 Task: Look for space in Meizhou, China from 9th August, 2023 to 12th August, 2023 for 1 adult in price range Rs.6000 to Rs.15000. Place can be entire place with 1  bedroom having 1 bed and 1 bathroom. Property type can be house, flat, guest house. Booking option can be shelf check-in. Required host language is Chinese (Simplified).
Action: Mouse moved to (520, 177)
Screenshot: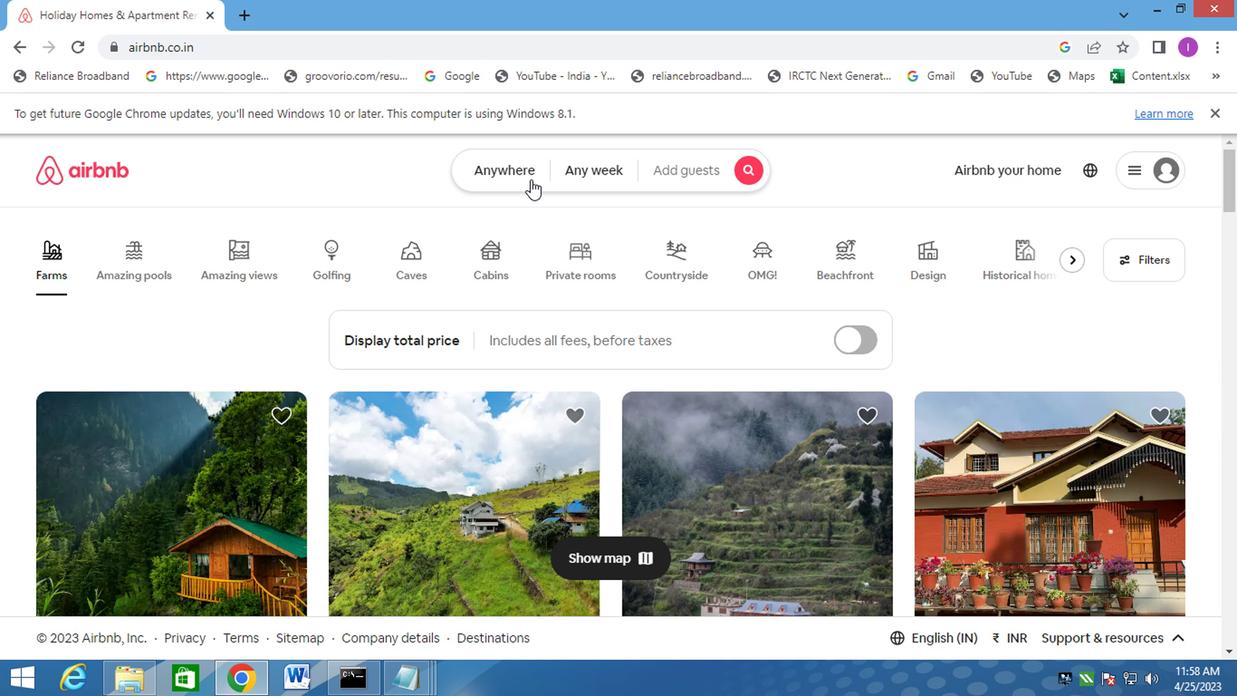 
Action: Mouse pressed left at (520, 177)
Screenshot: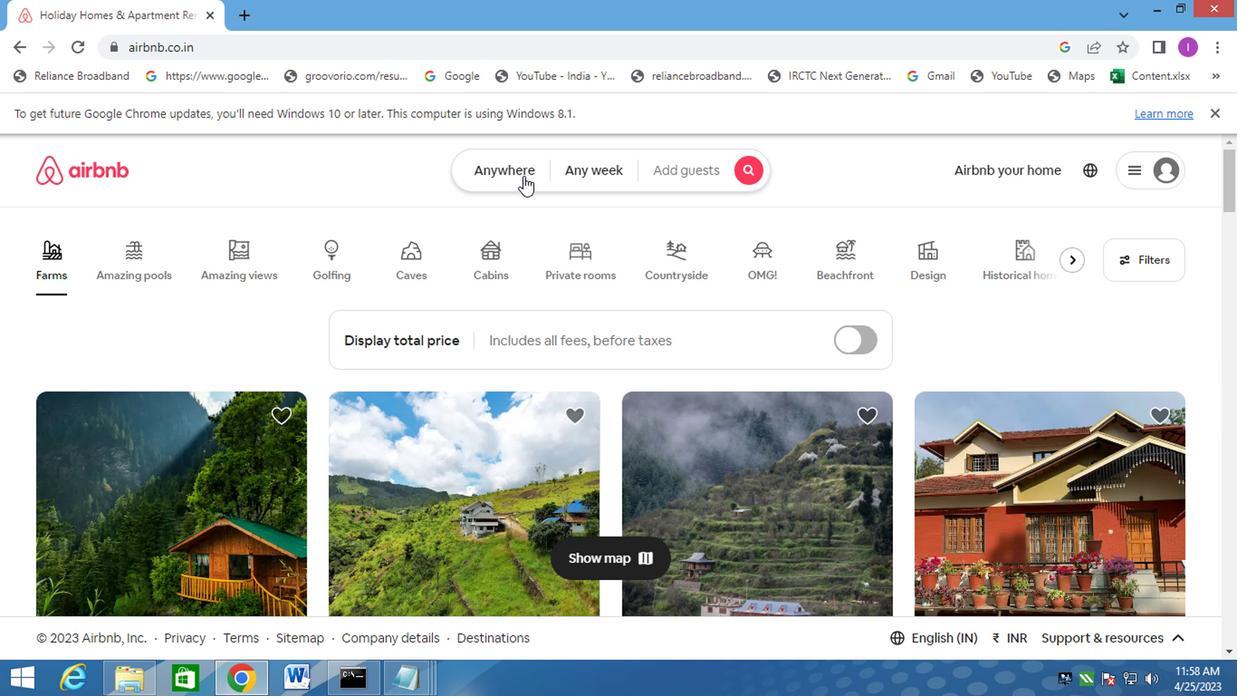 
Action: Mouse moved to (345, 255)
Screenshot: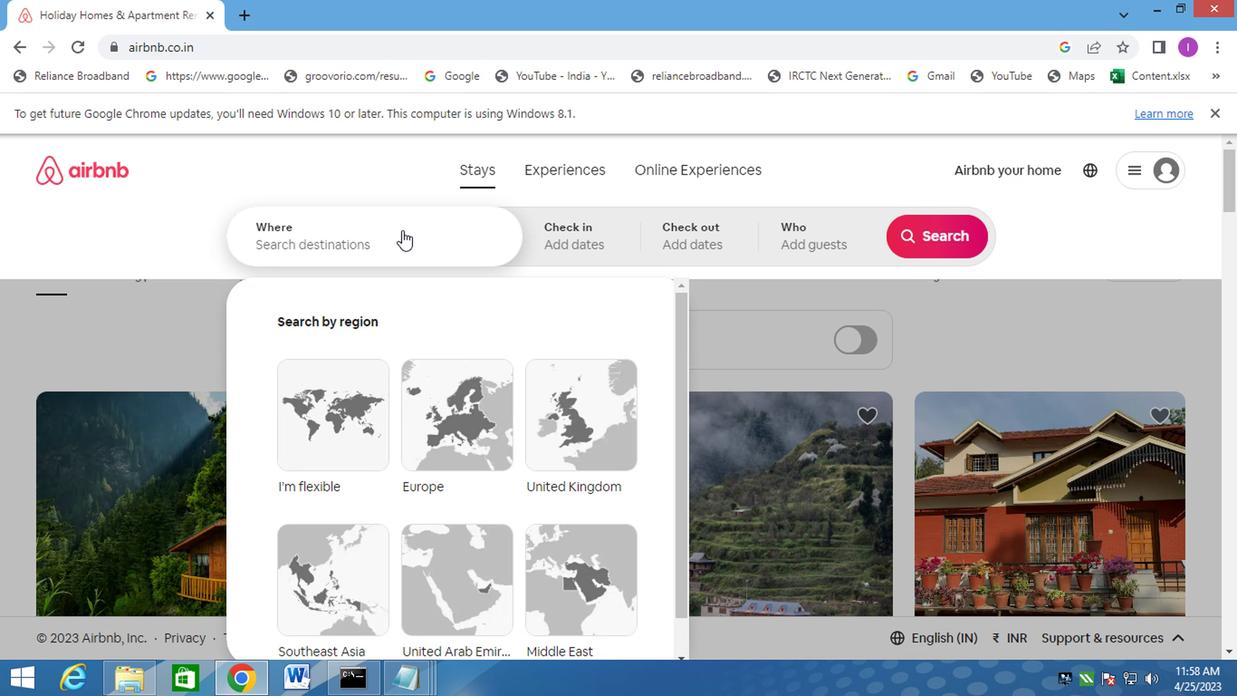 
Action: Mouse pressed left at (345, 255)
Screenshot: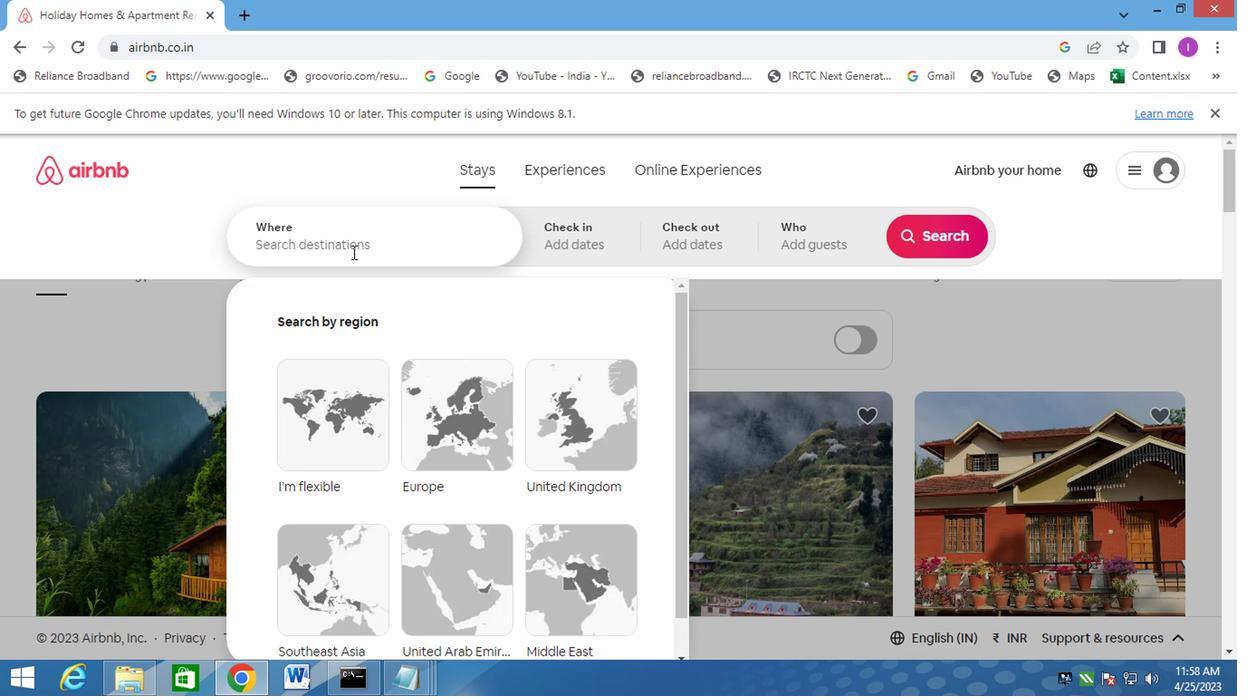 
Action: Mouse moved to (352, 265)
Screenshot: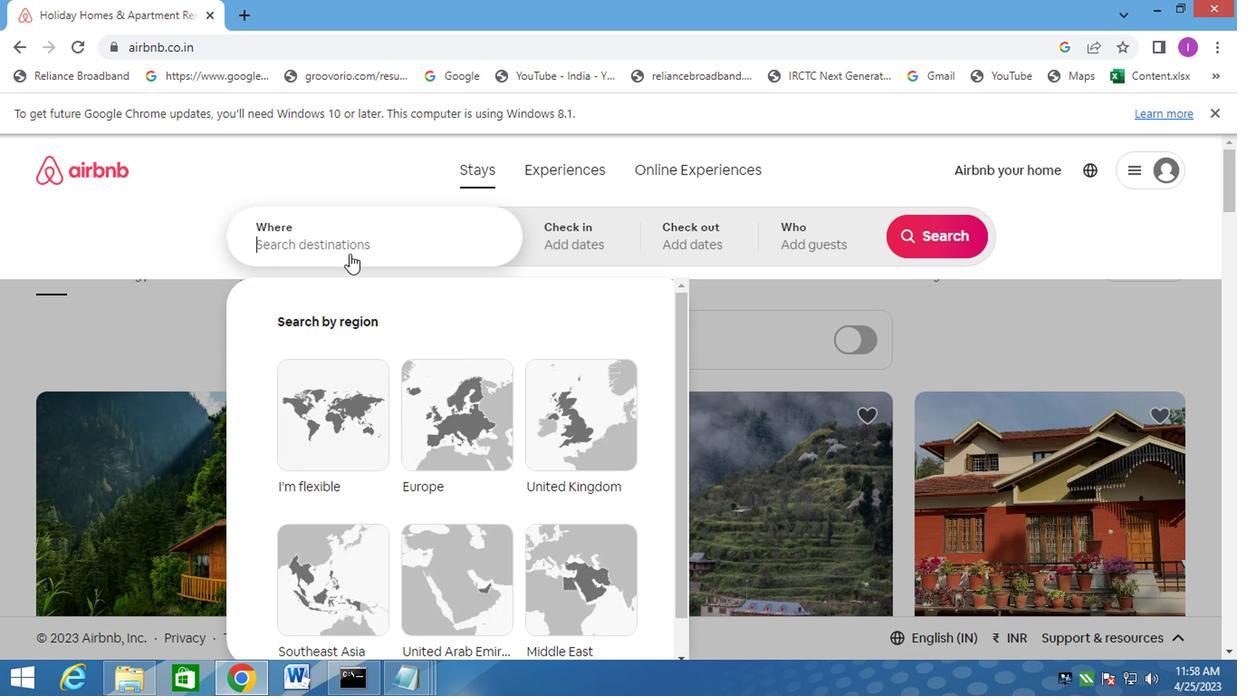 
Action: Key pressed <Key.shift>MEIZHOU,CHINA
Screenshot: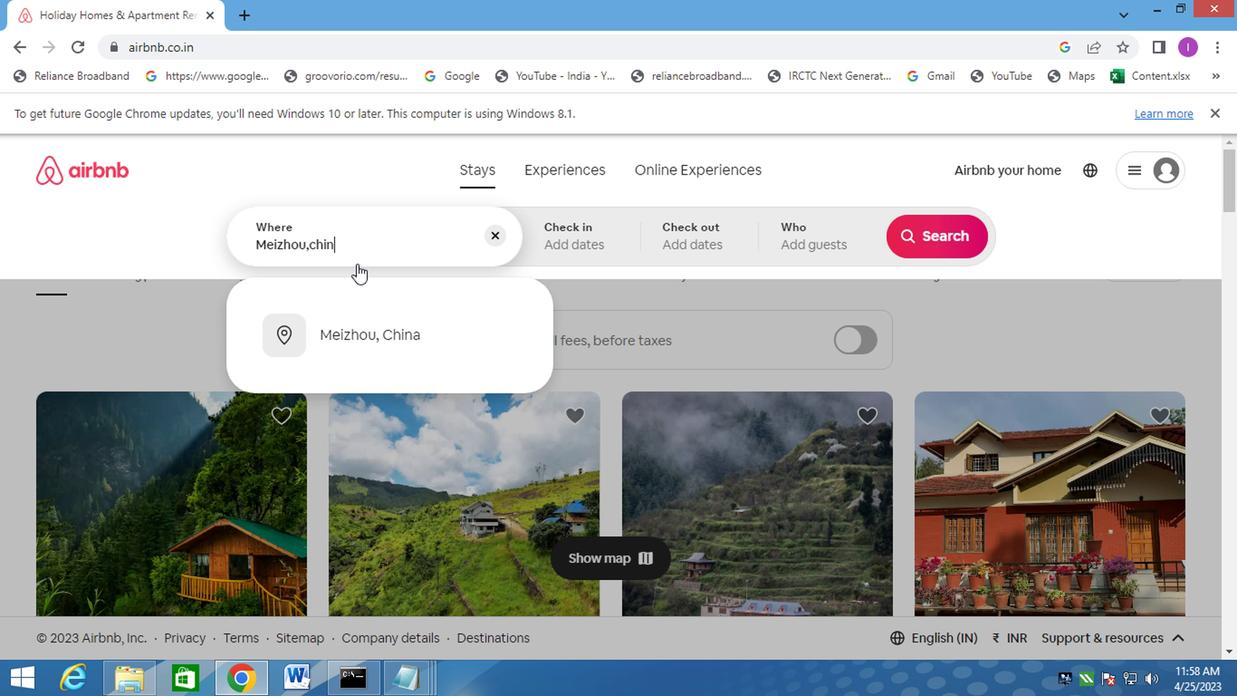 
Action: Mouse moved to (390, 464)
Screenshot: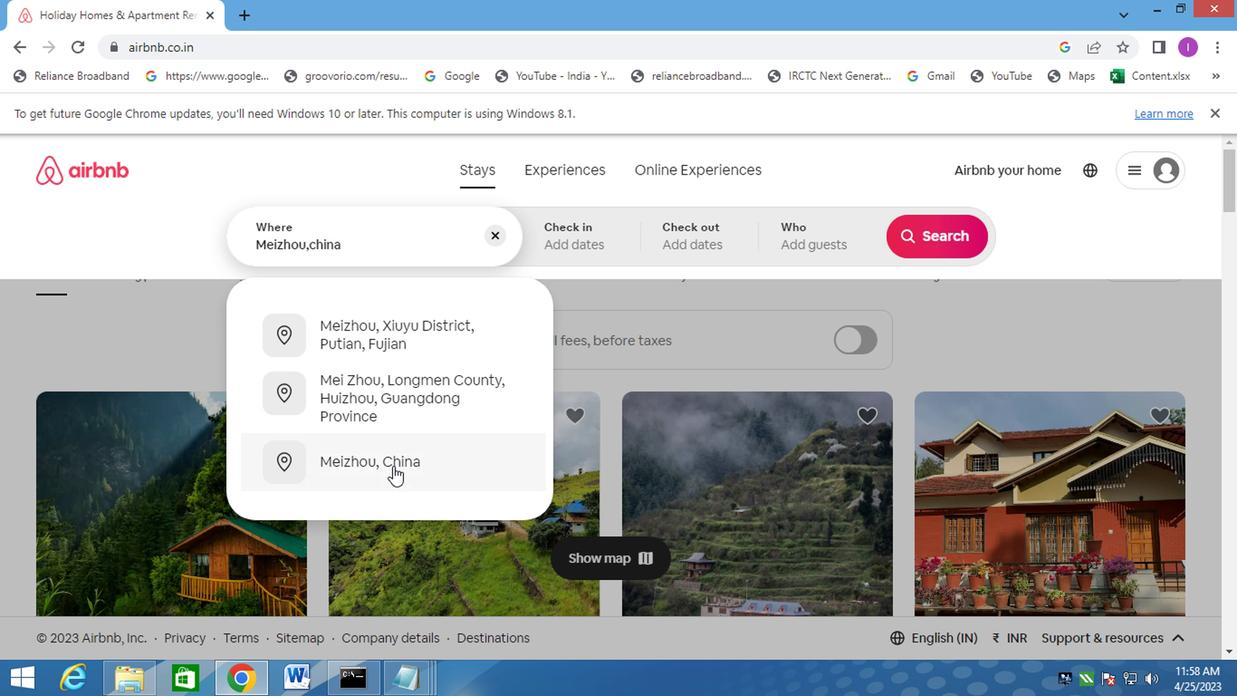 
Action: Mouse pressed left at (390, 464)
Screenshot: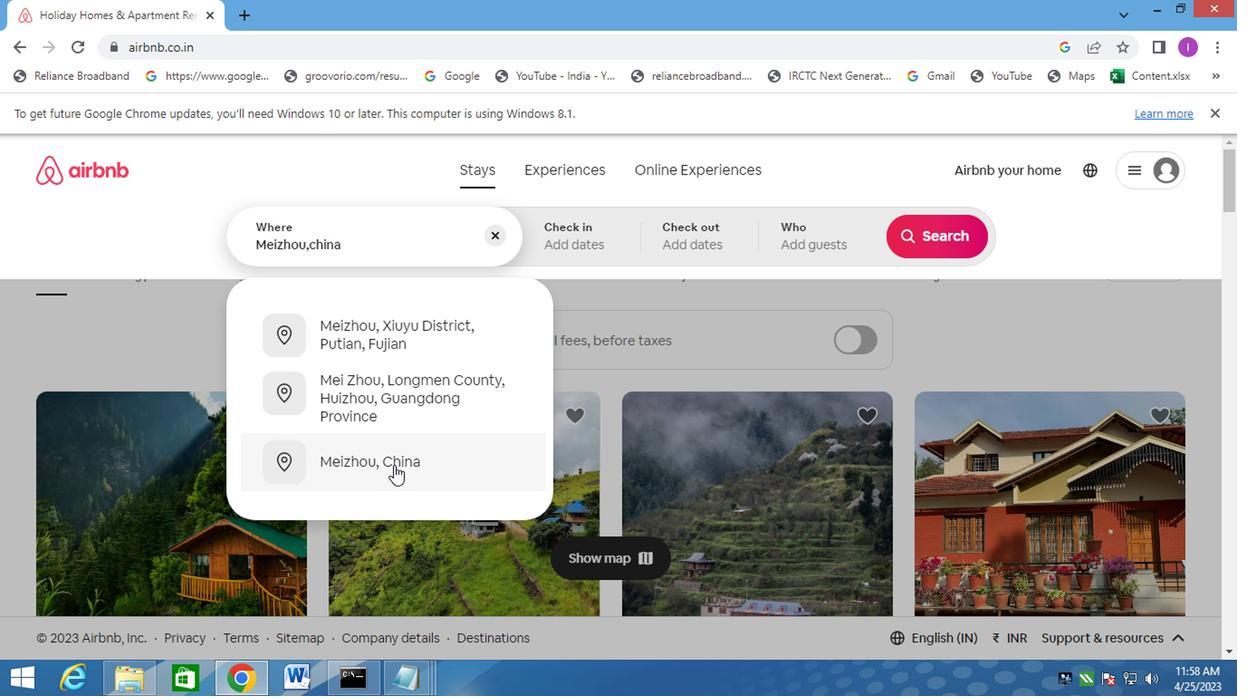 
Action: Mouse moved to (560, 237)
Screenshot: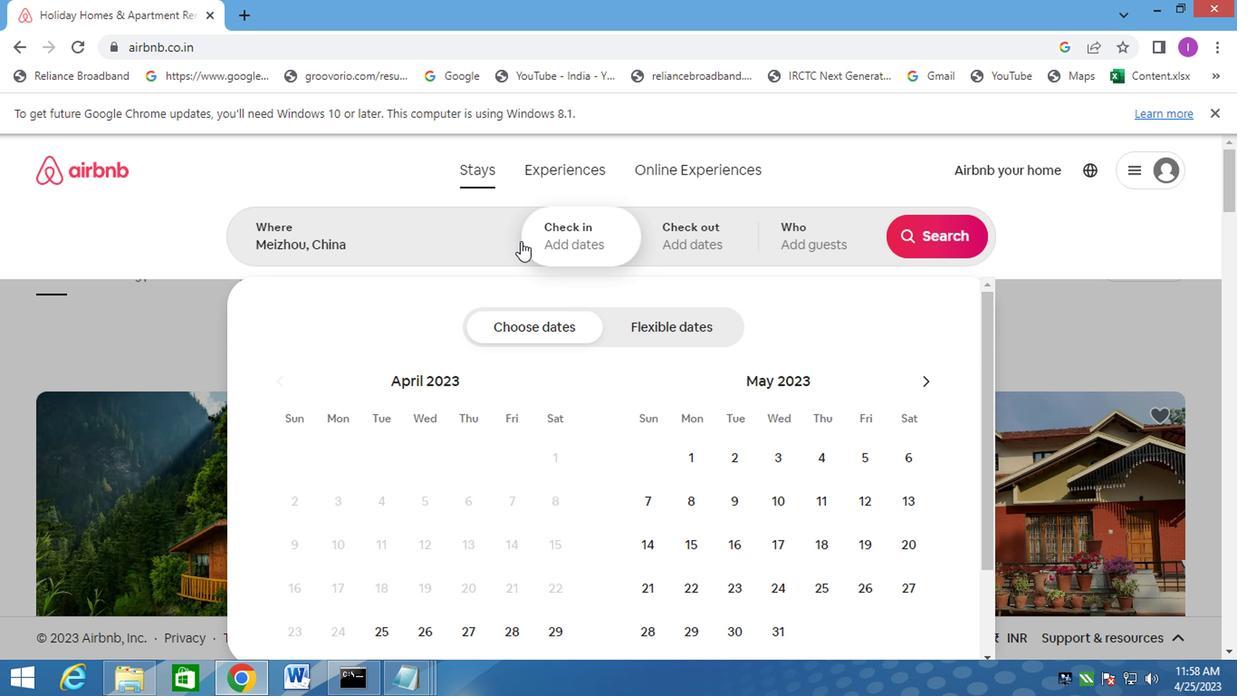 
Action: Mouse pressed left at (560, 237)
Screenshot: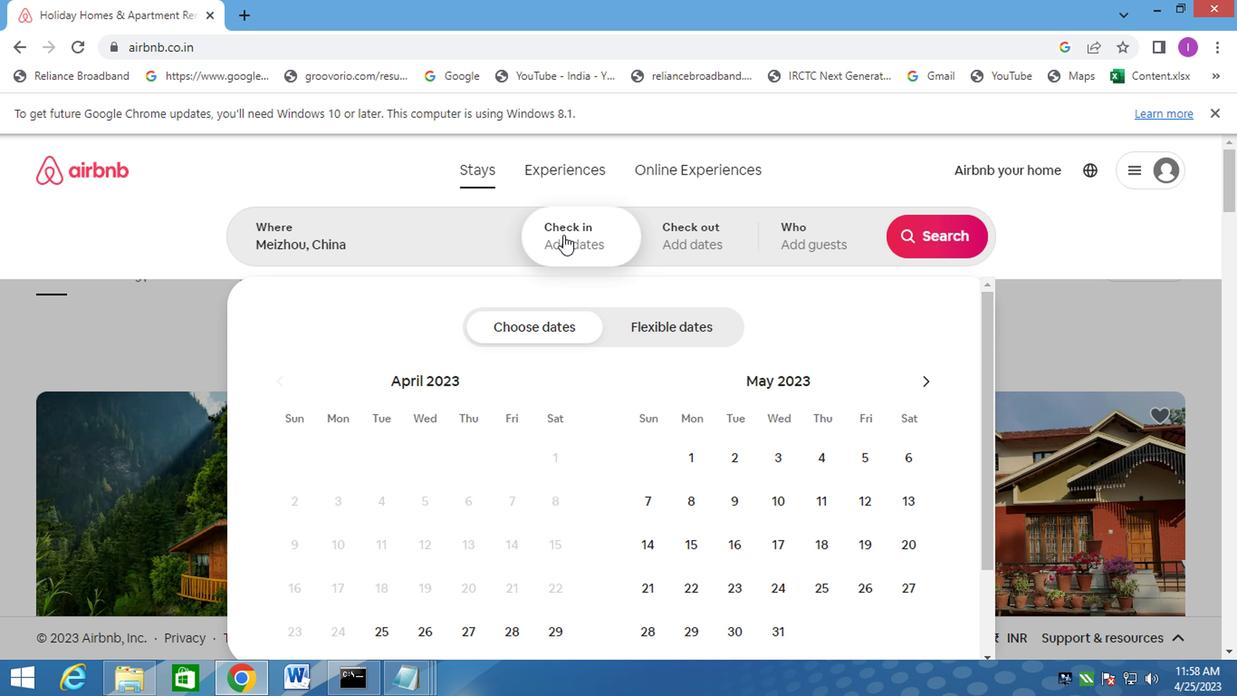 
Action: Mouse moved to (564, 244)
Screenshot: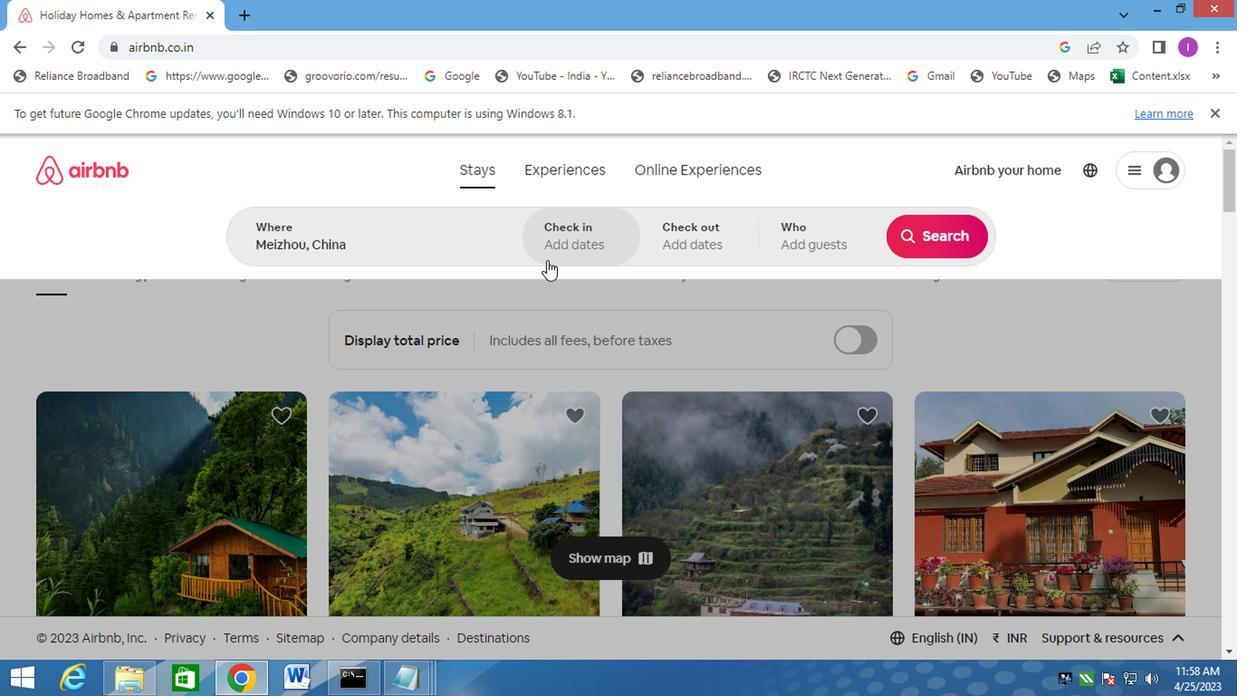 
Action: Mouse pressed left at (564, 244)
Screenshot: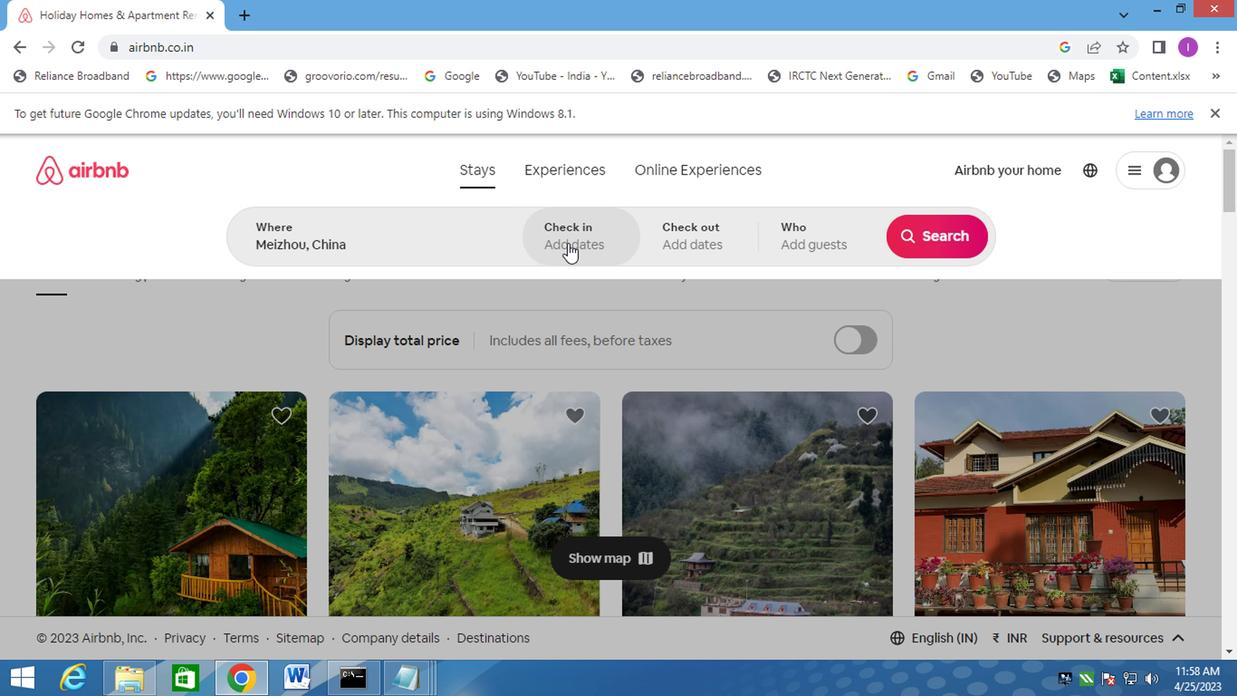 
Action: Mouse moved to (927, 380)
Screenshot: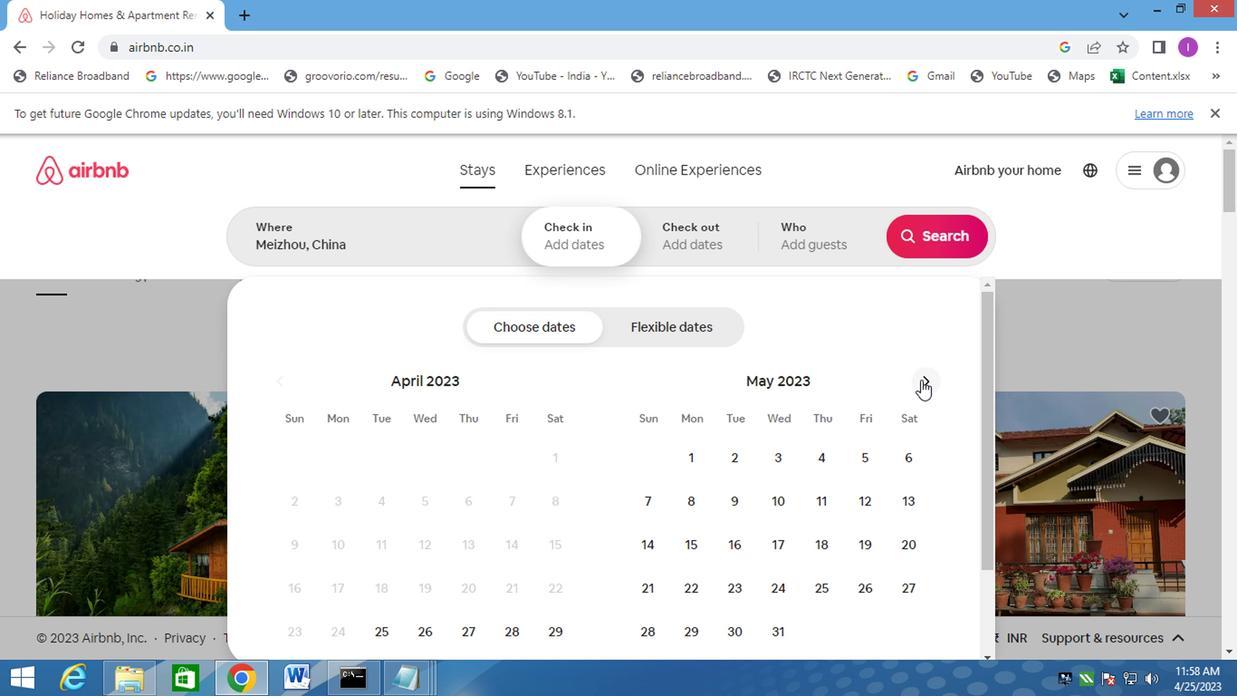 
Action: Mouse pressed left at (927, 380)
Screenshot: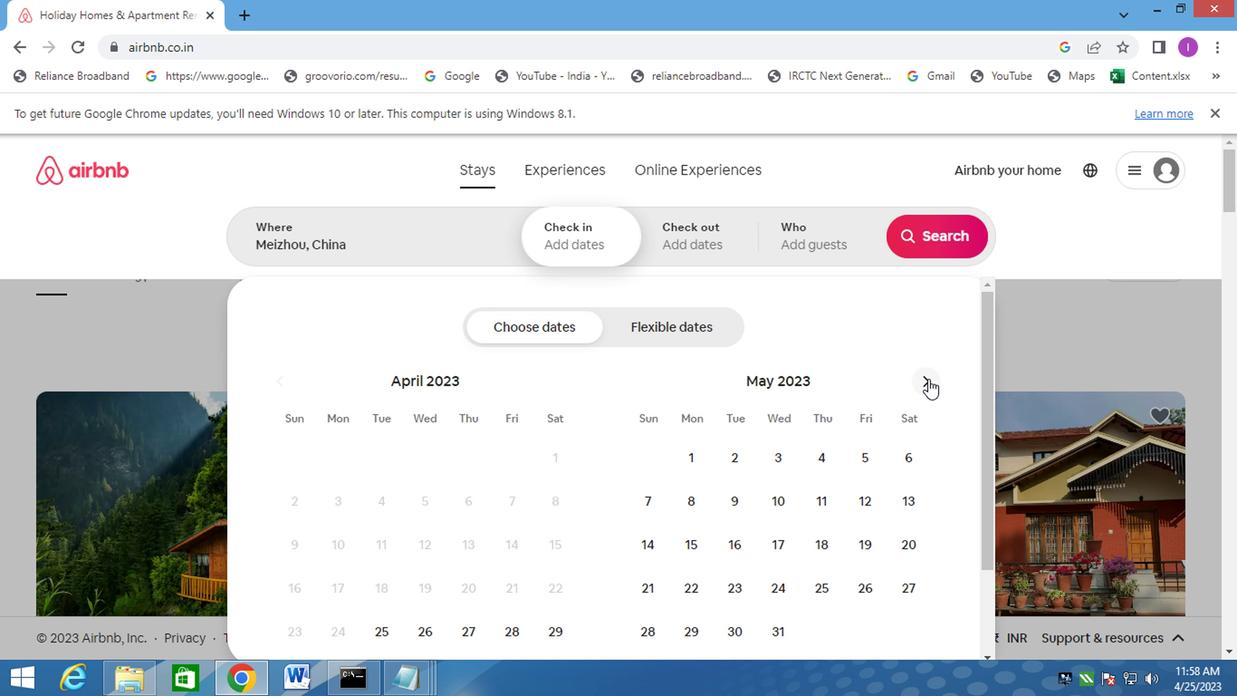 
Action: Mouse pressed left at (927, 380)
Screenshot: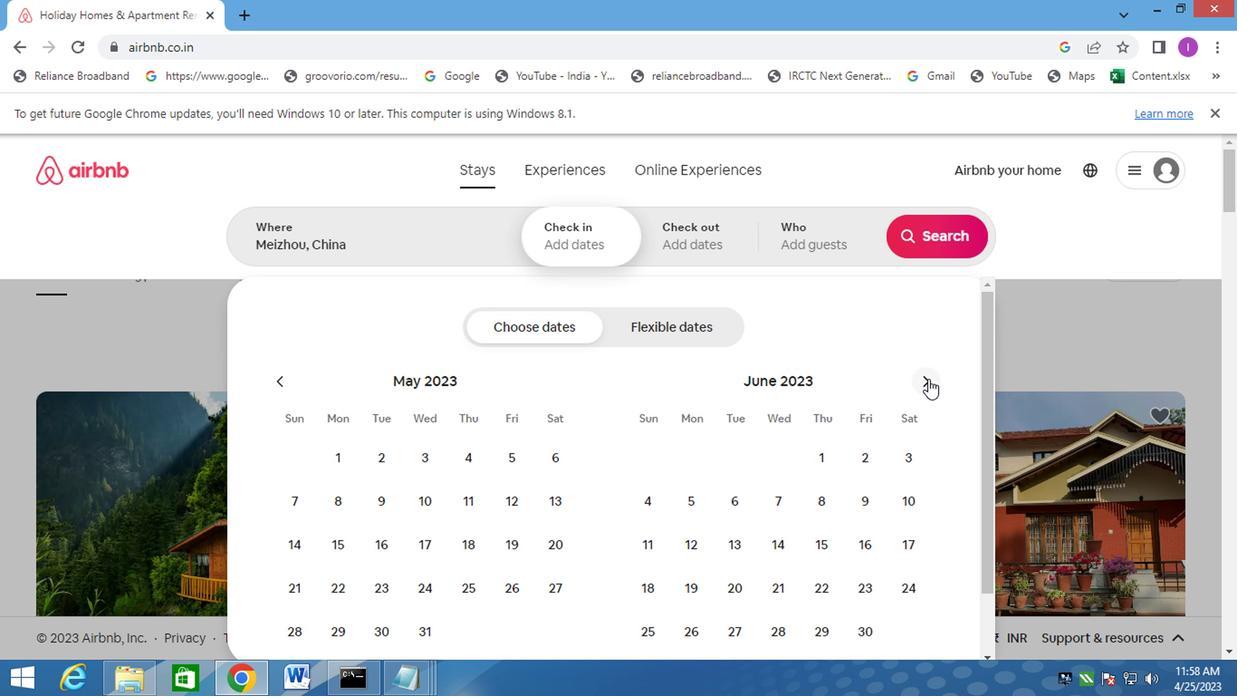 
Action: Mouse pressed left at (927, 380)
Screenshot: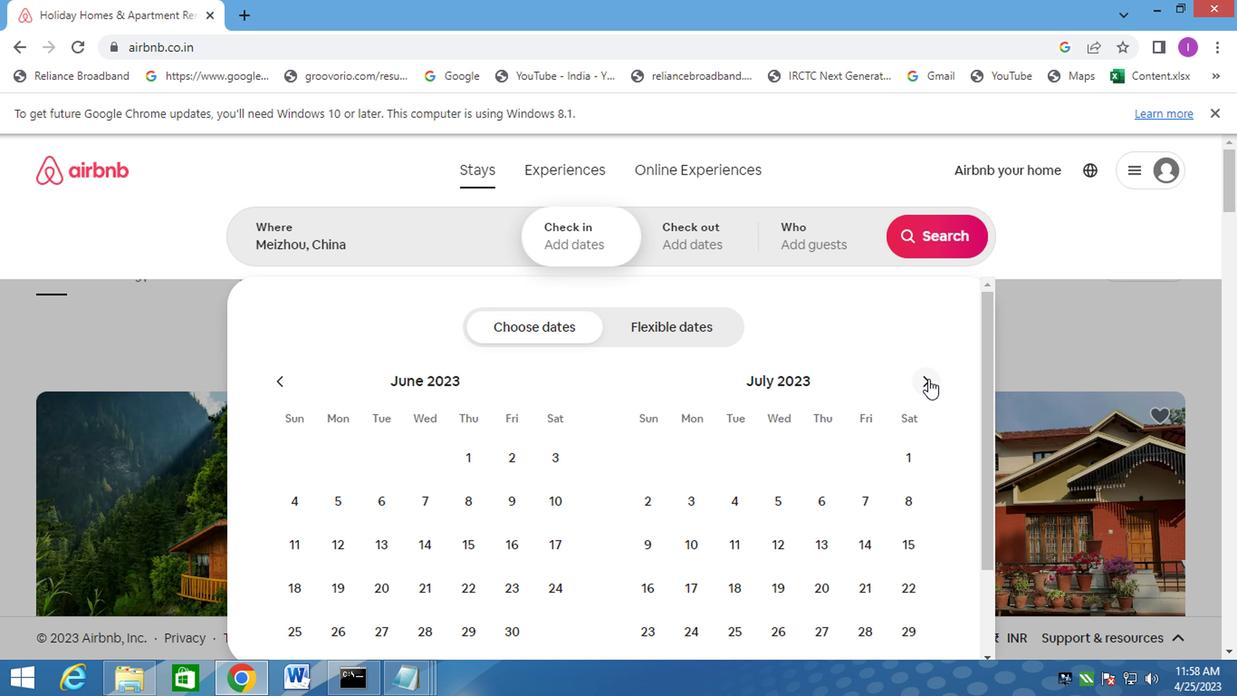 
Action: Mouse moved to (776, 503)
Screenshot: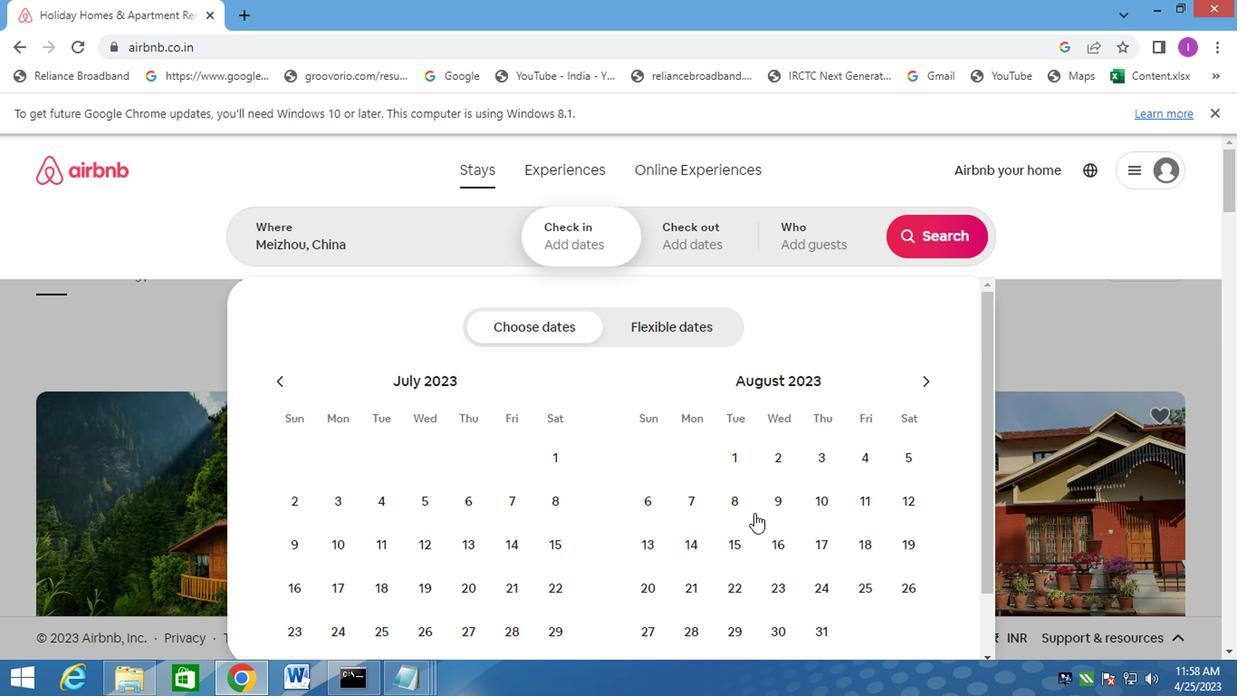 
Action: Mouse pressed left at (776, 503)
Screenshot: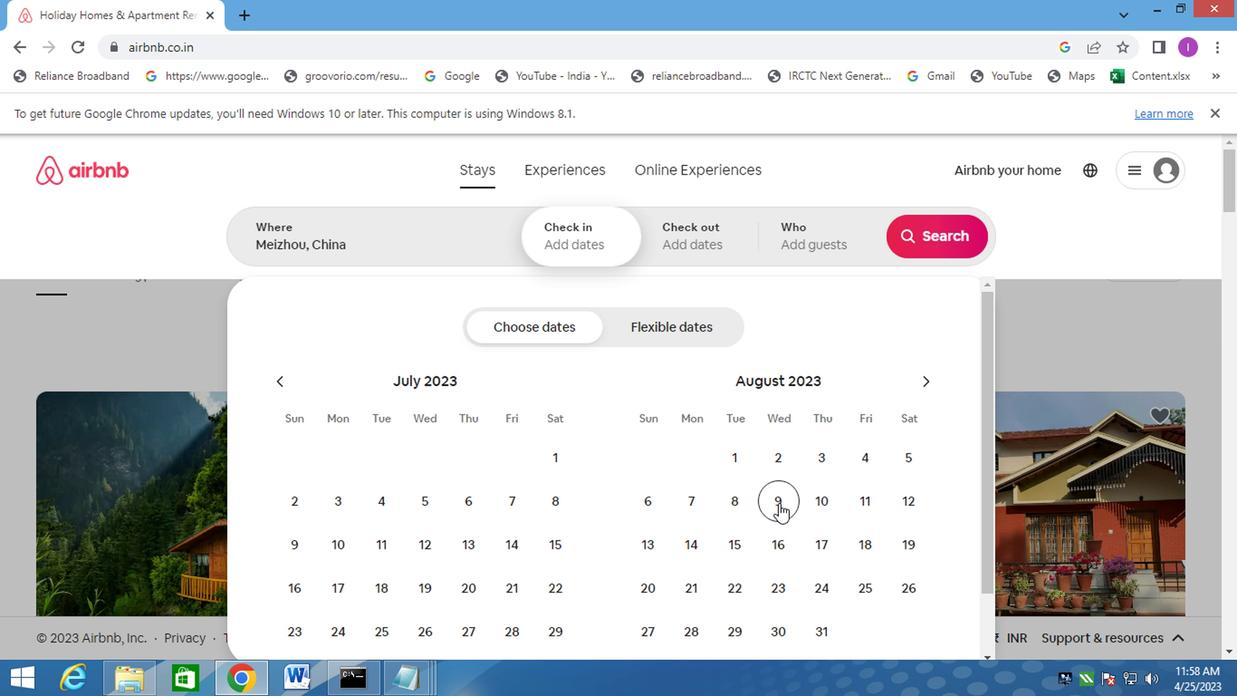 
Action: Mouse moved to (900, 500)
Screenshot: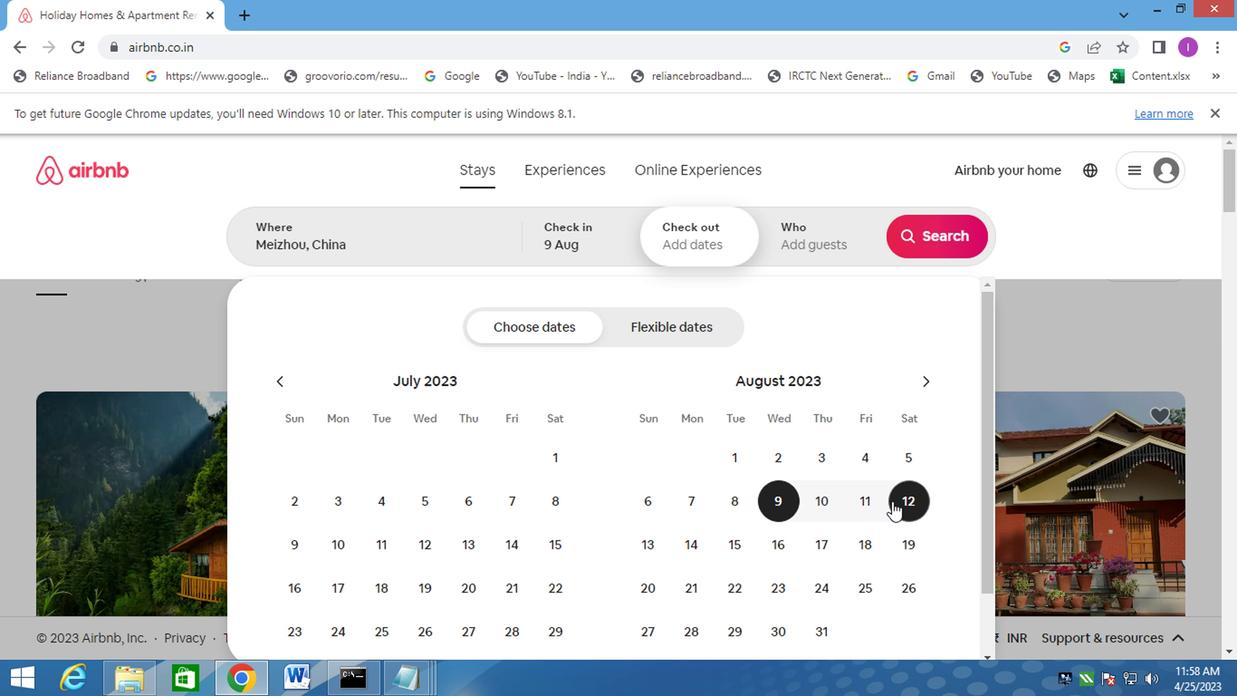 
Action: Mouse pressed left at (900, 500)
Screenshot: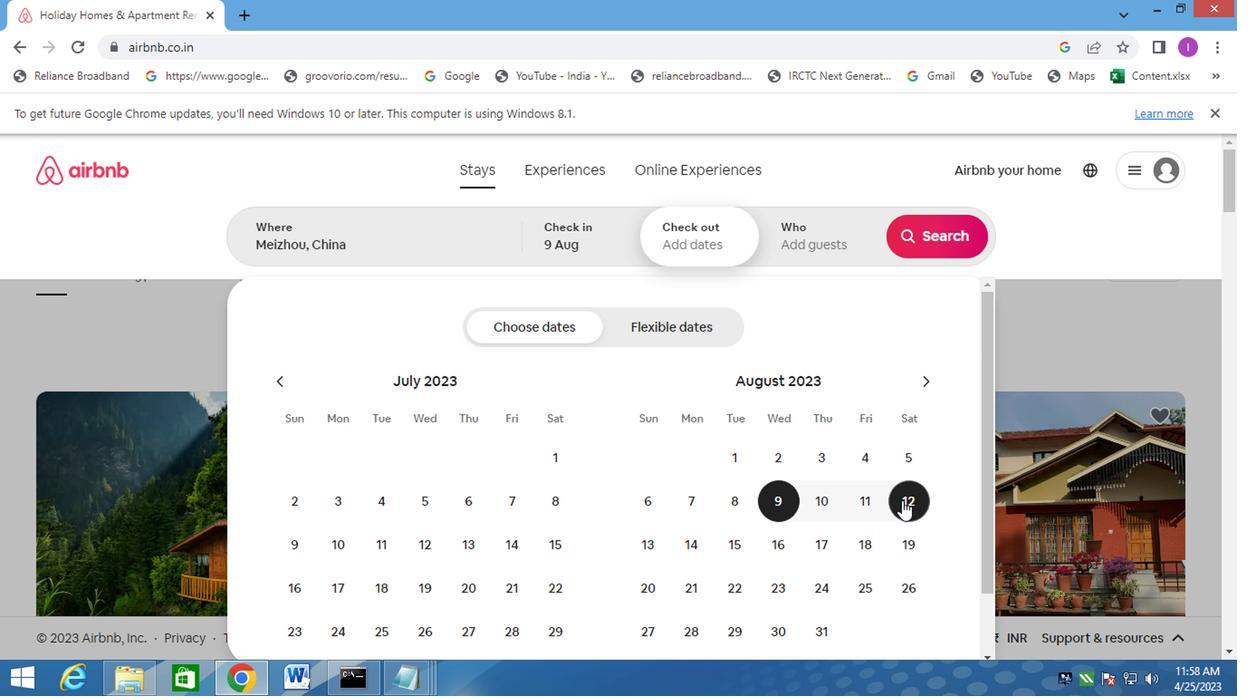 
Action: Mouse moved to (827, 255)
Screenshot: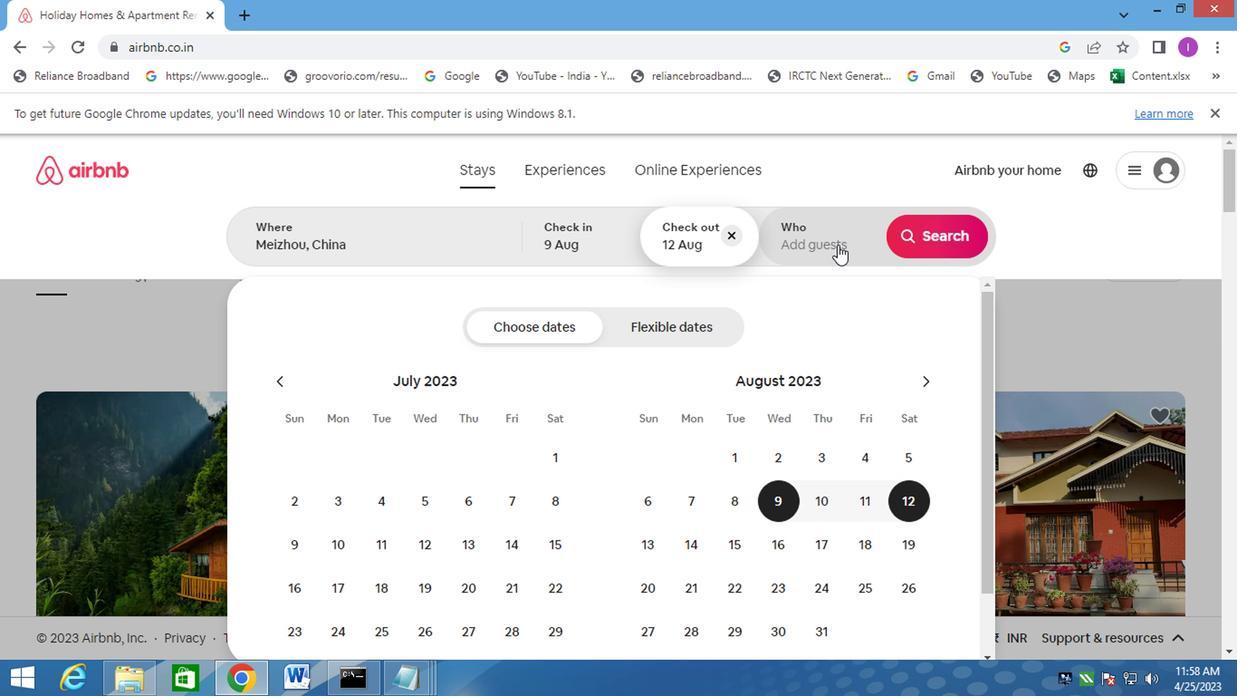 
Action: Mouse pressed left at (827, 255)
Screenshot: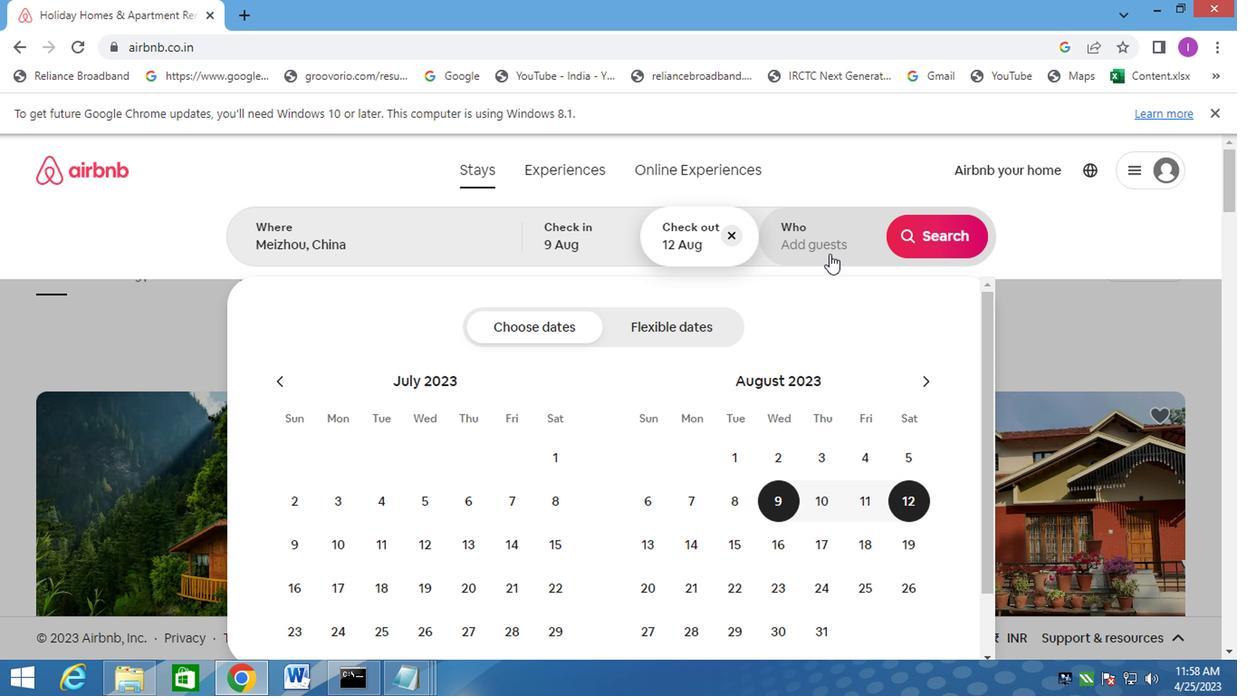 
Action: Mouse moved to (939, 332)
Screenshot: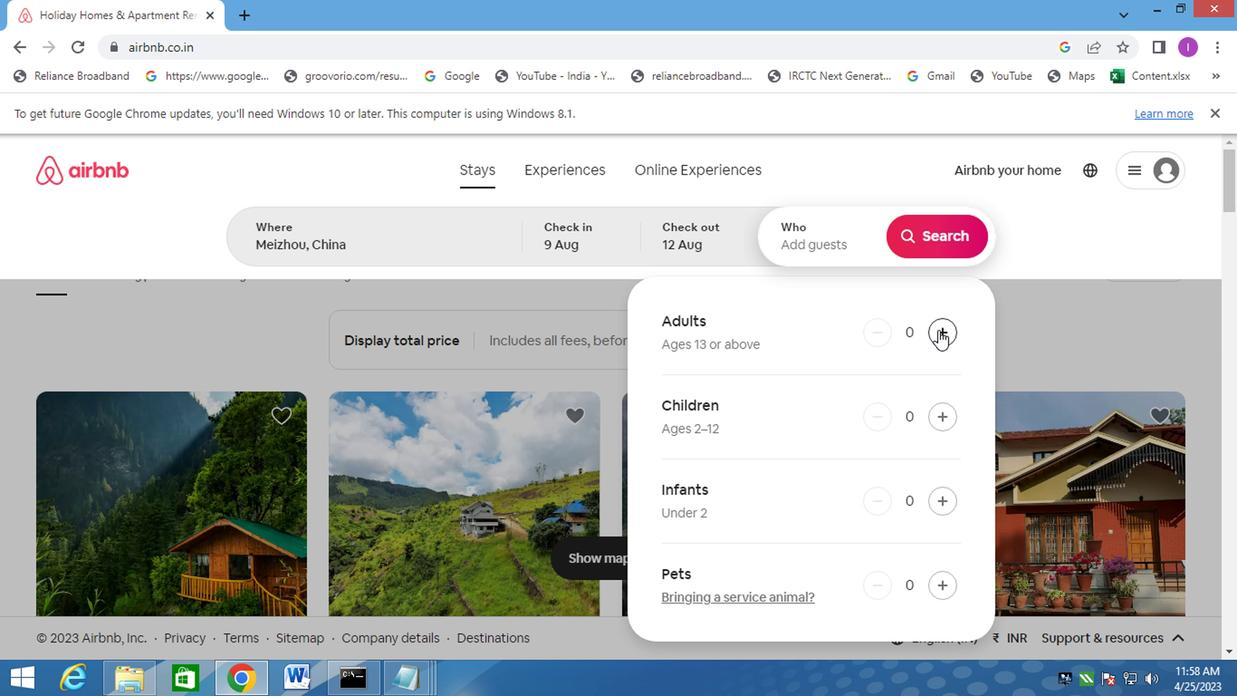 
Action: Mouse pressed left at (939, 332)
Screenshot: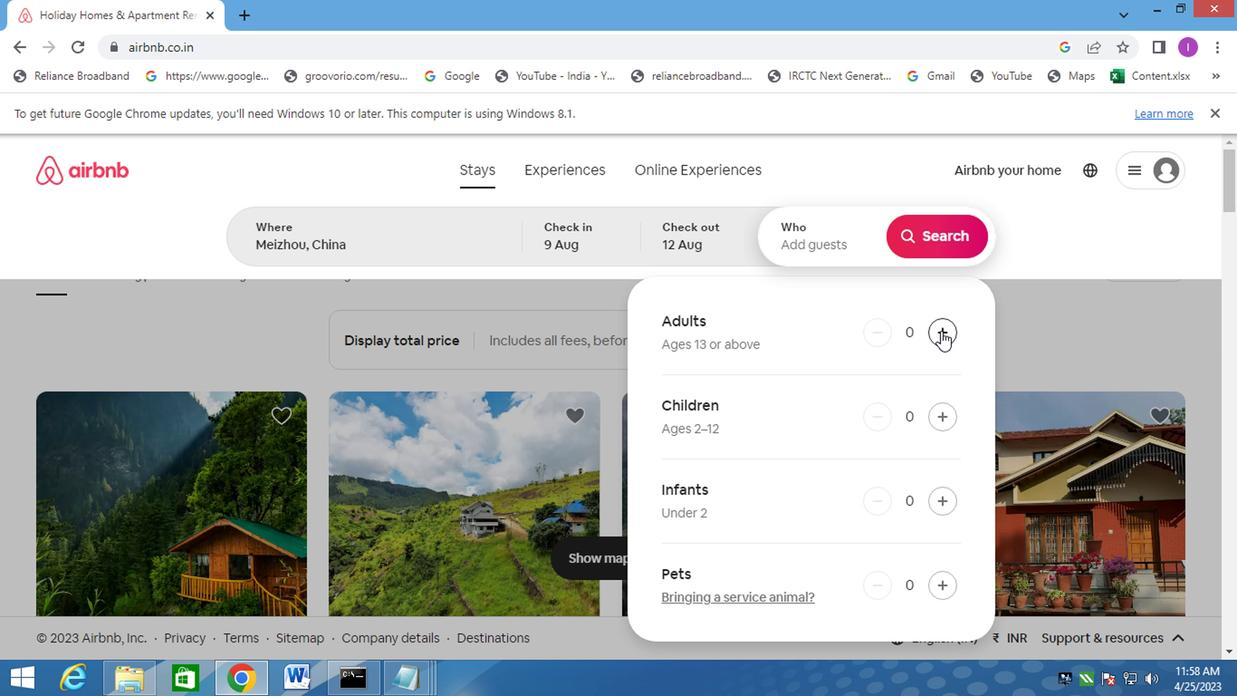 
Action: Mouse moved to (953, 228)
Screenshot: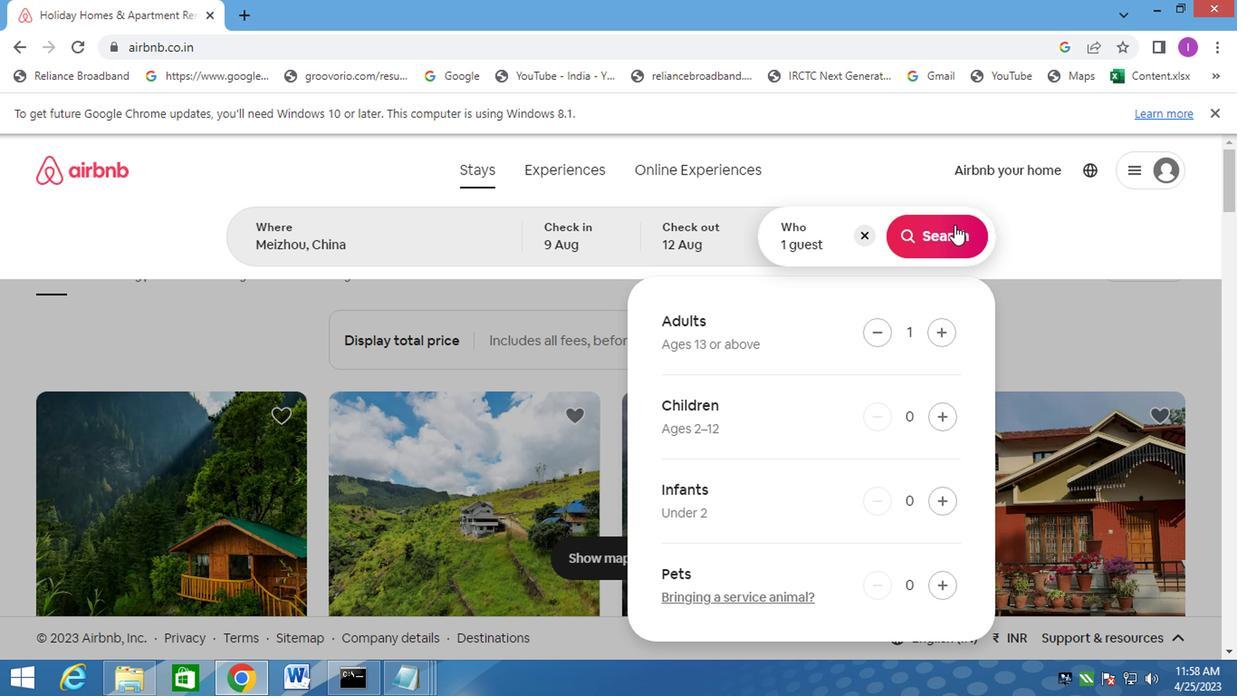 
Action: Mouse pressed left at (953, 228)
Screenshot: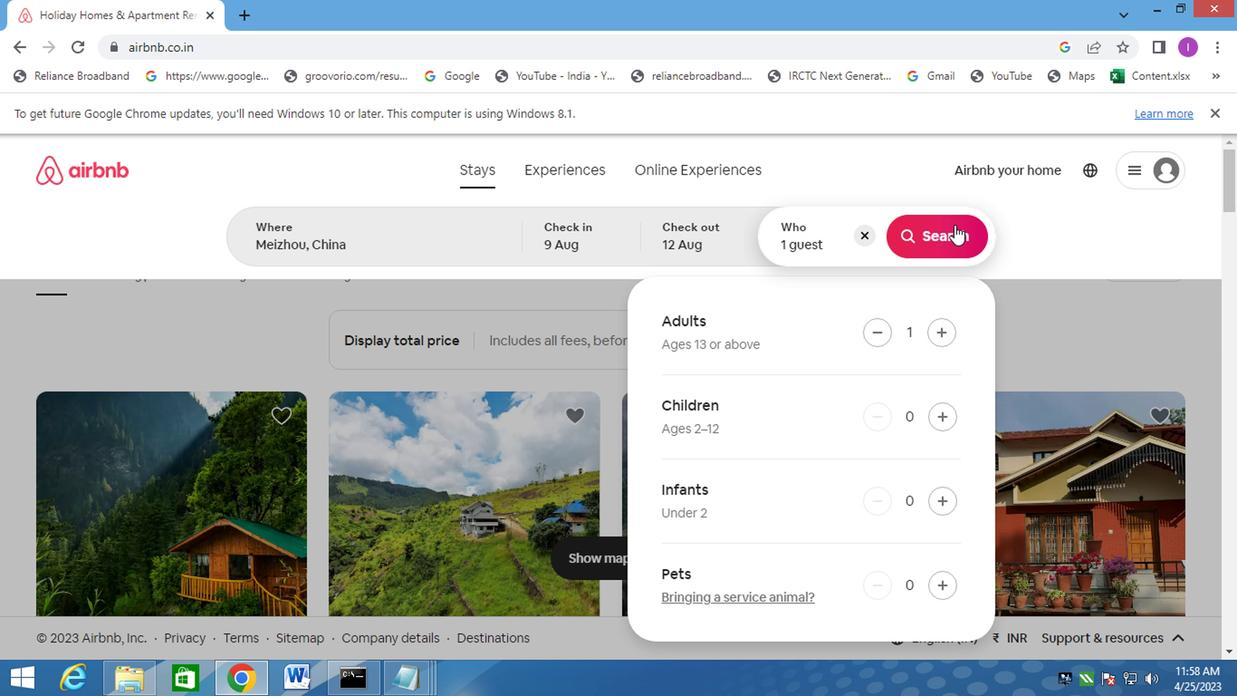 
Action: Mouse moved to (1164, 246)
Screenshot: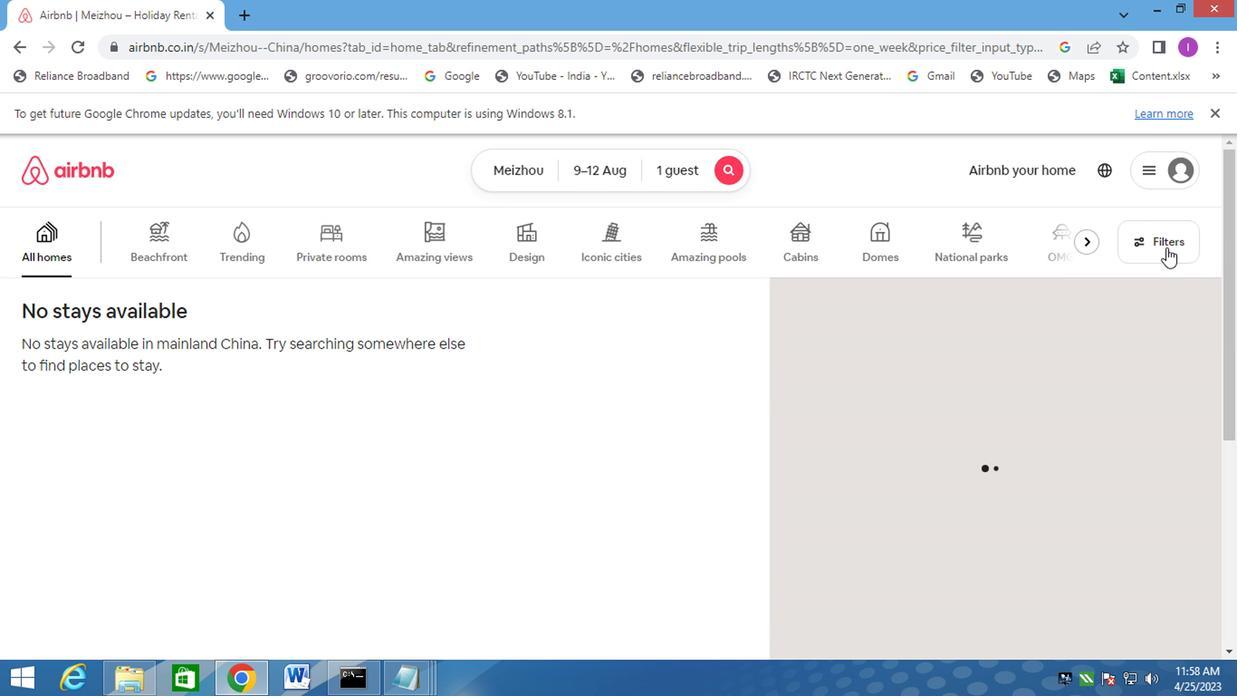 
Action: Mouse pressed left at (1164, 246)
Screenshot: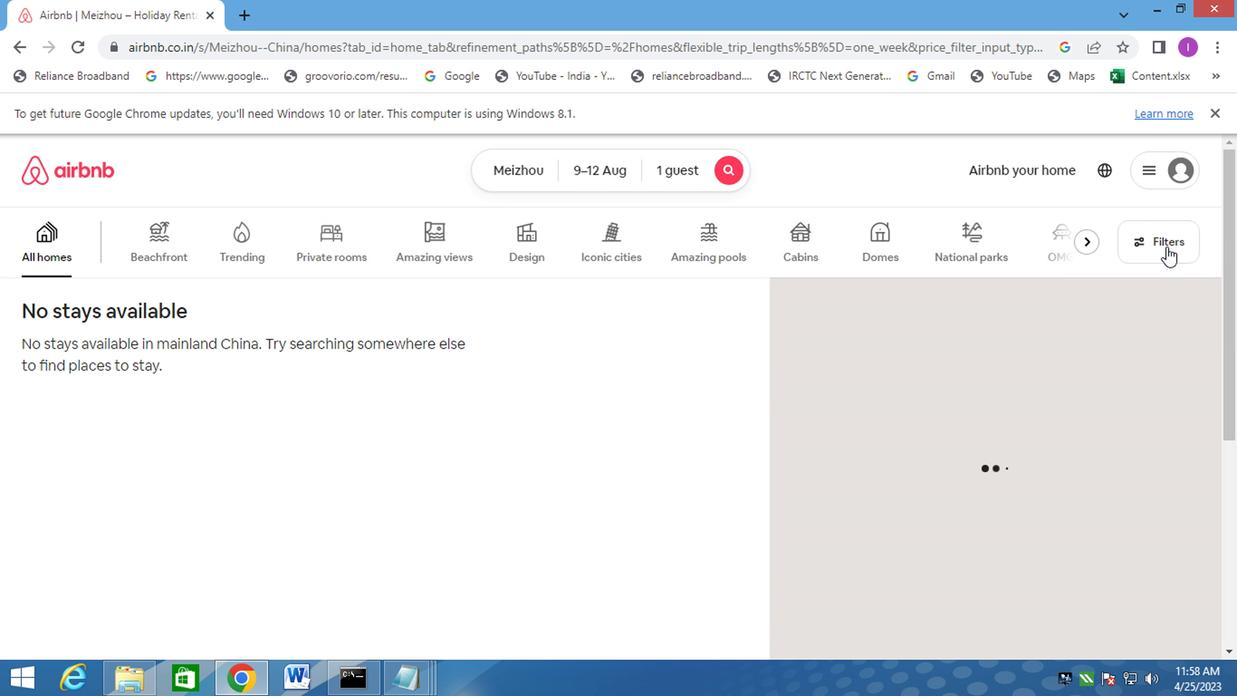 
Action: Mouse moved to (371, 355)
Screenshot: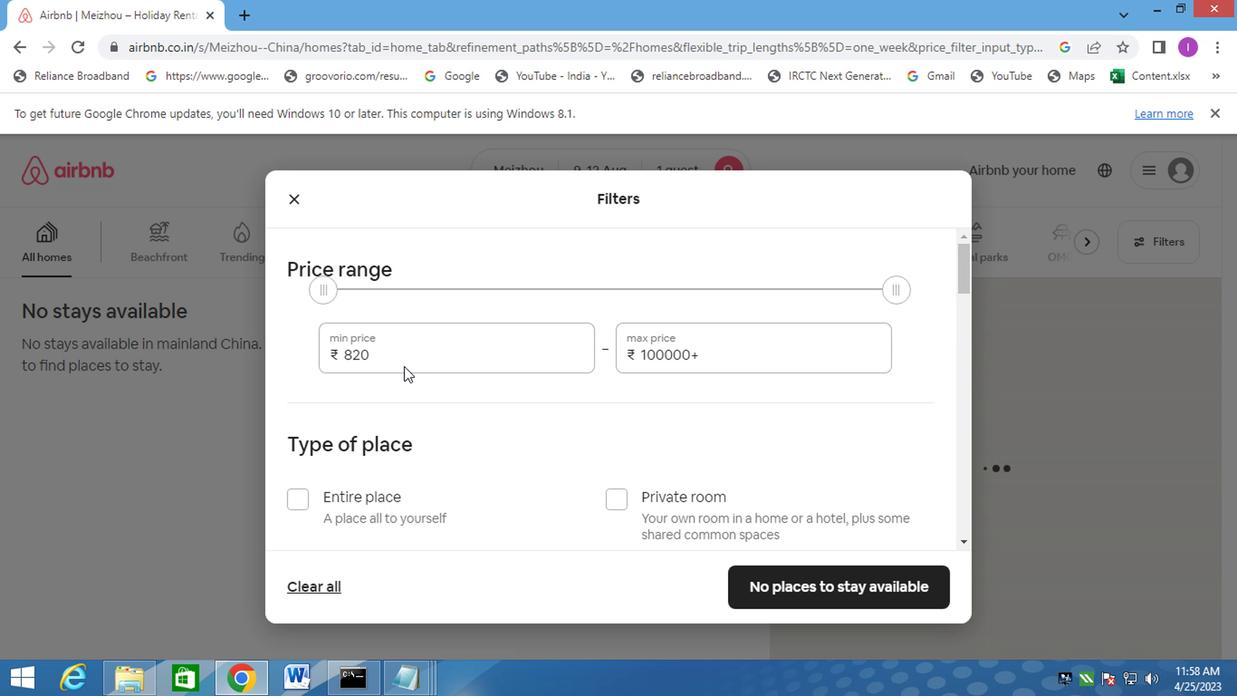 
Action: Mouse pressed left at (371, 355)
Screenshot: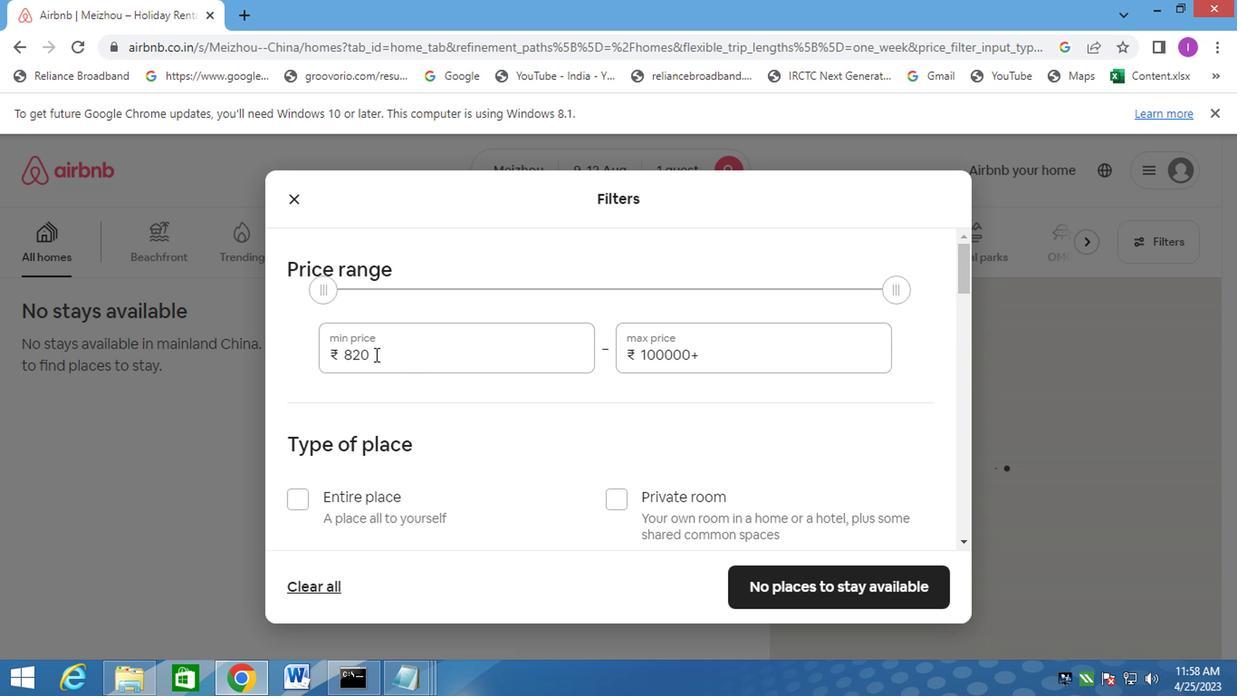 
Action: Mouse moved to (341, 366)
Screenshot: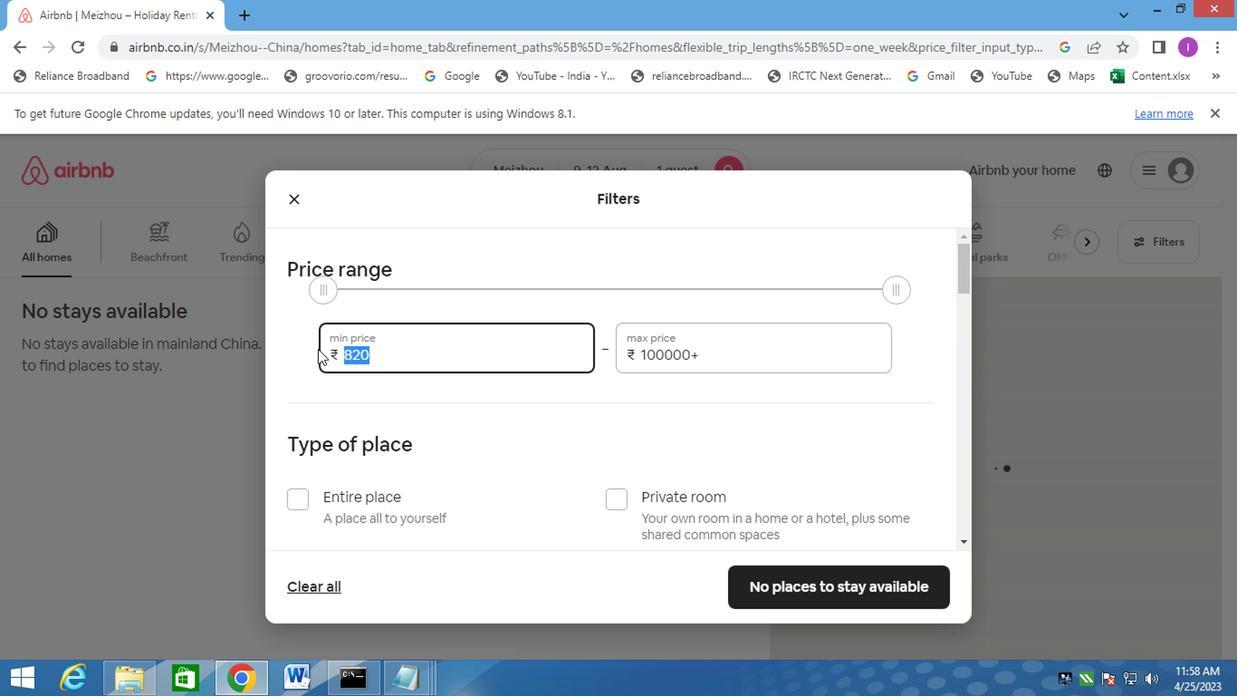 
Action: Key pressed 6000
Screenshot: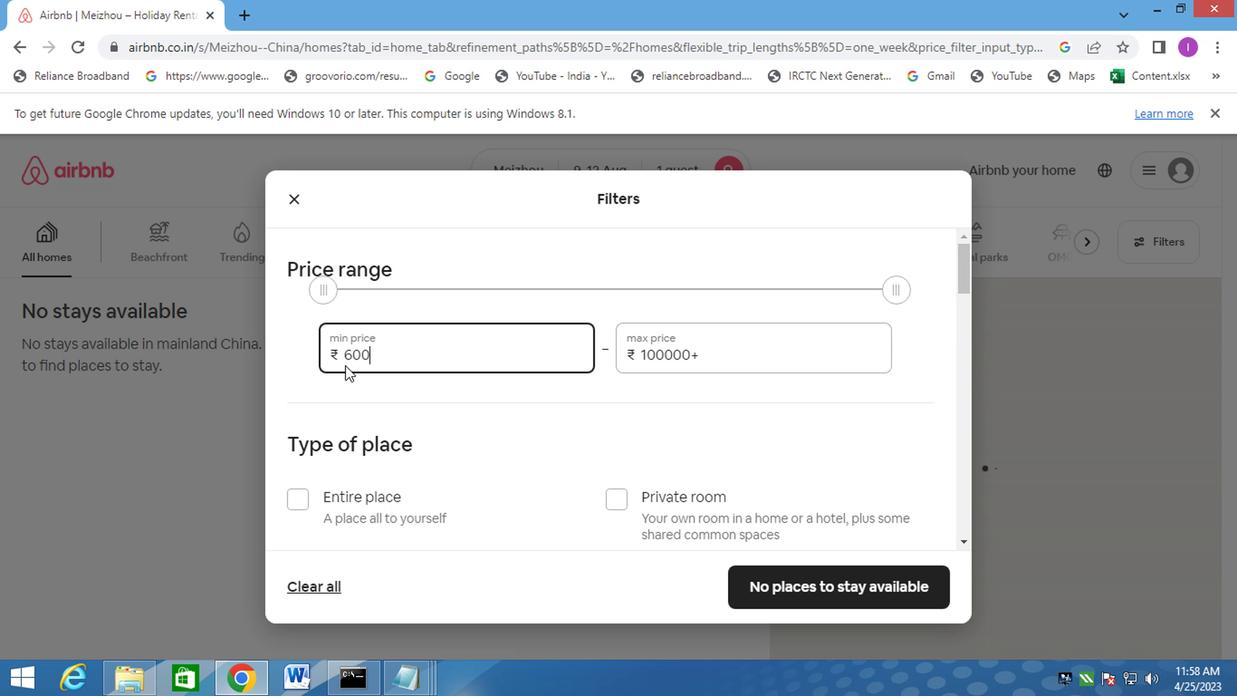 
Action: Mouse moved to (716, 344)
Screenshot: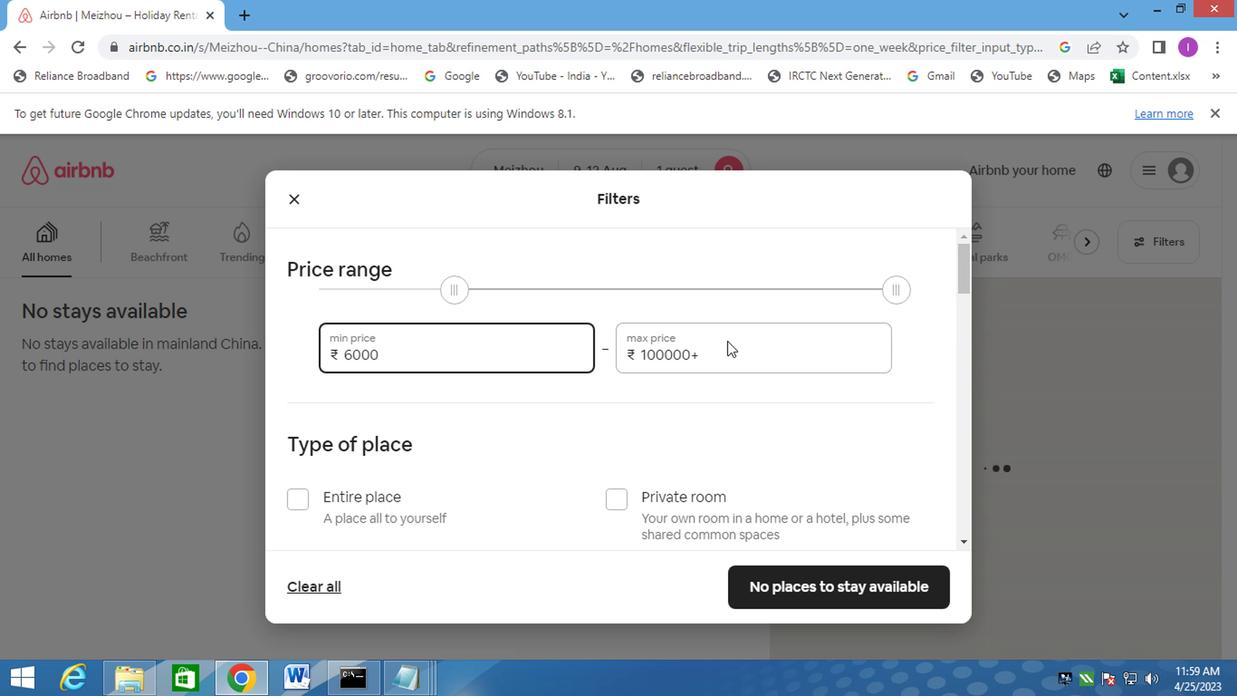 
Action: Mouse pressed left at (716, 344)
Screenshot: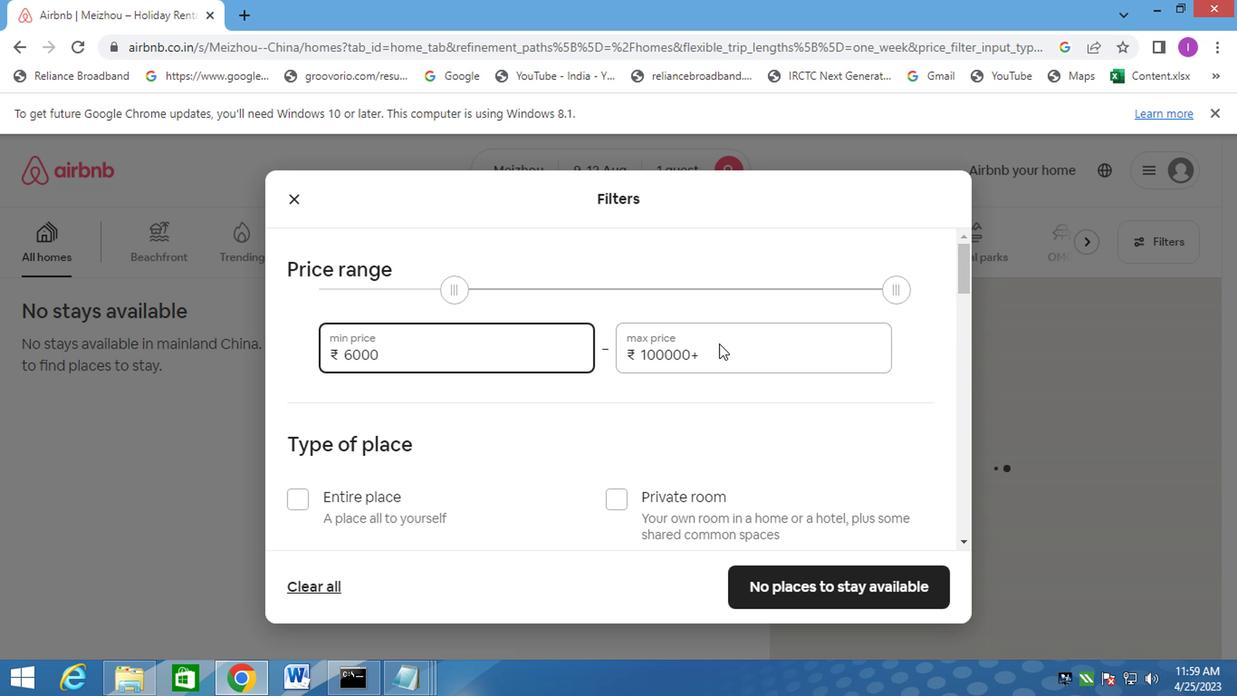 
Action: Mouse moved to (690, 350)
Screenshot: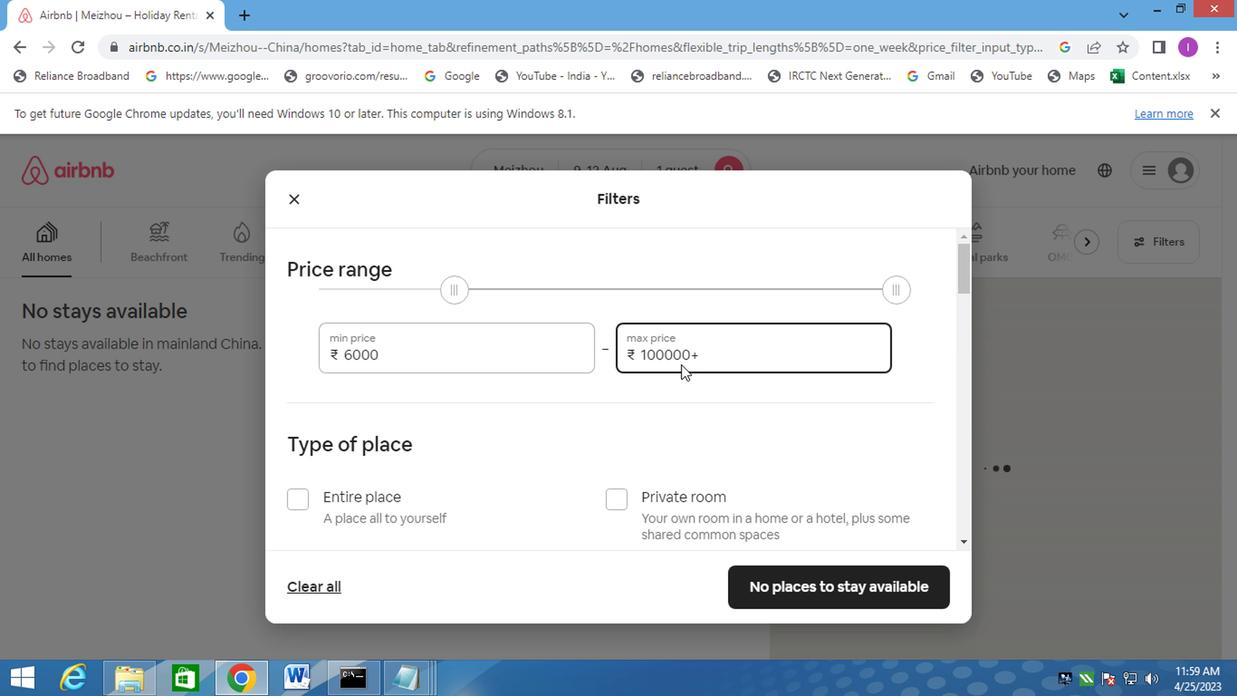 
Action: Mouse pressed left at (690, 350)
Screenshot: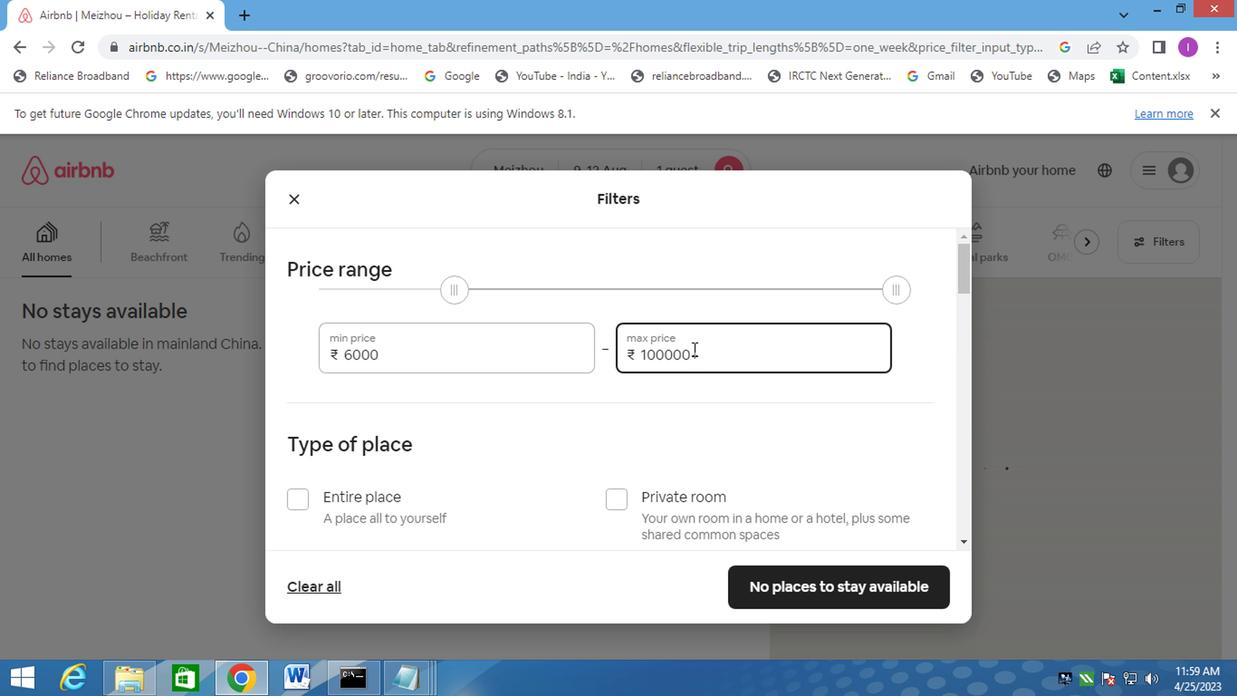 
Action: Mouse moved to (702, 353)
Screenshot: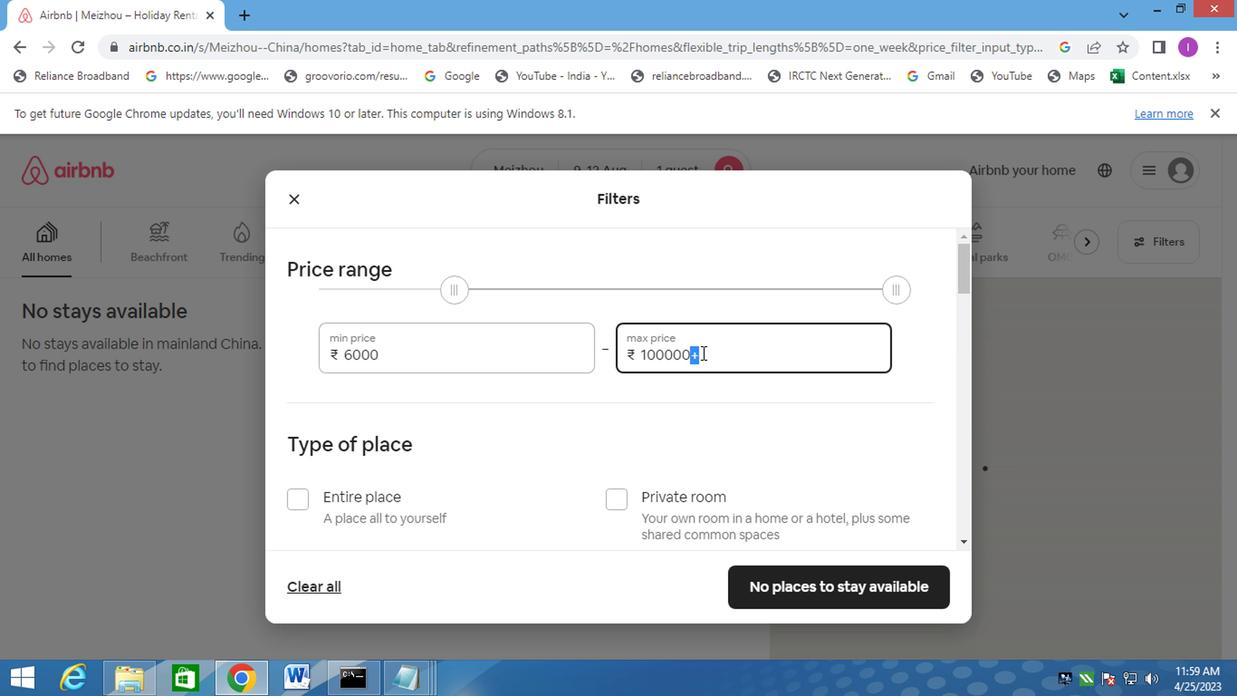 
Action: Mouse pressed left at (702, 353)
Screenshot: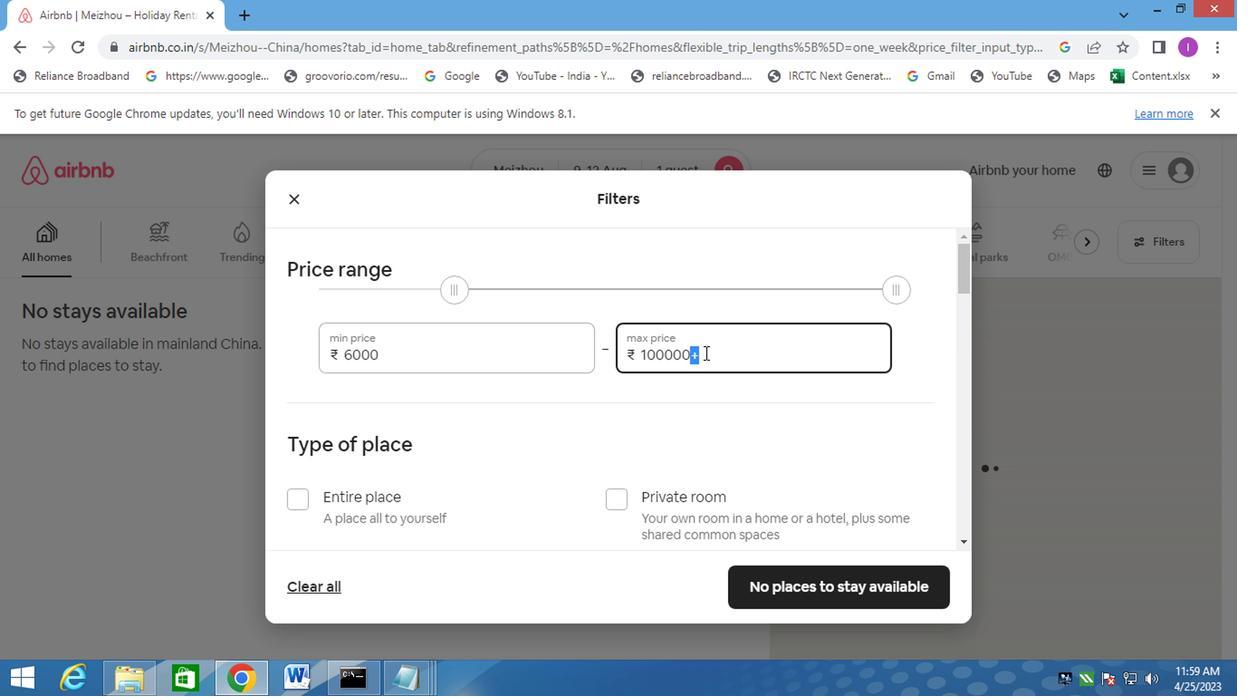 
Action: Mouse moved to (704, 361)
Screenshot: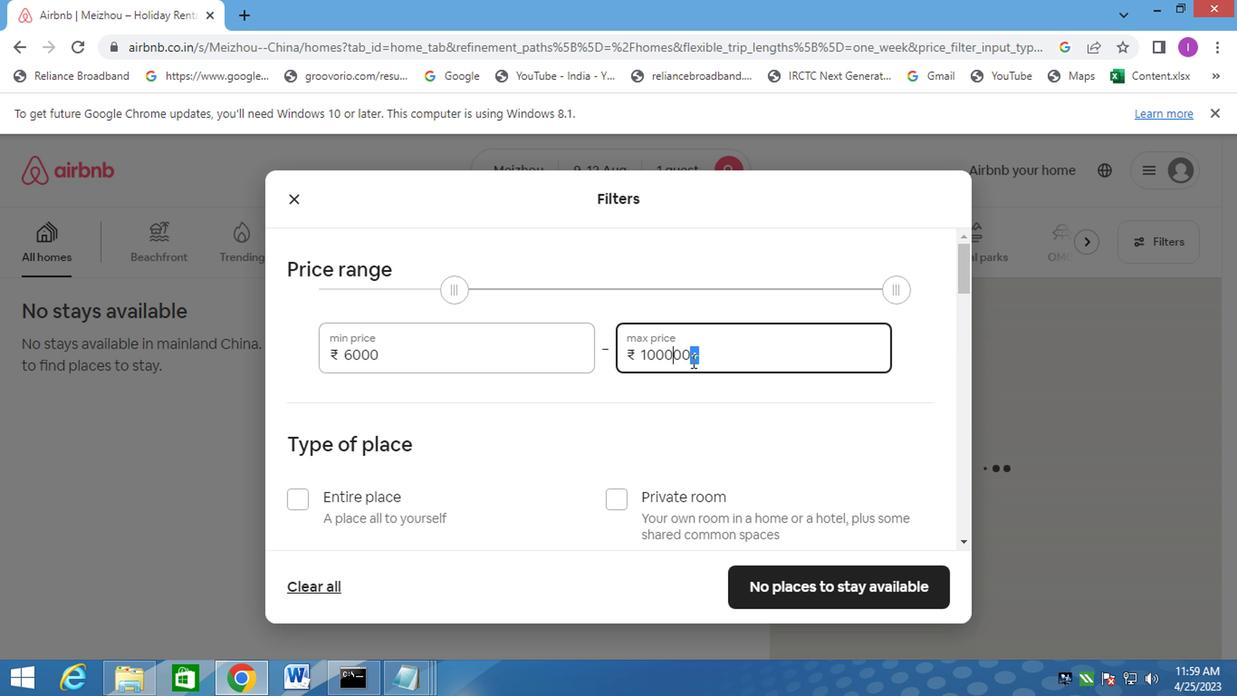 
Action: Mouse pressed left at (704, 361)
Screenshot: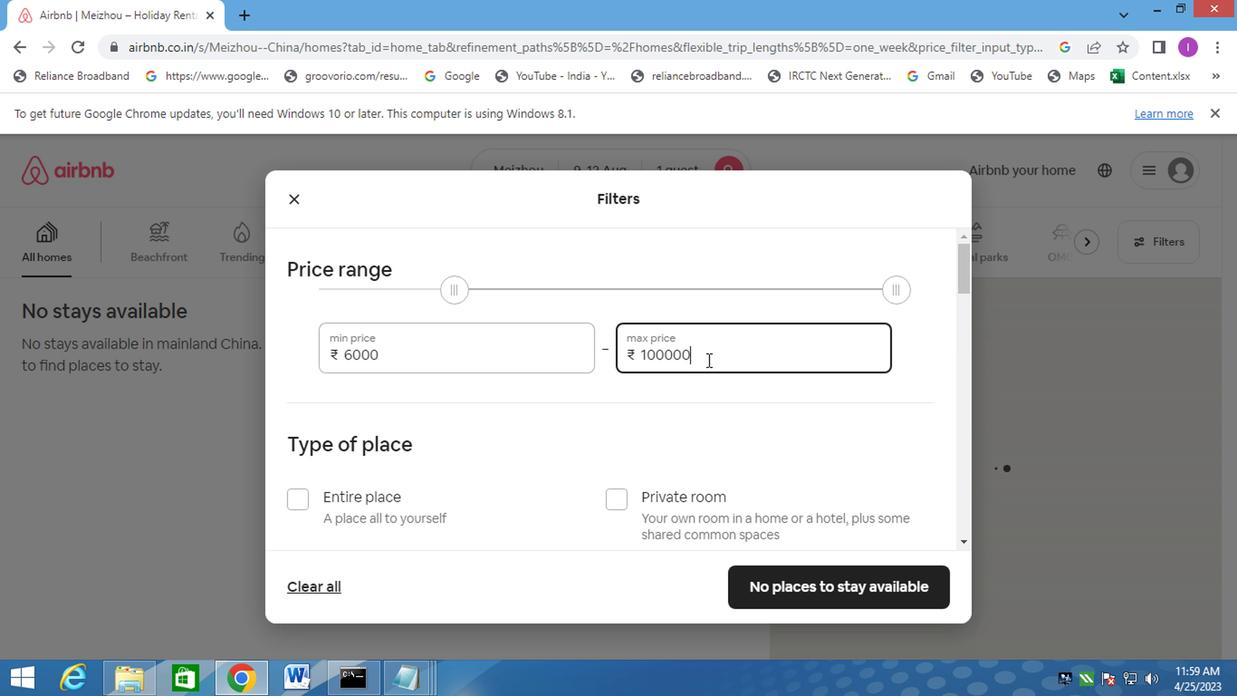 
Action: Mouse moved to (704, 357)
Screenshot: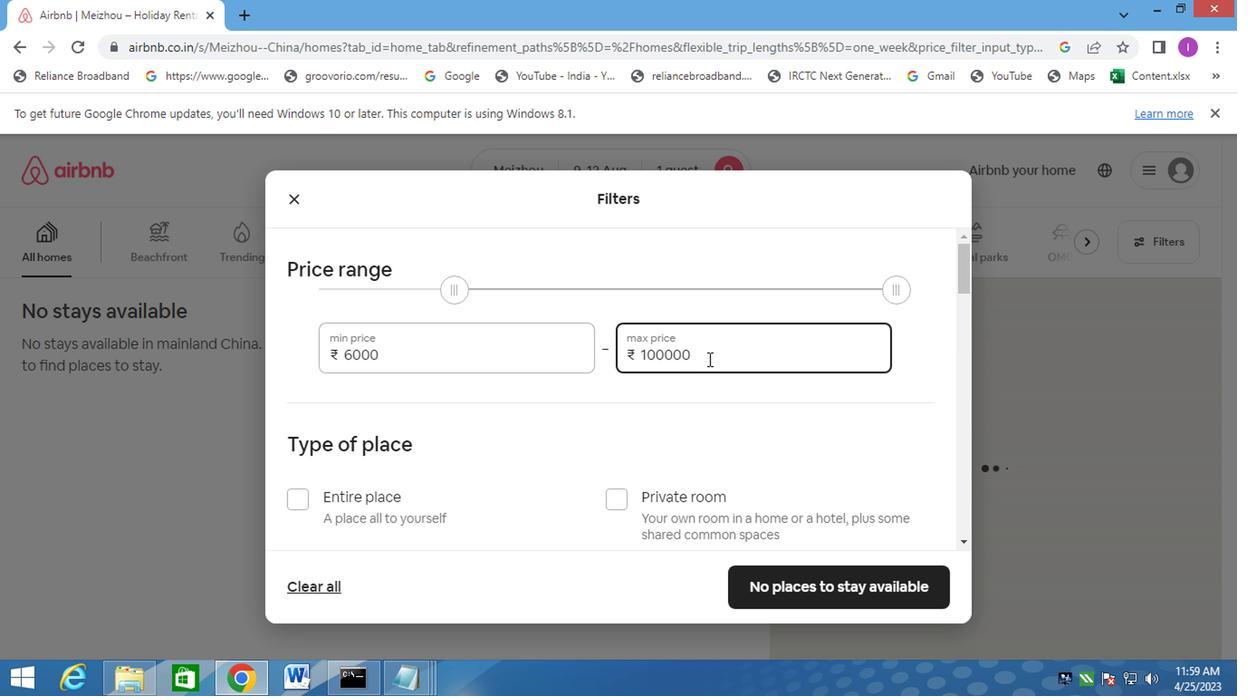
Action: Mouse pressed left at (704, 357)
Screenshot: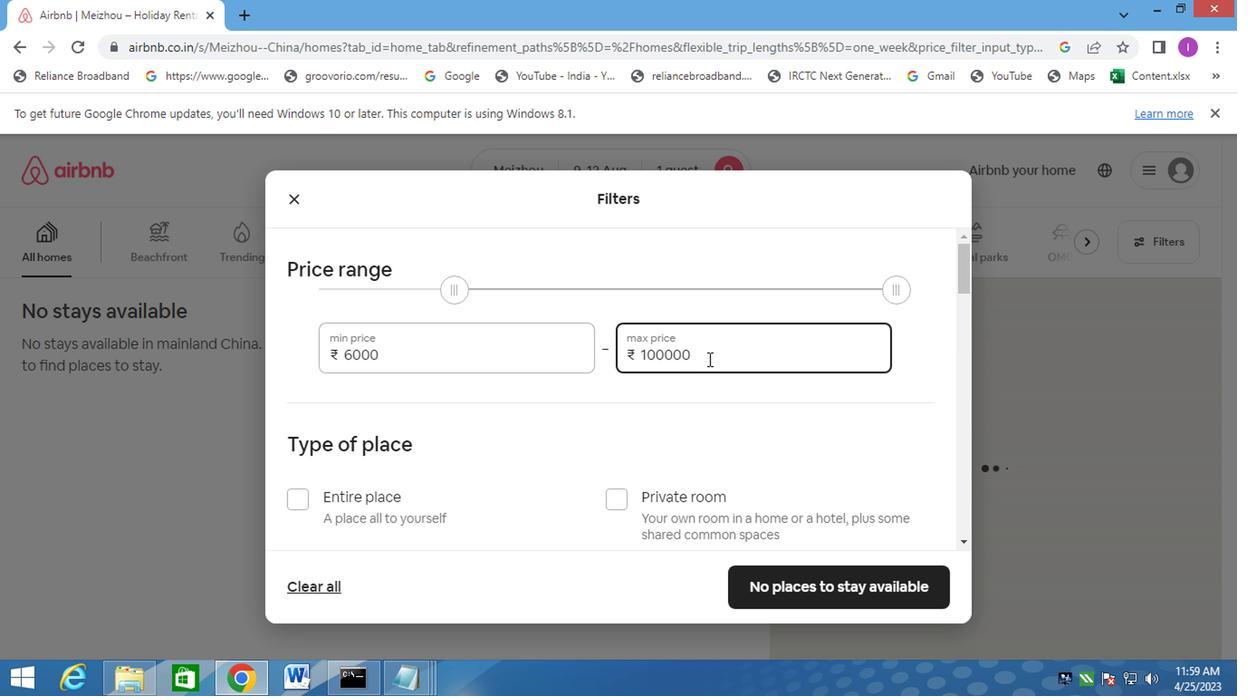 
Action: Mouse moved to (647, 373)
Screenshot: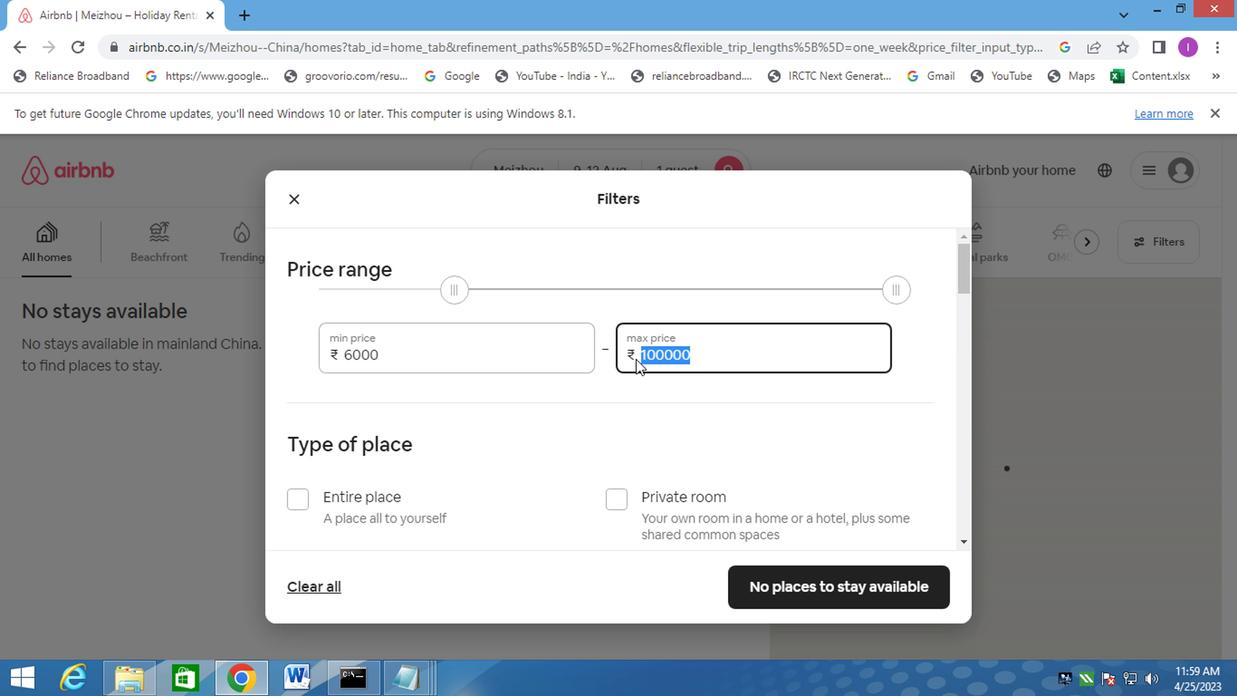
Action: Key pressed 15000
Screenshot: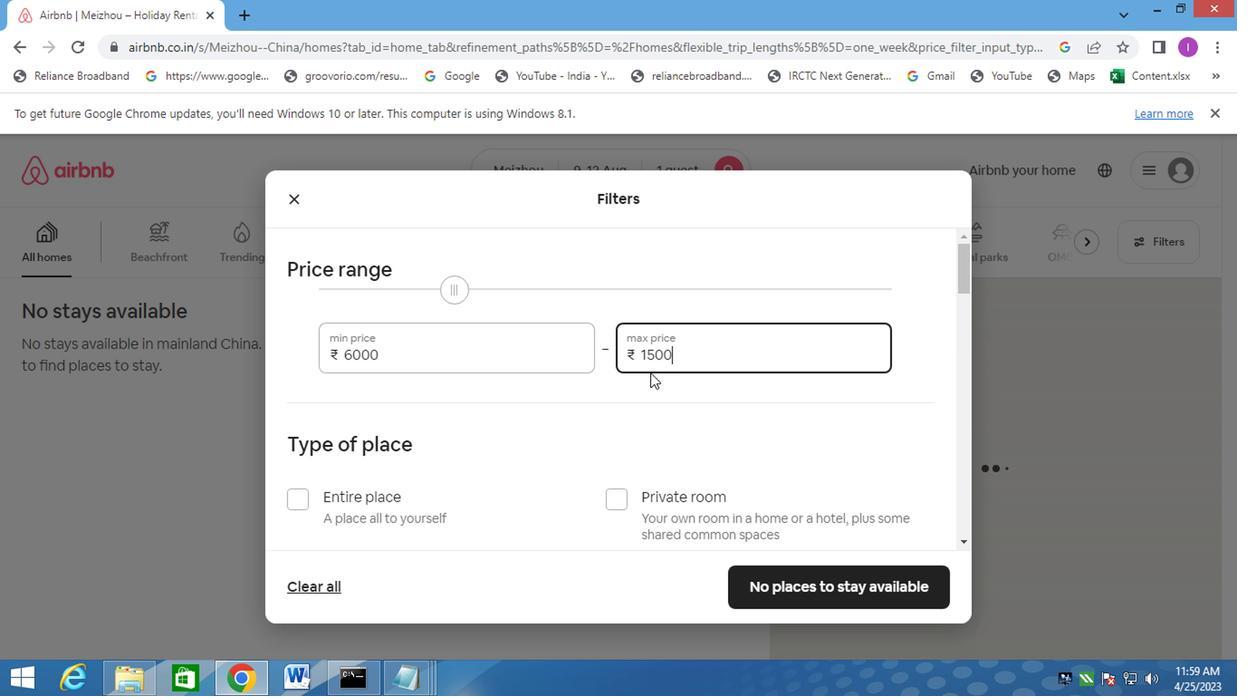 
Action: Mouse moved to (991, 246)
Screenshot: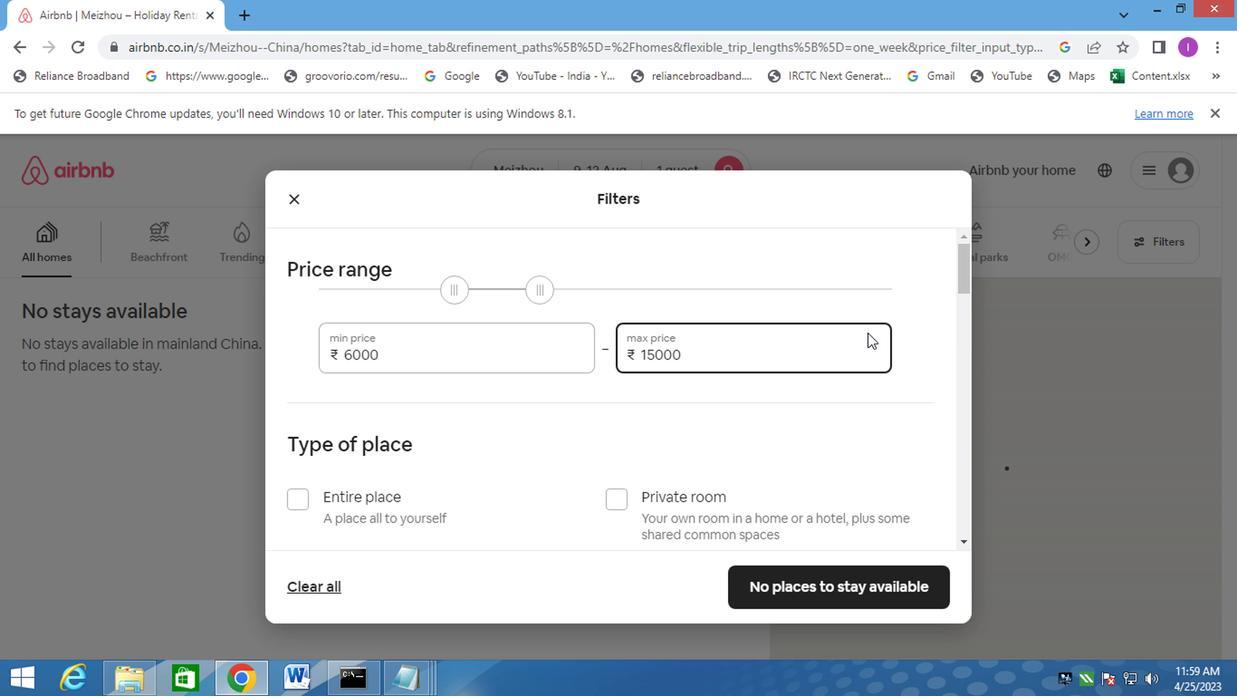 
Action: Mouse scrolled (991, 244) with delta (0, -1)
Screenshot: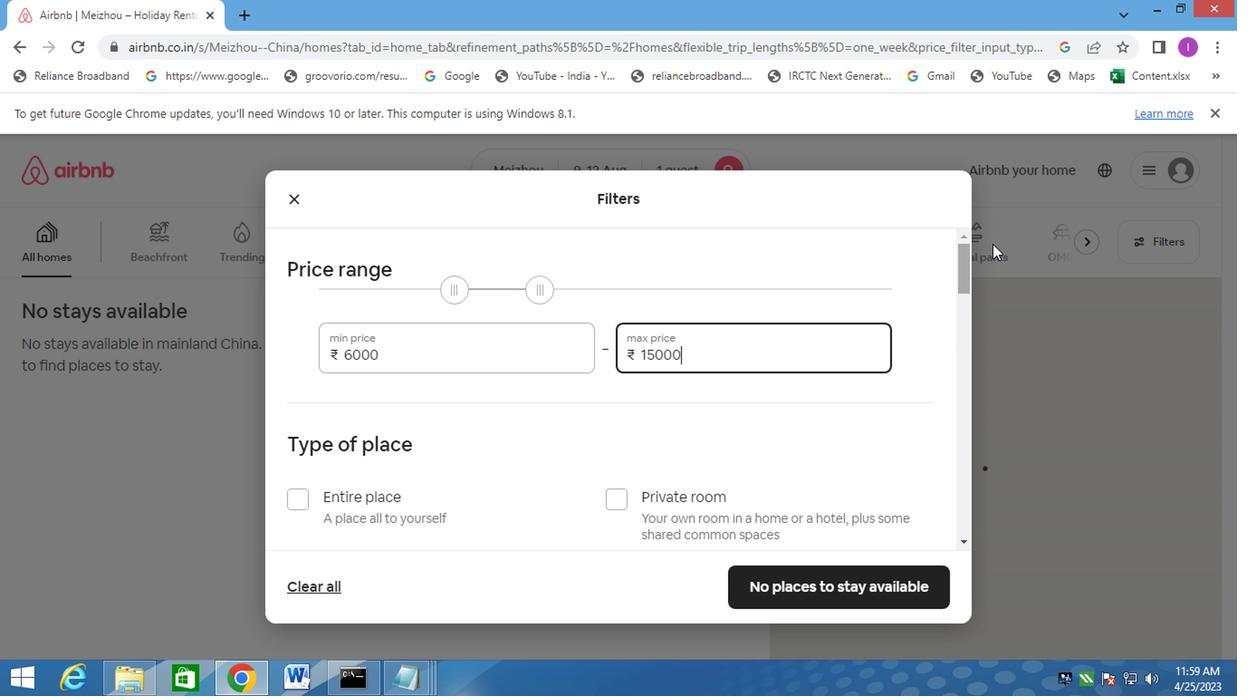 
Action: Mouse moved to (293, 496)
Screenshot: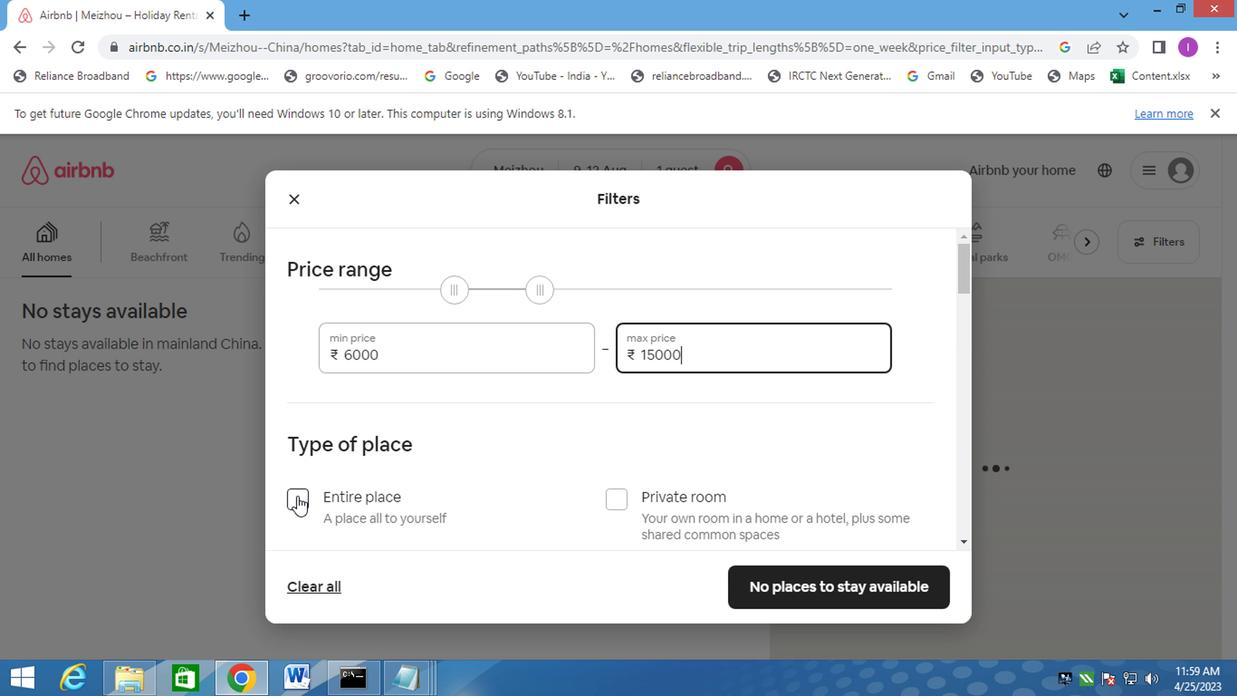 
Action: Mouse pressed left at (293, 496)
Screenshot: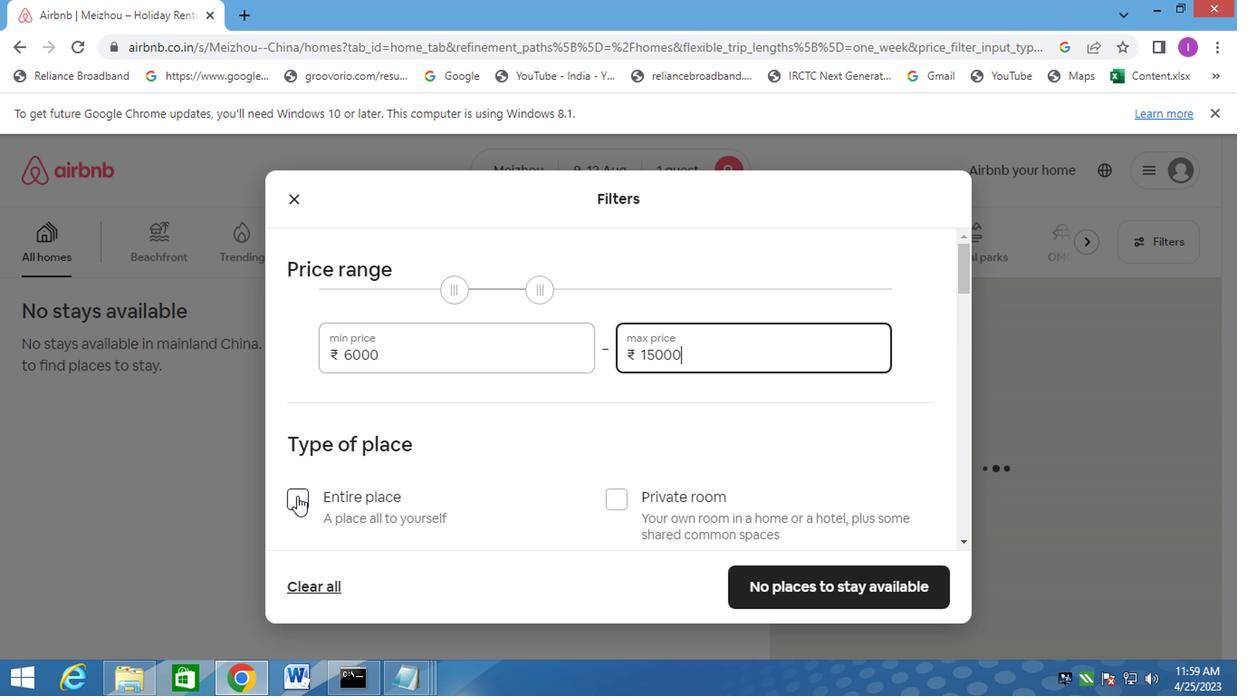 
Action: Mouse moved to (887, 370)
Screenshot: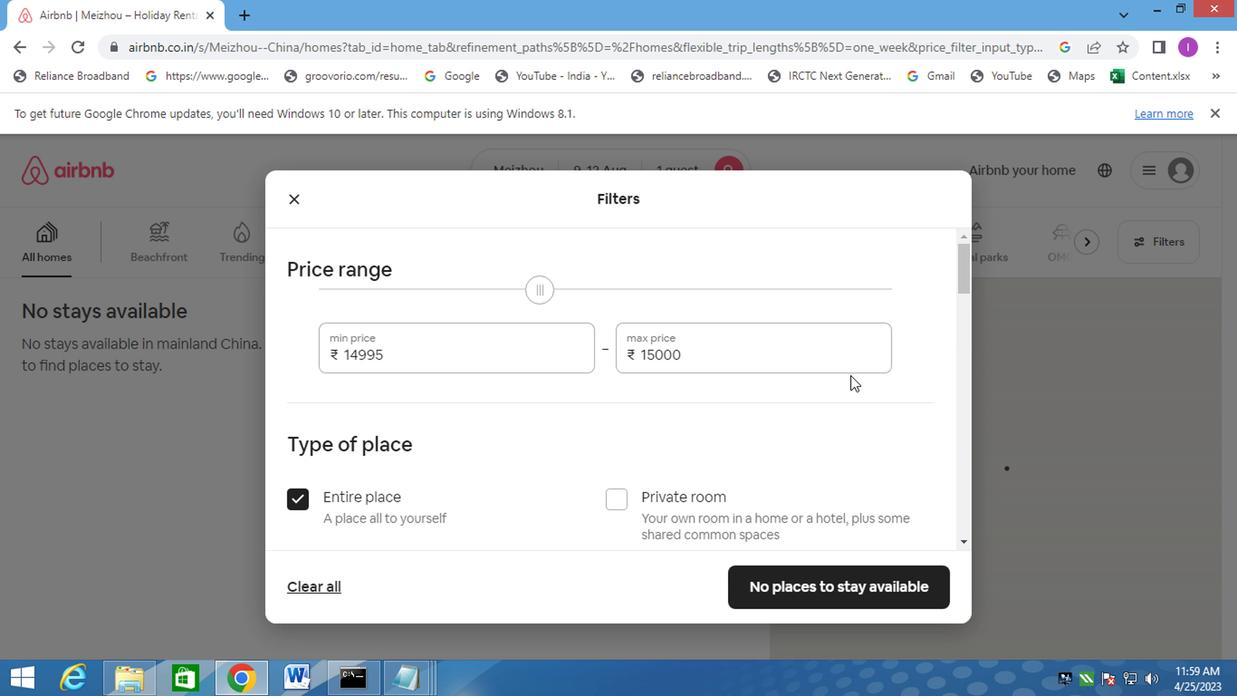 
Action: Mouse scrolled (885, 369) with delta (0, 0)
Screenshot: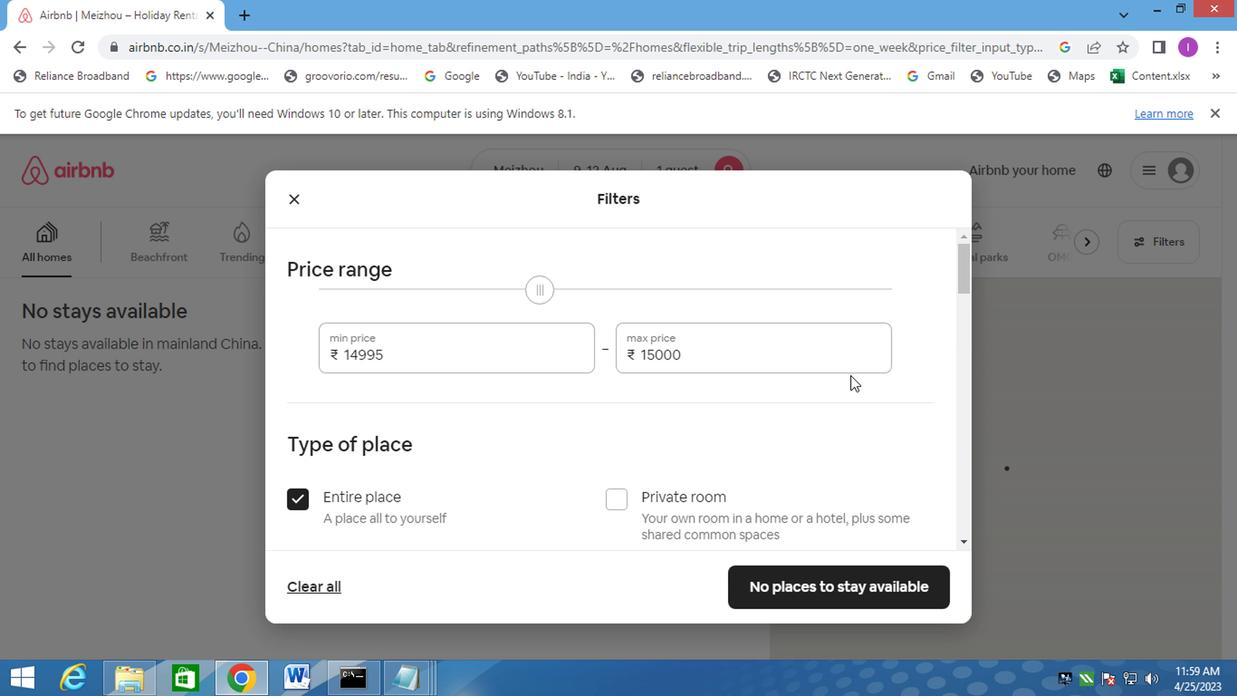 
Action: Mouse moved to (891, 370)
Screenshot: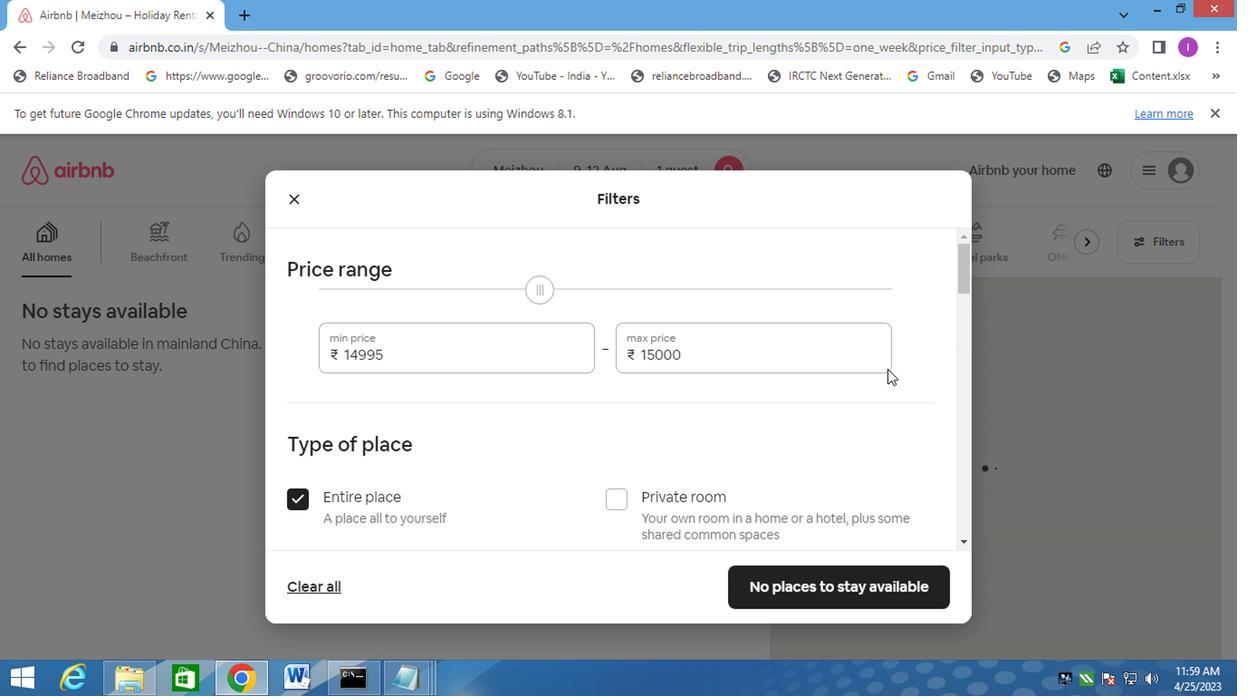 
Action: Mouse scrolled (887, 369) with delta (0, 0)
Screenshot: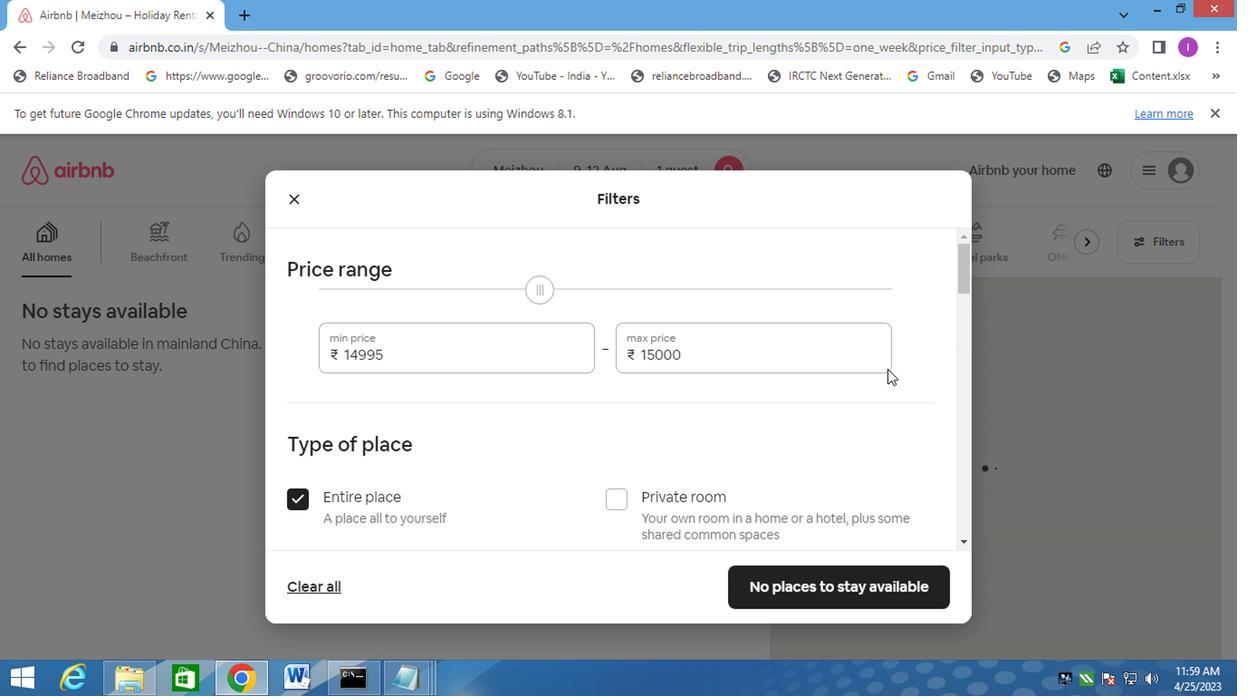 
Action: Mouse moved to (892, 370)
Screenshot: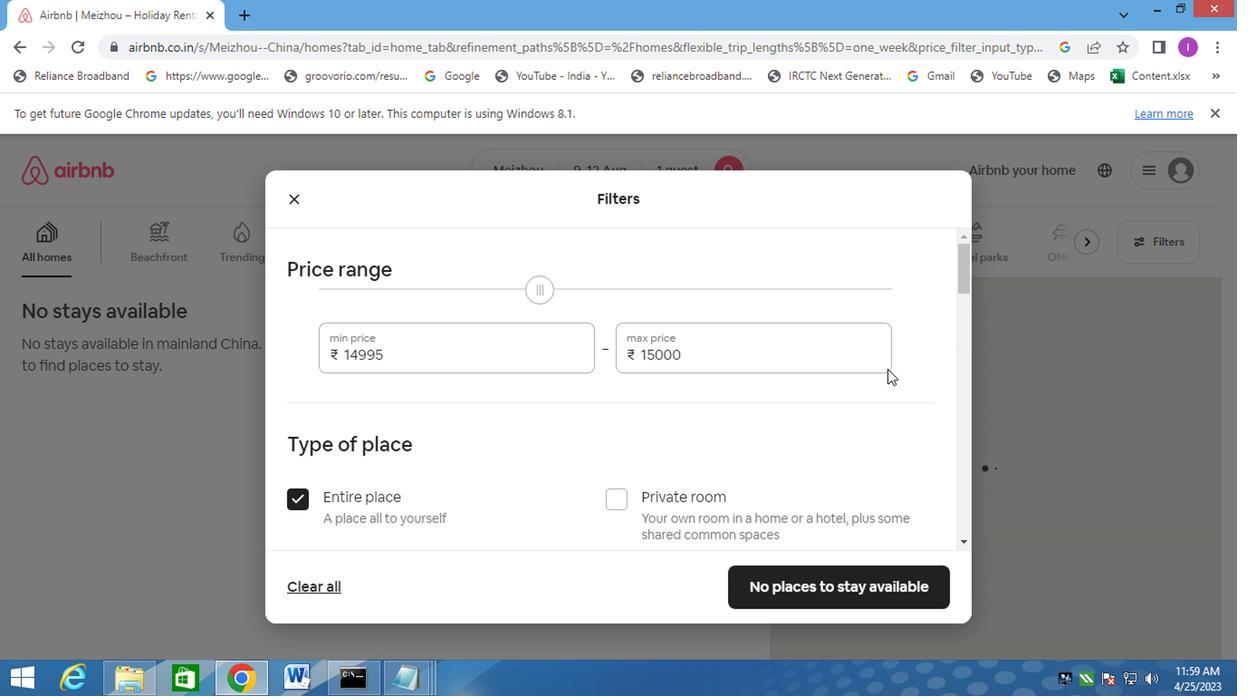 
Action: Mouse scrolled (891, 369) with delta (0, 0)
Screenshot: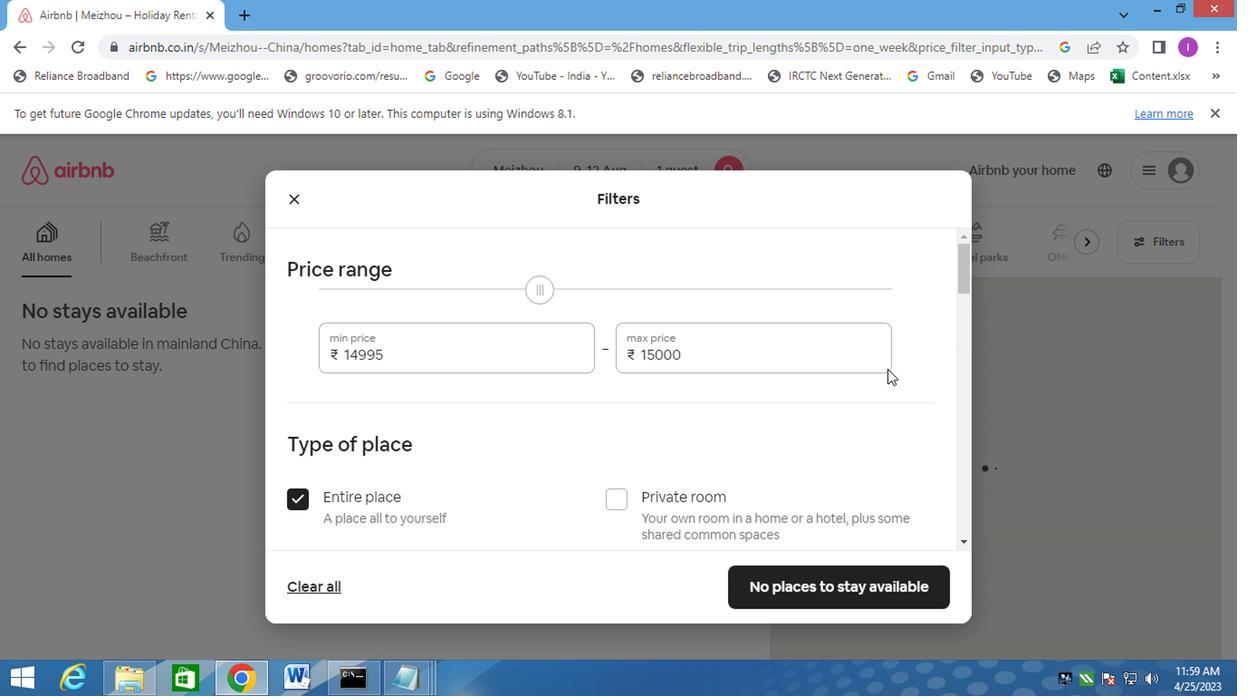 
Action: Mouse moved to (712, 437)
Screenshot: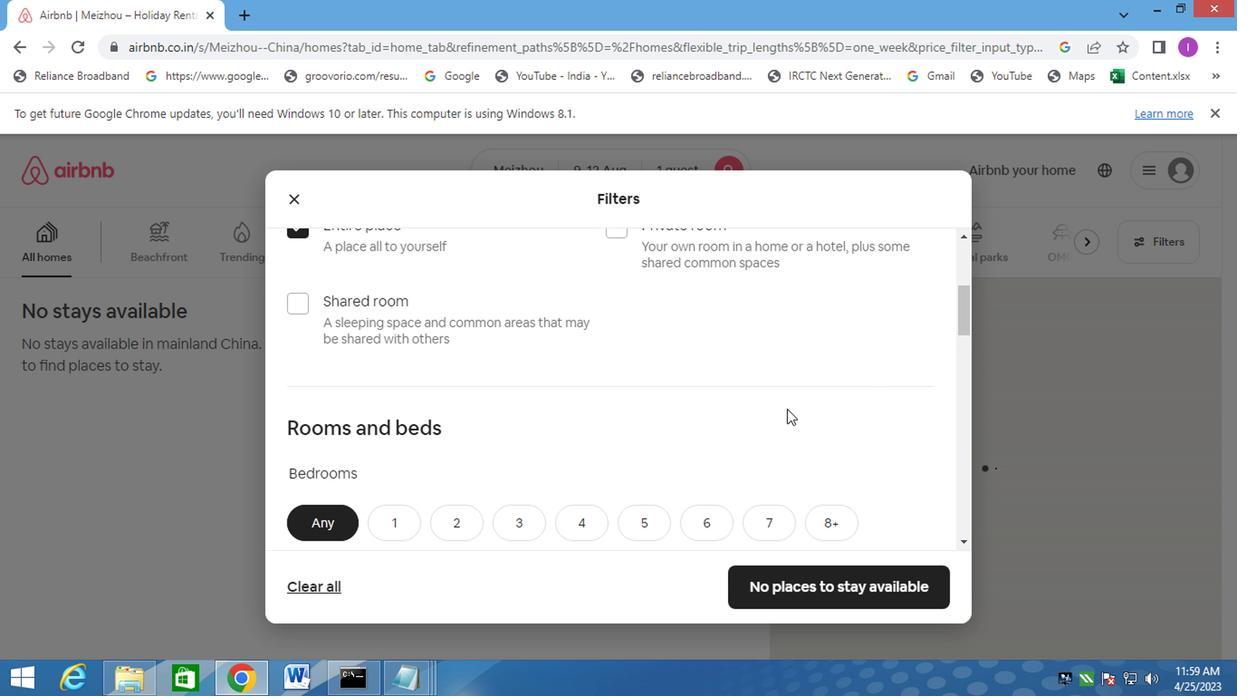 
Action: Mouse scrolled (712, 437) with delta (0, 0)
Screenshot: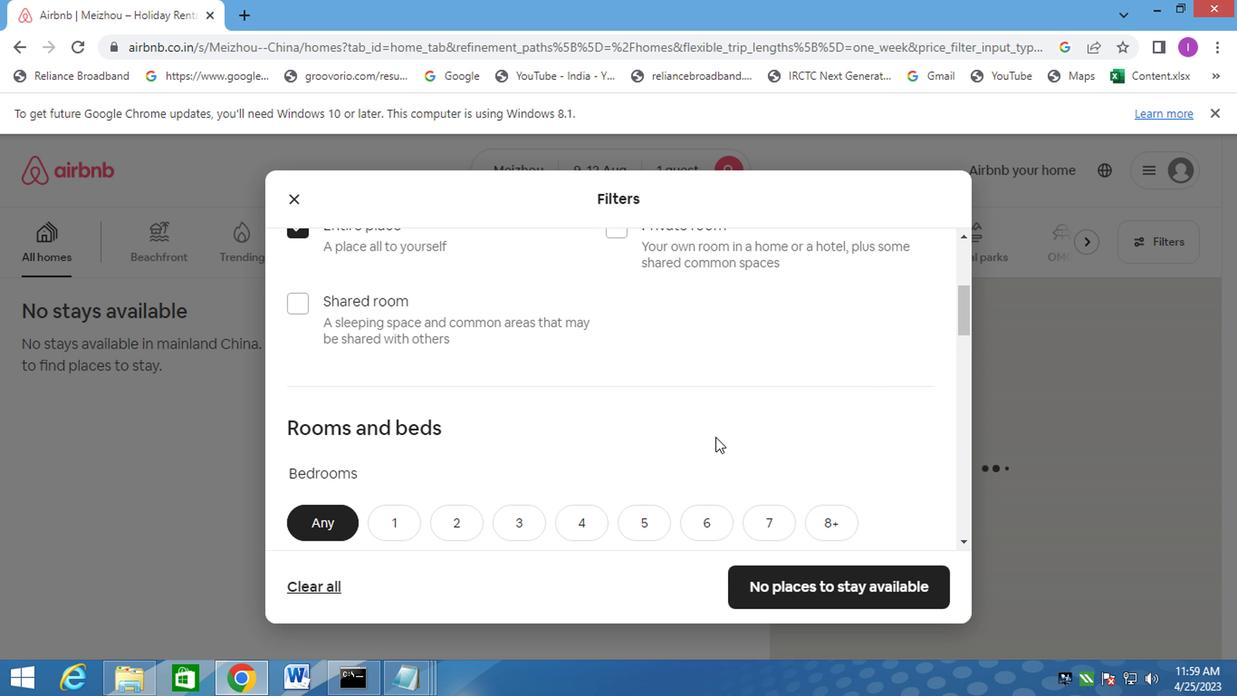 
Action: Mouse moved to (396, 433)
Screenshot: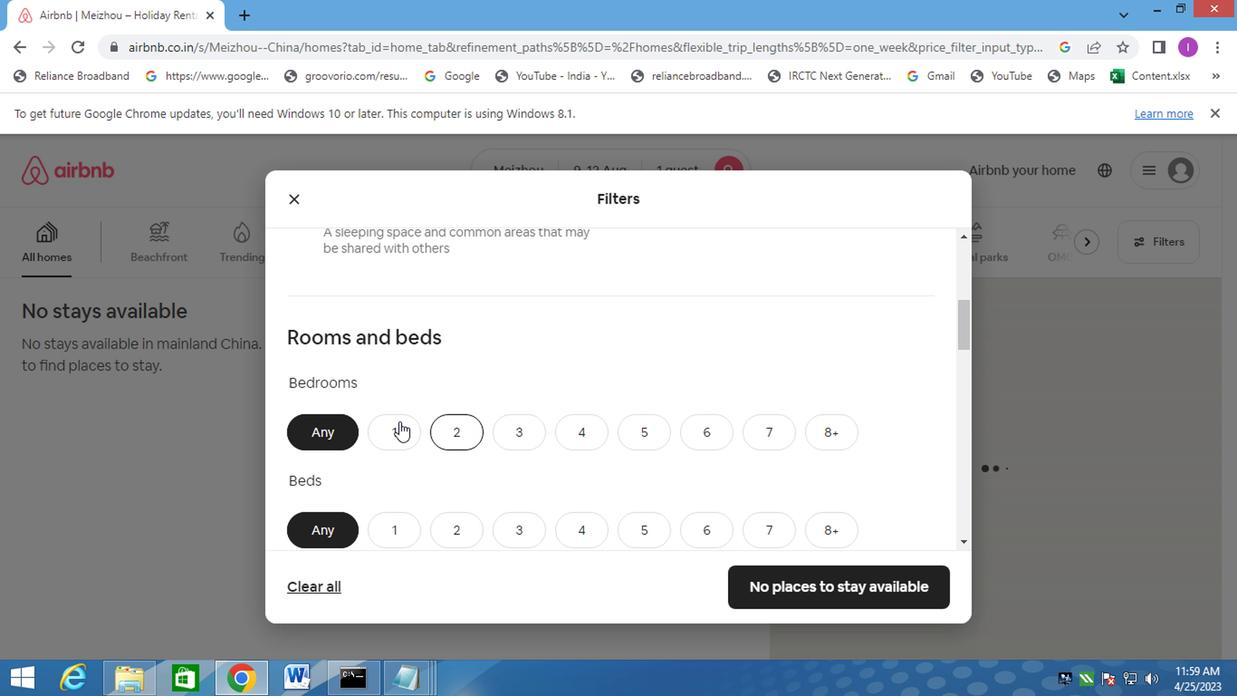 
Action: Mouse pressed left at (396, 433)
Screenshot: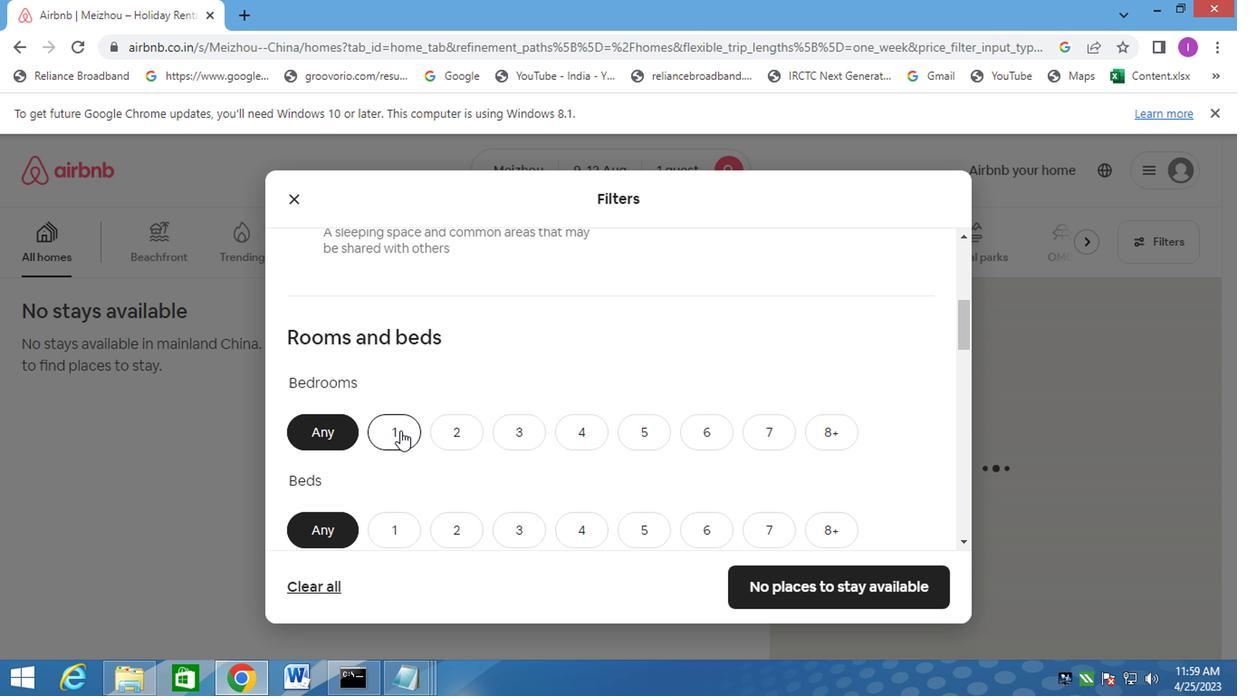 
Action: Mouse moved to (489, 434)
Screenshot: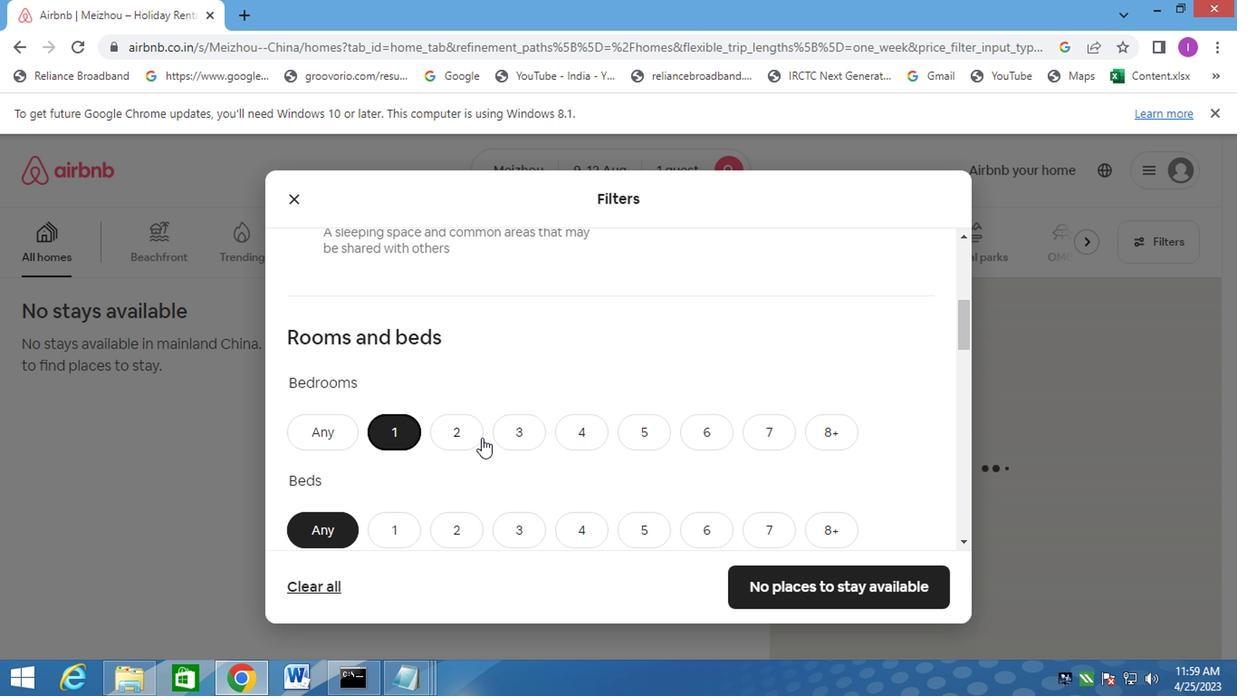 
Action: Mouse scrolled (489, 433) with delta (0, -1)
Screenshot: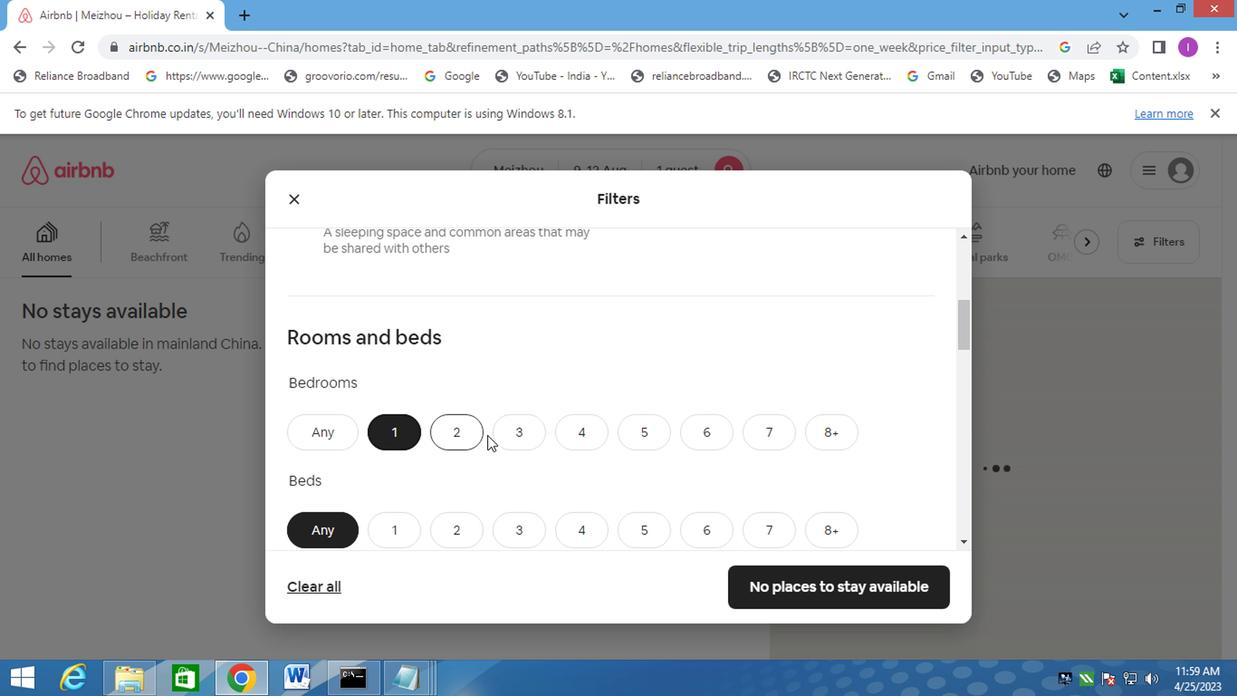 
Action: Mouse scrolled (489, 433) with delta (0, -1)
Screenshot: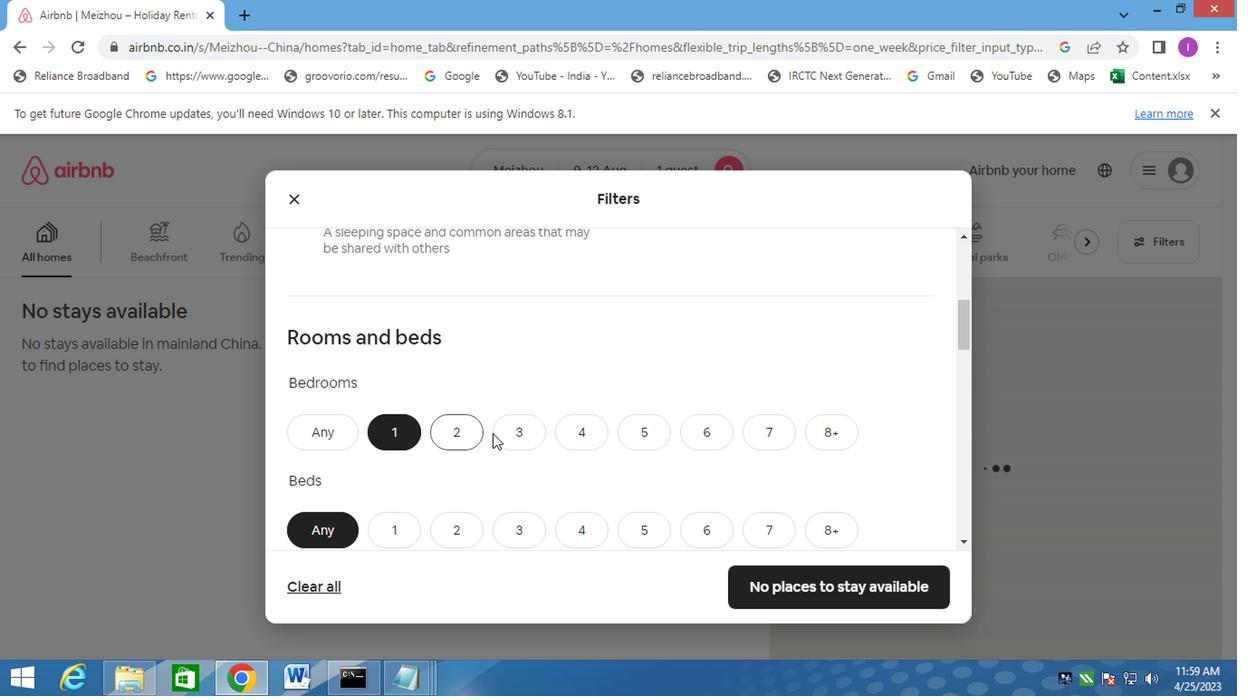 
Action: Mouse moved to (403, 350)
Screenshot: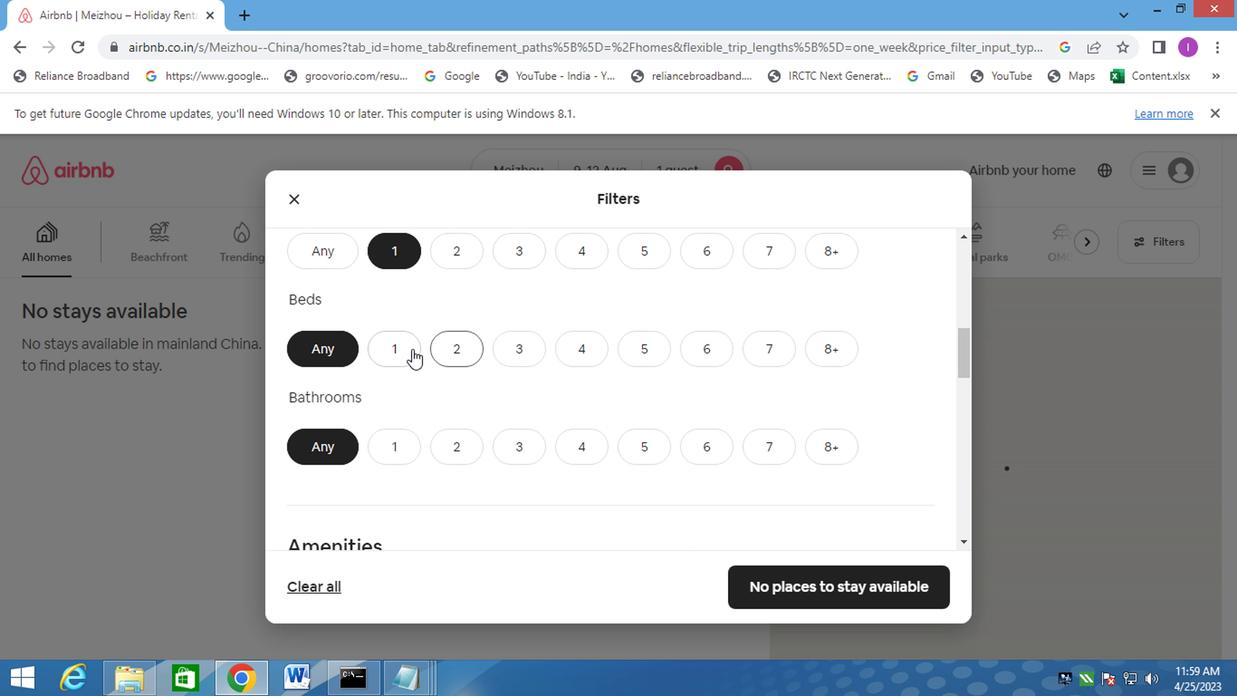 
Action: Mouse pressed left at (403, 350)
Screenshot: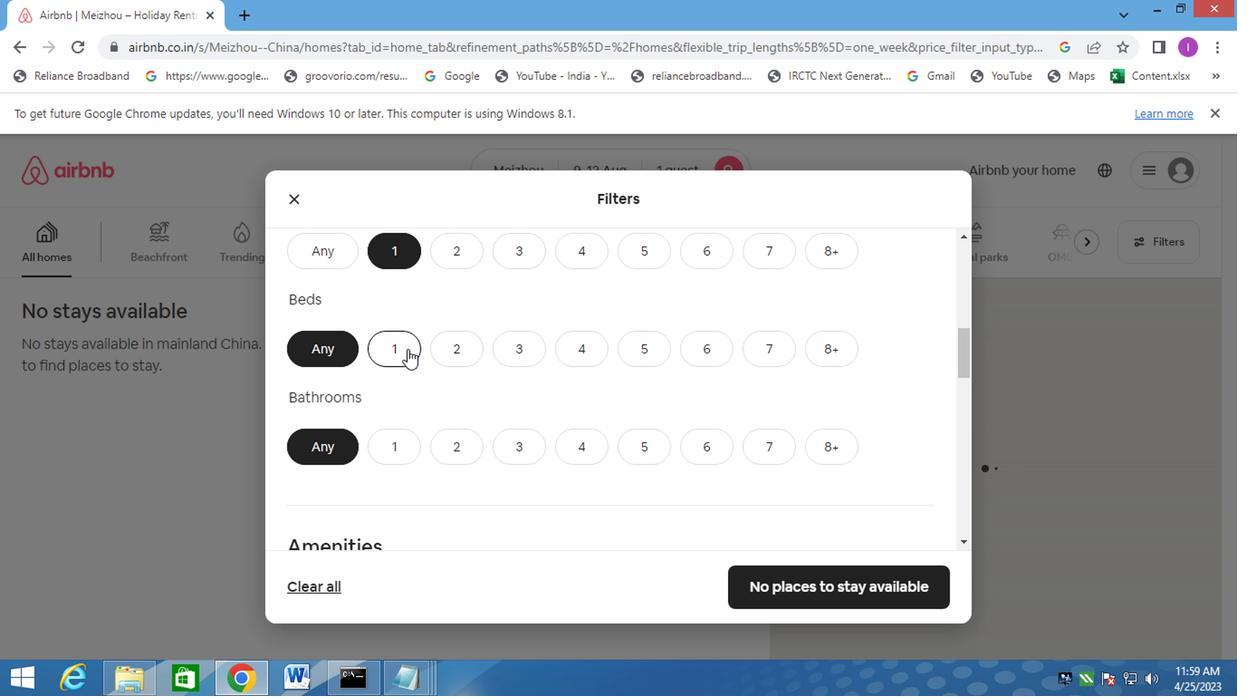 
Action: Mouse moved to (400, 446)
Screenshot: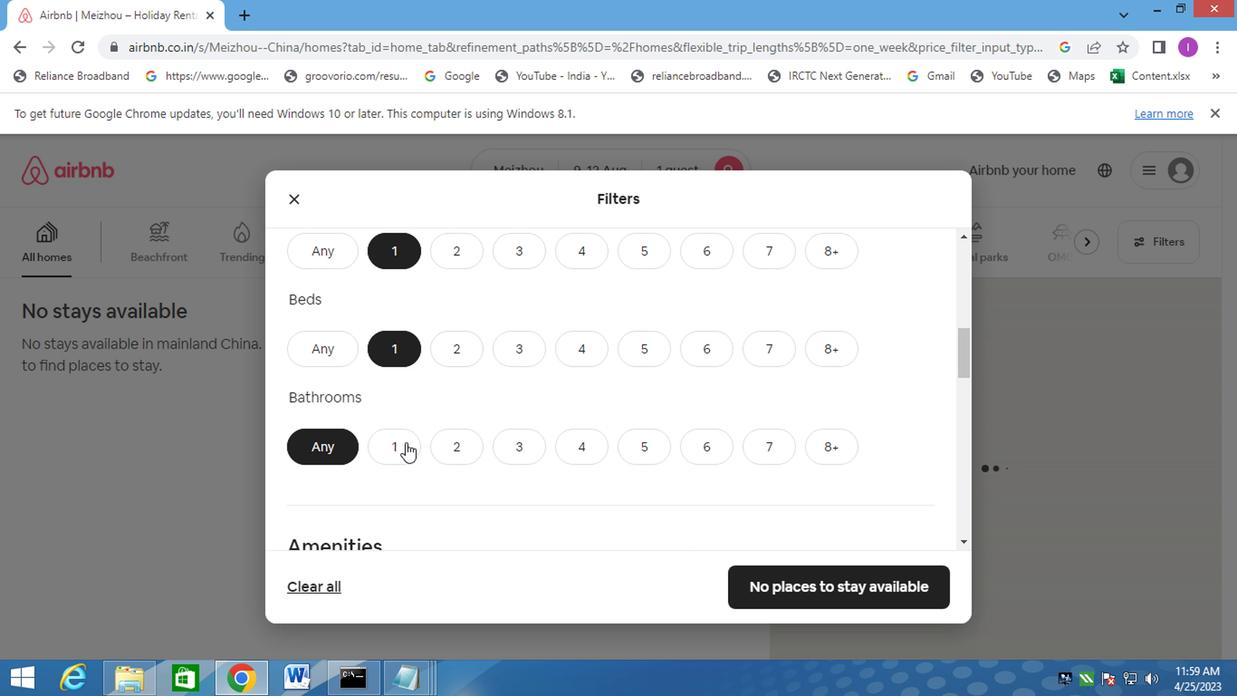 
Action: Mouse pressed left at (400, 446)
Screenshot: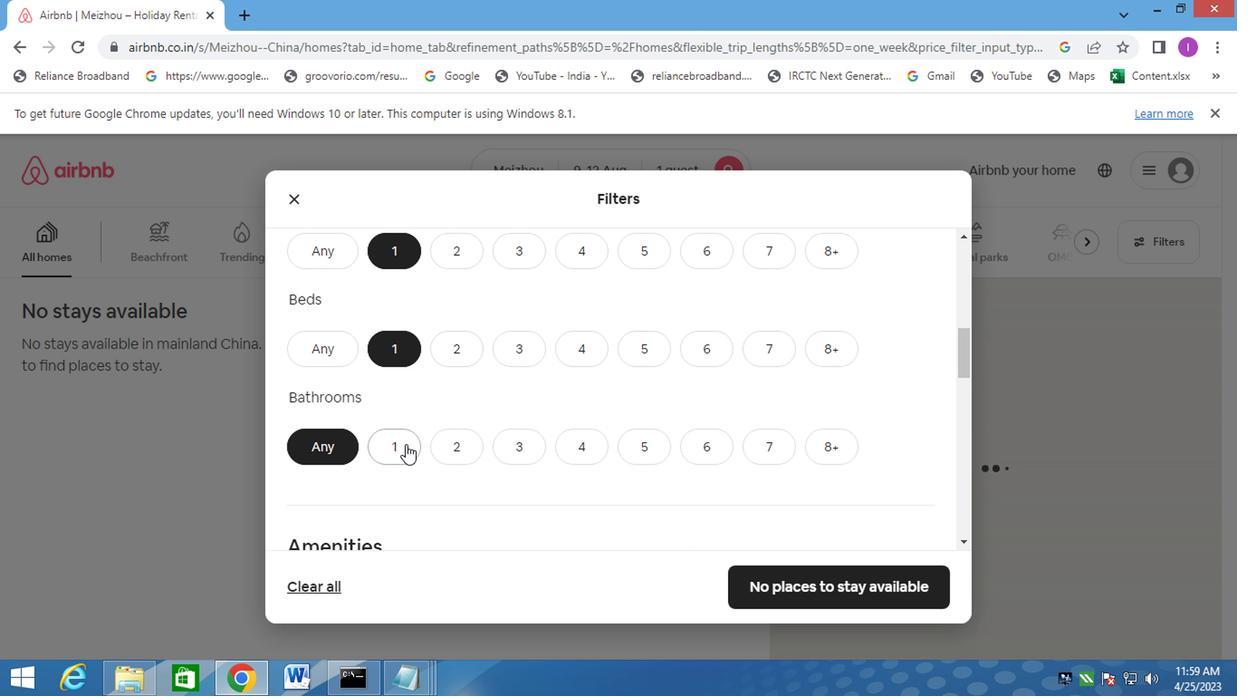 
Action: Mouse moved to (674, 400)
Screenshot: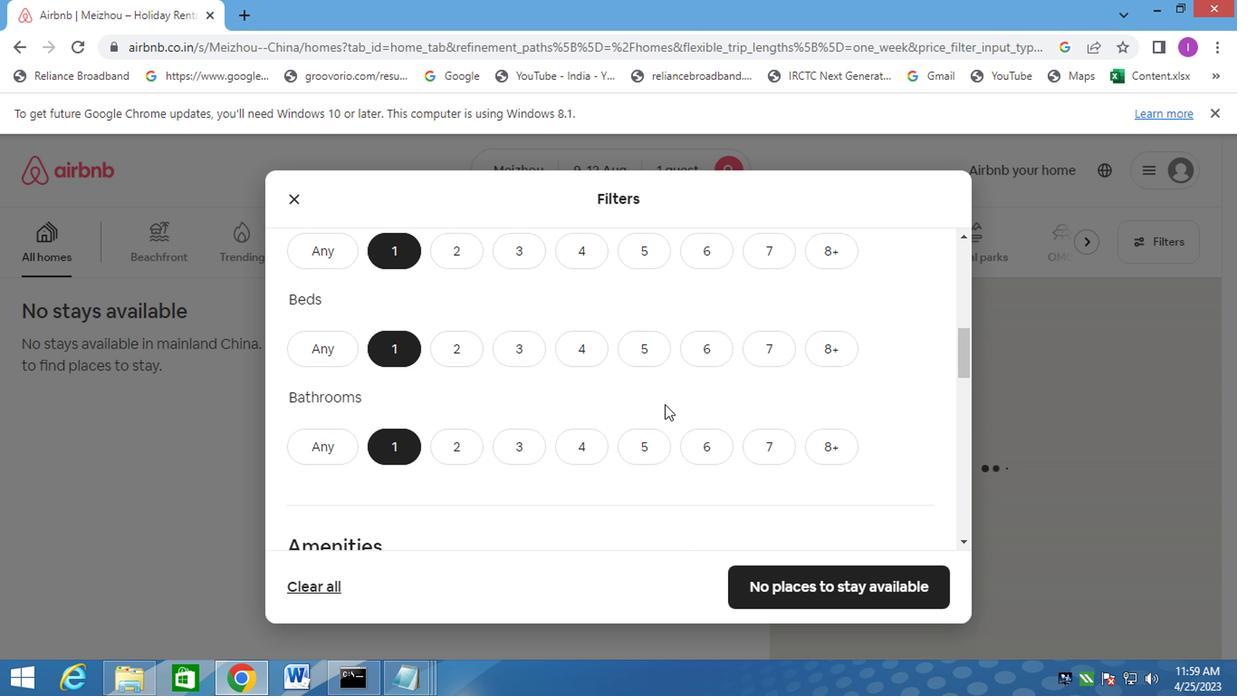 
Action: Mouse scrolled (674, 399) with delta (0, -1)
Screenshot: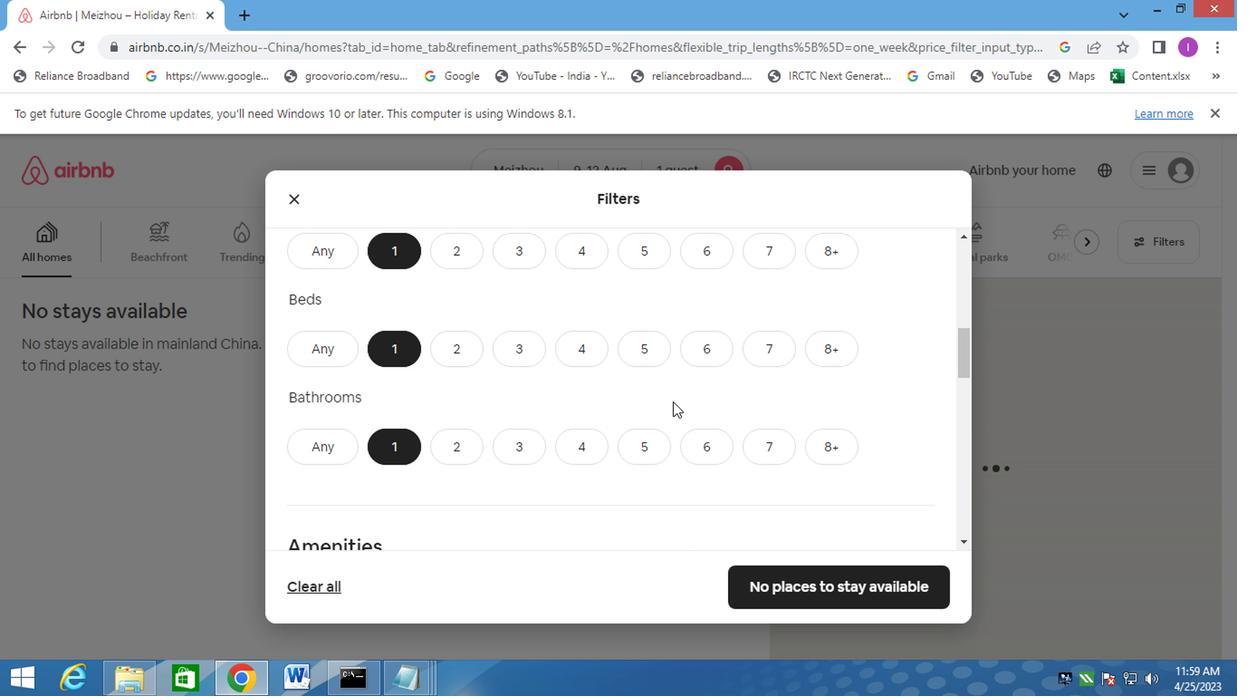 
Action: Mouse moved to (677, 400)
Screenshot: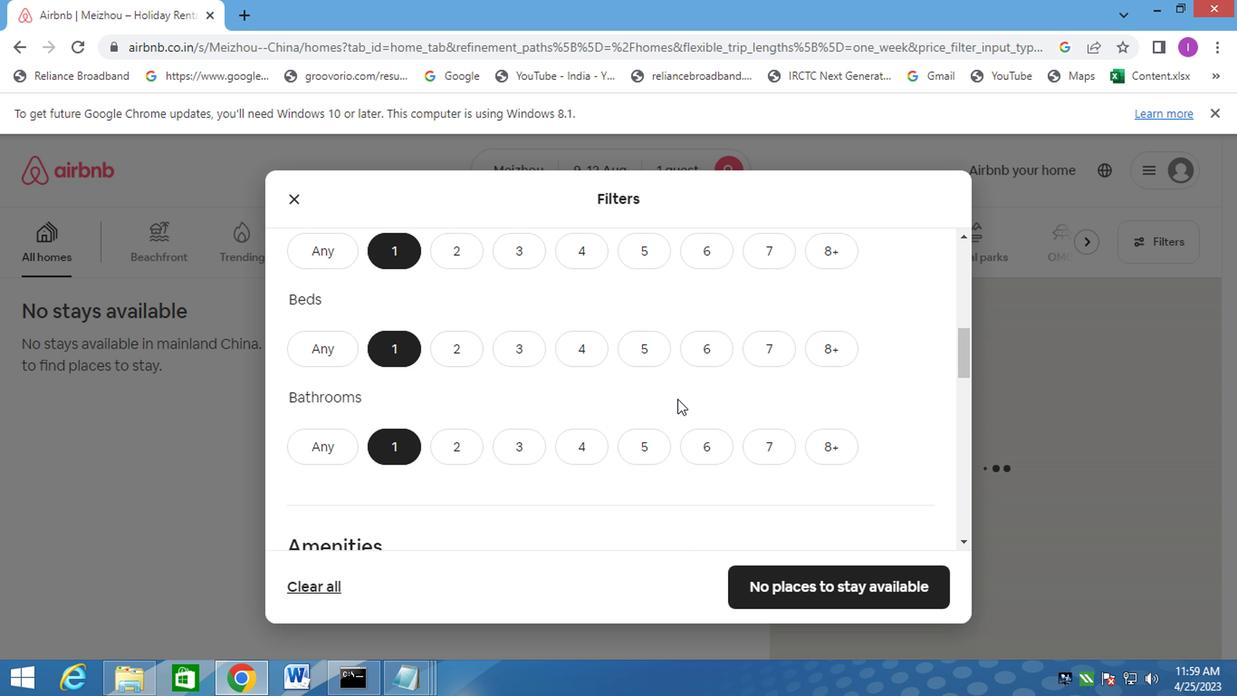 
Action: Mouse scrolled (677, 399) with delta (0, -1)
Screenshot: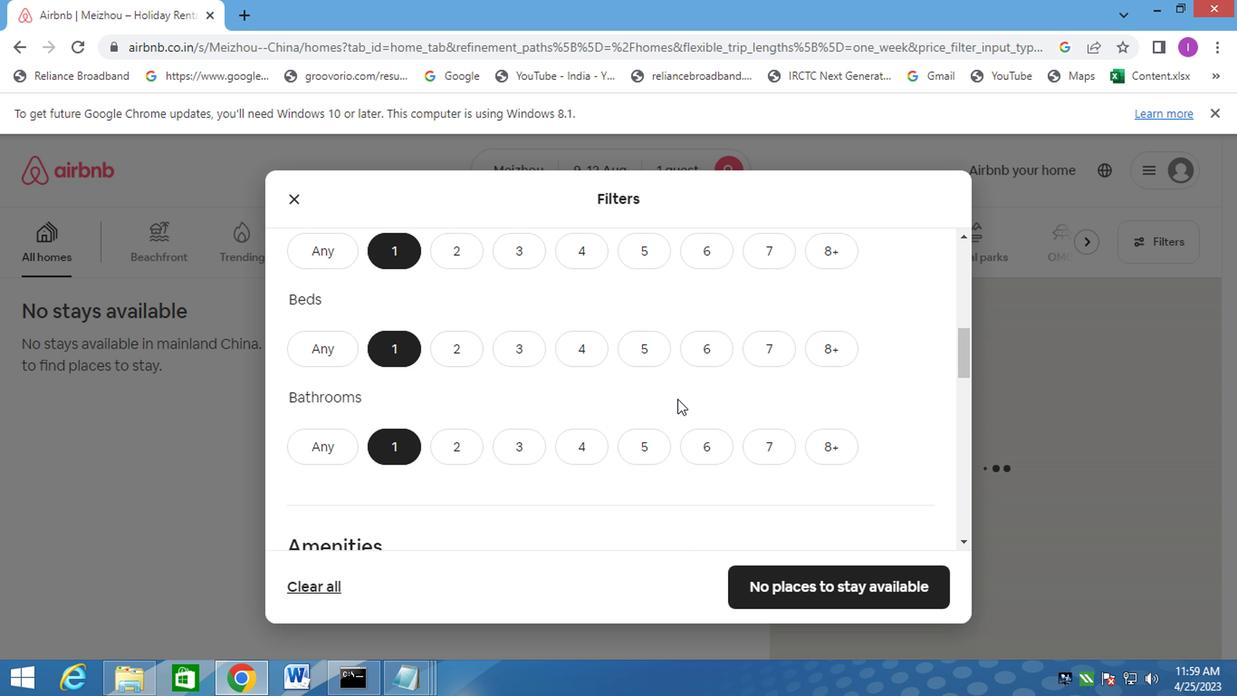 
Action: Mouse moved to (683, 400)
Screenshot: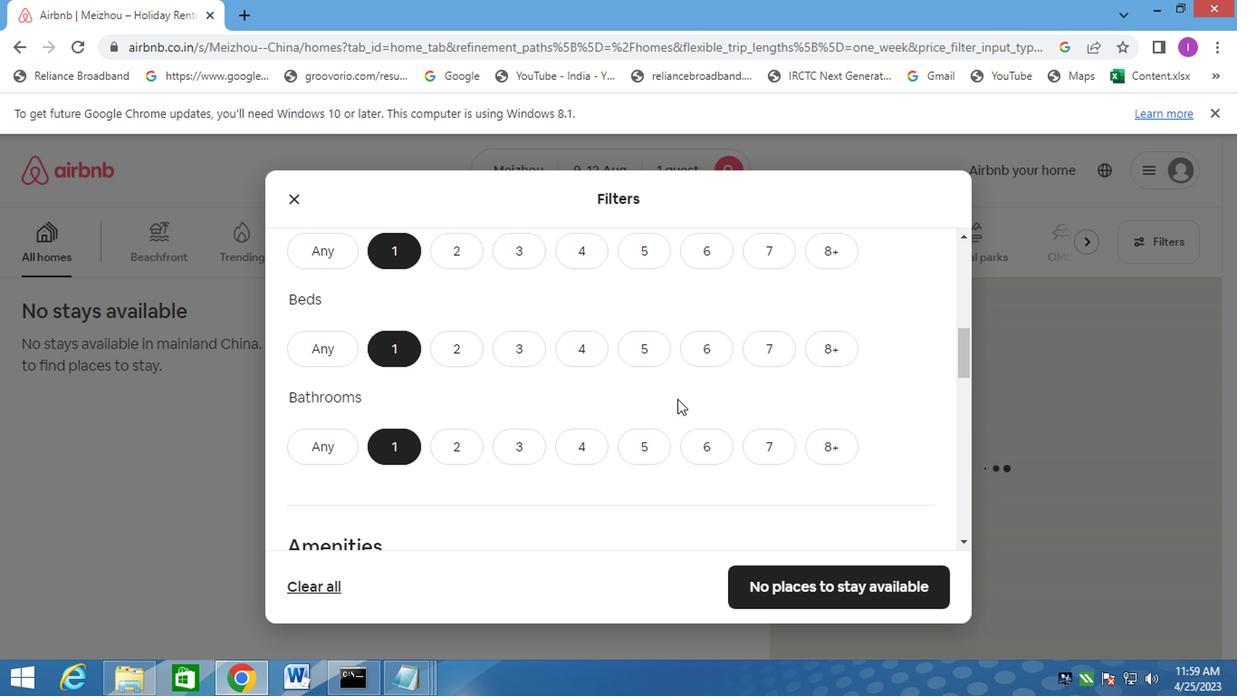 
Action: Mouse scrolled (683, 399) with delta (0, -1)
Screenshot: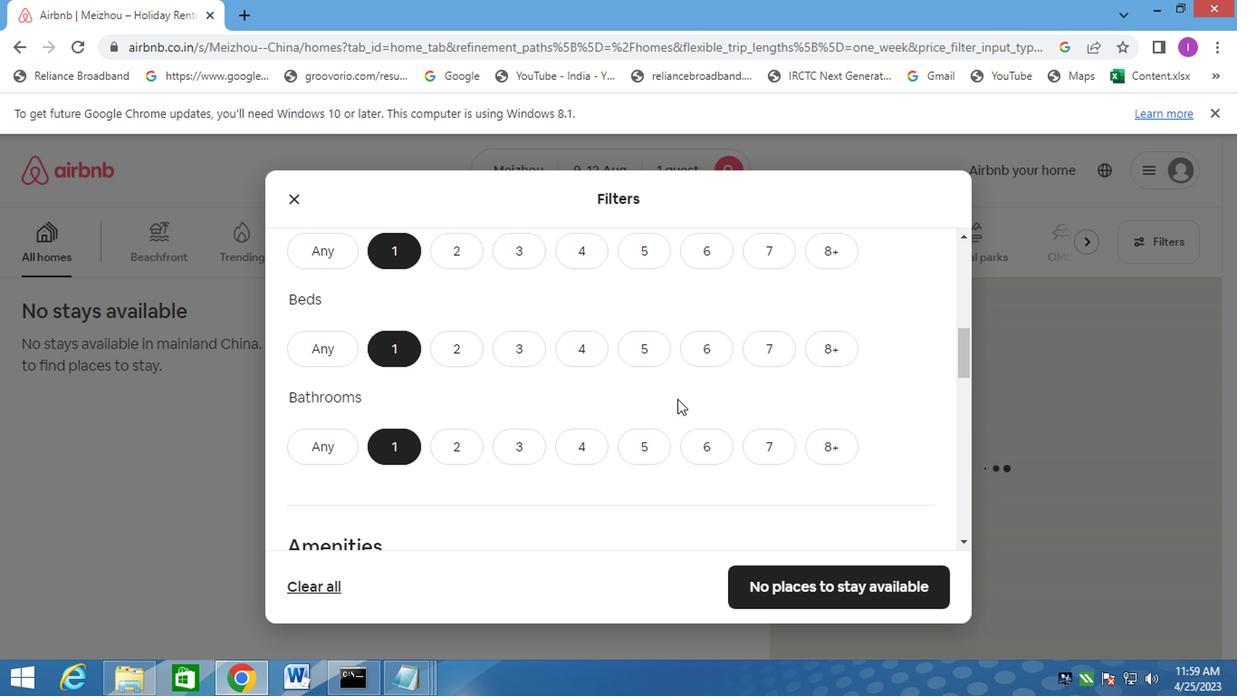 
Action: Mouse moved to (689, 400)
Screenshot: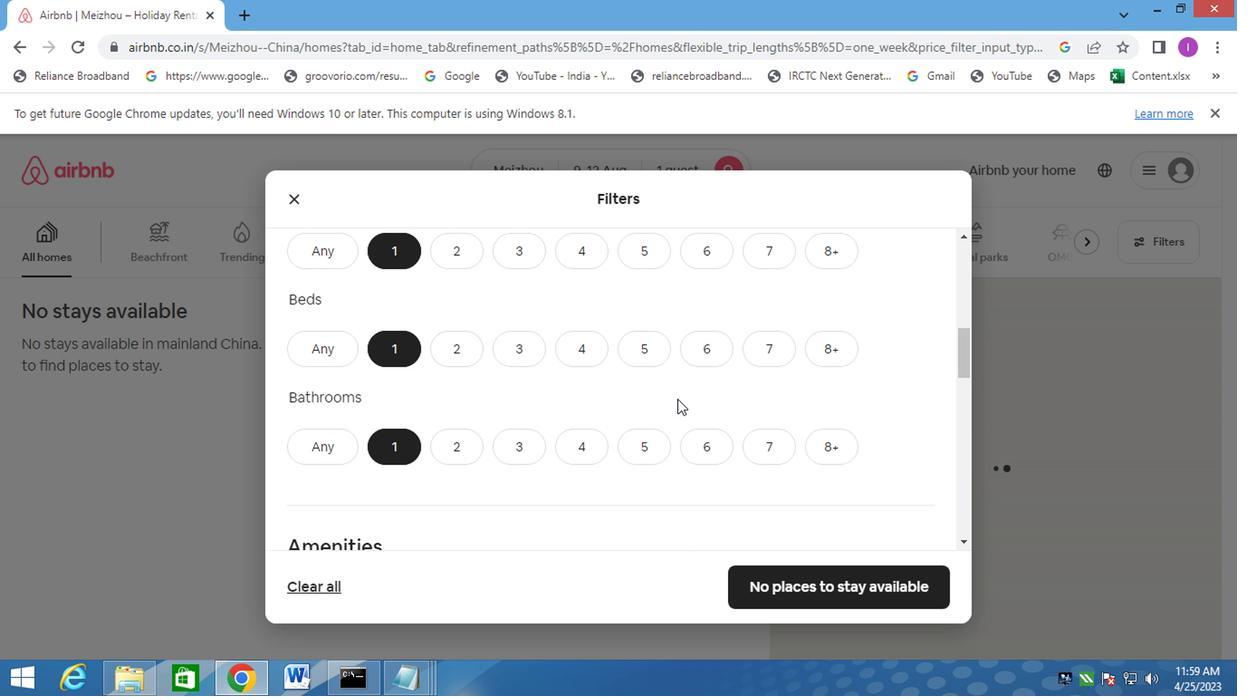 
Action: Mouse scrolled (689, 399) with delta (0, -1)
Screenshot: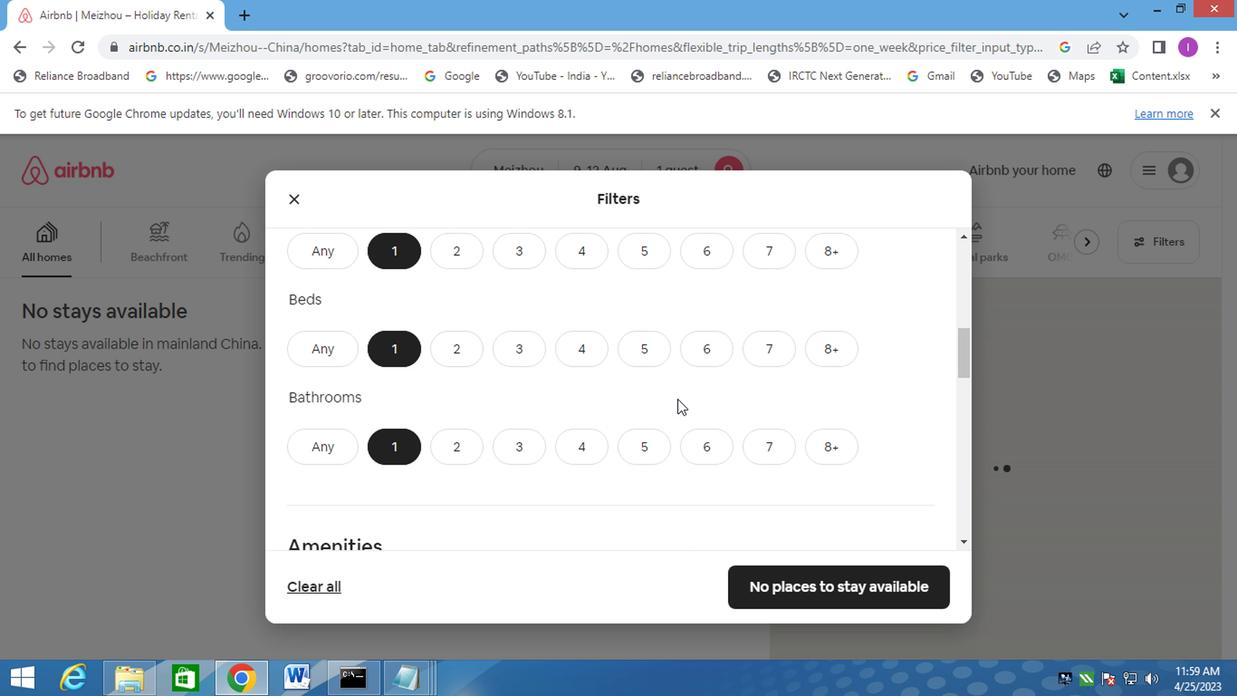 
Action: Mouse moved to (573, 413)
Screenshot: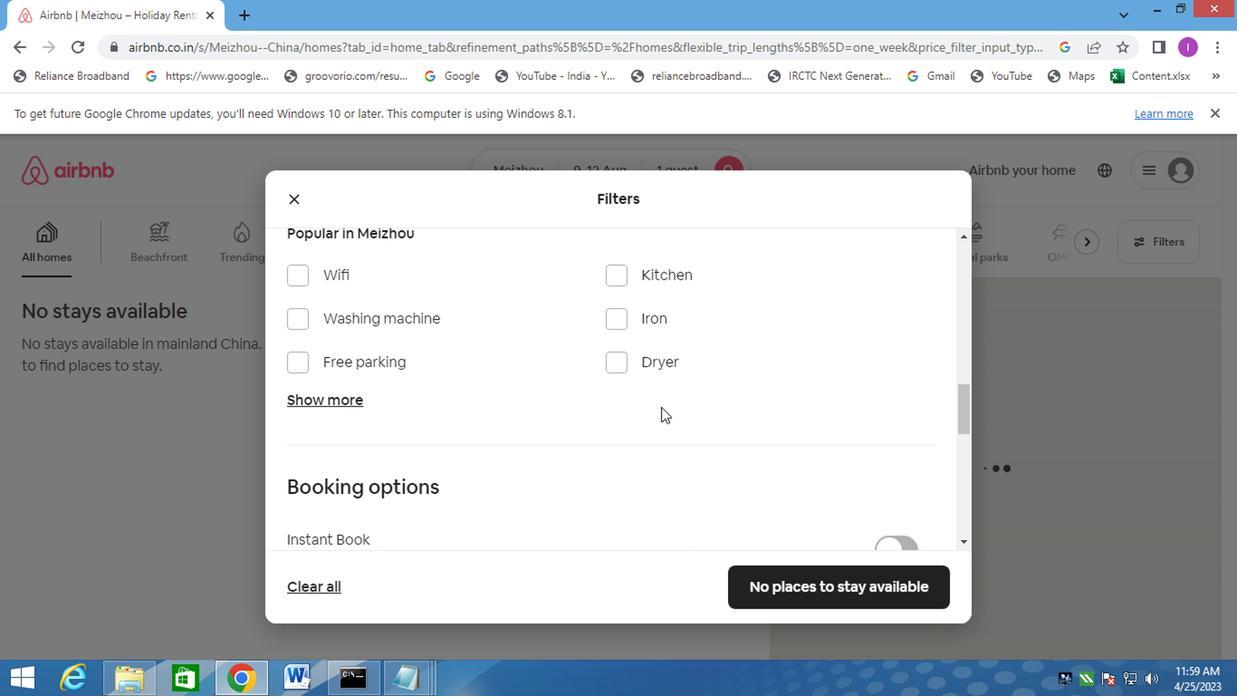 
Action: Mouse scrolled (573, 412) with delta (0, 0)
Screenshot: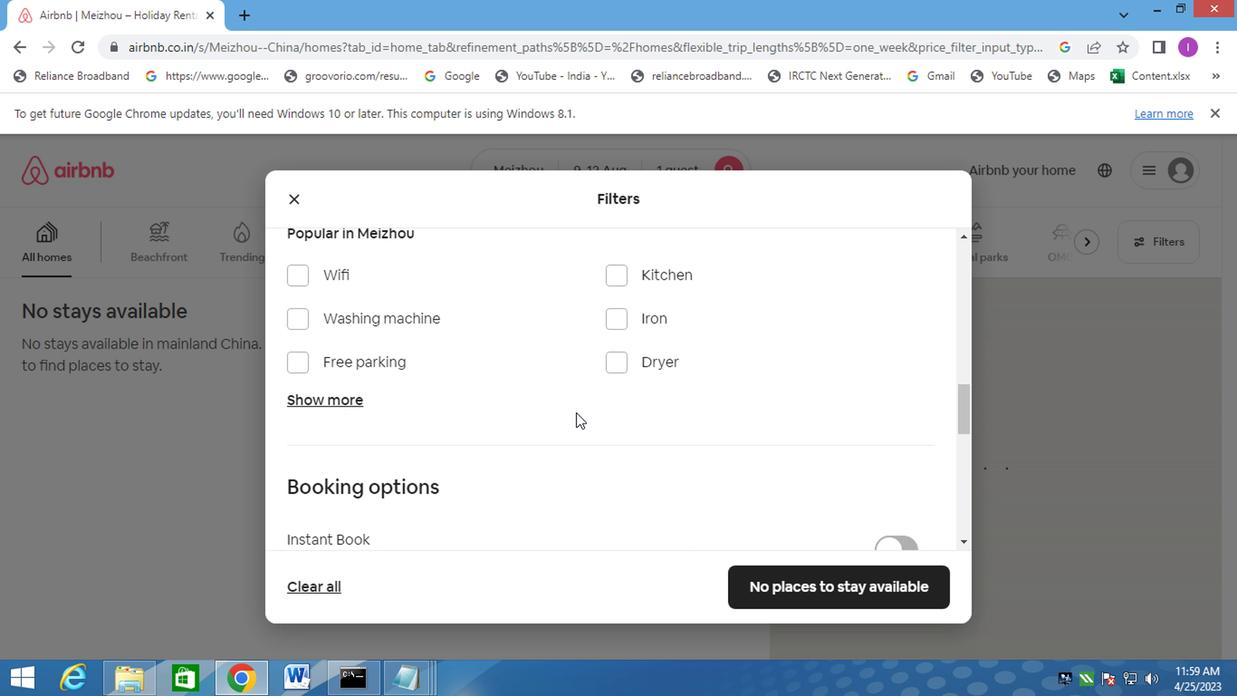 
Action: Mouse scrolled (573, 412) with delta (0, 0)
Screenshot: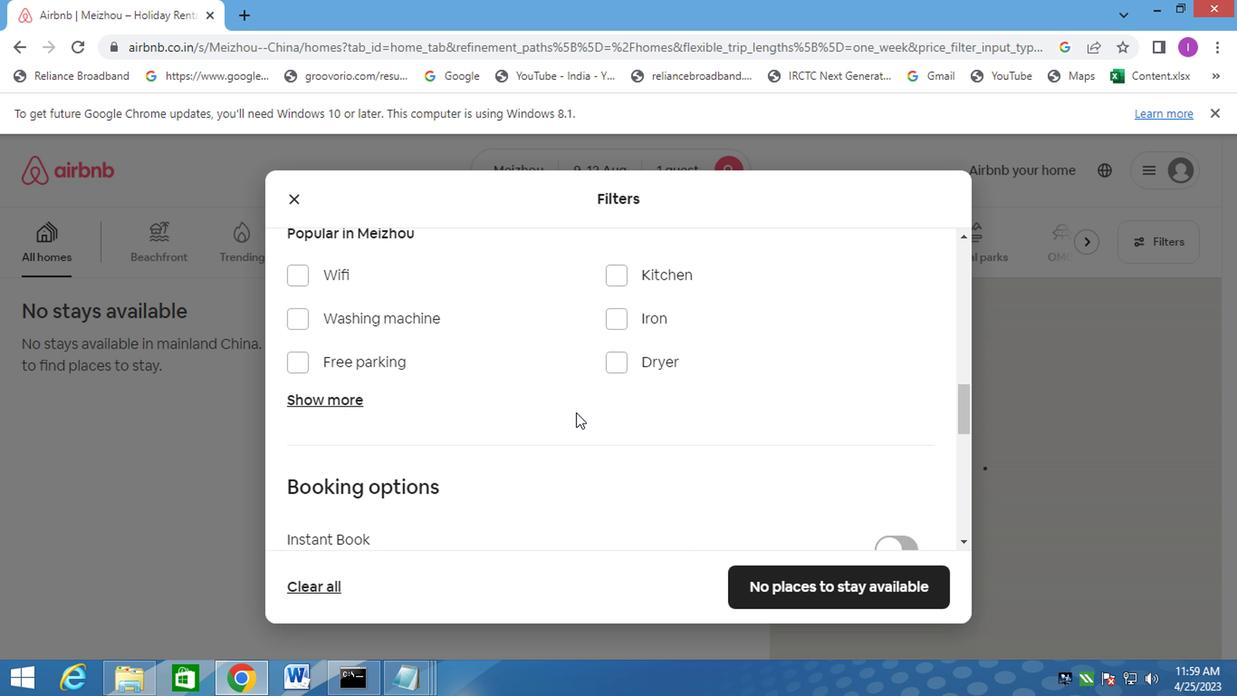 
Action: Mouse moved to (907, 437)
Screenshot: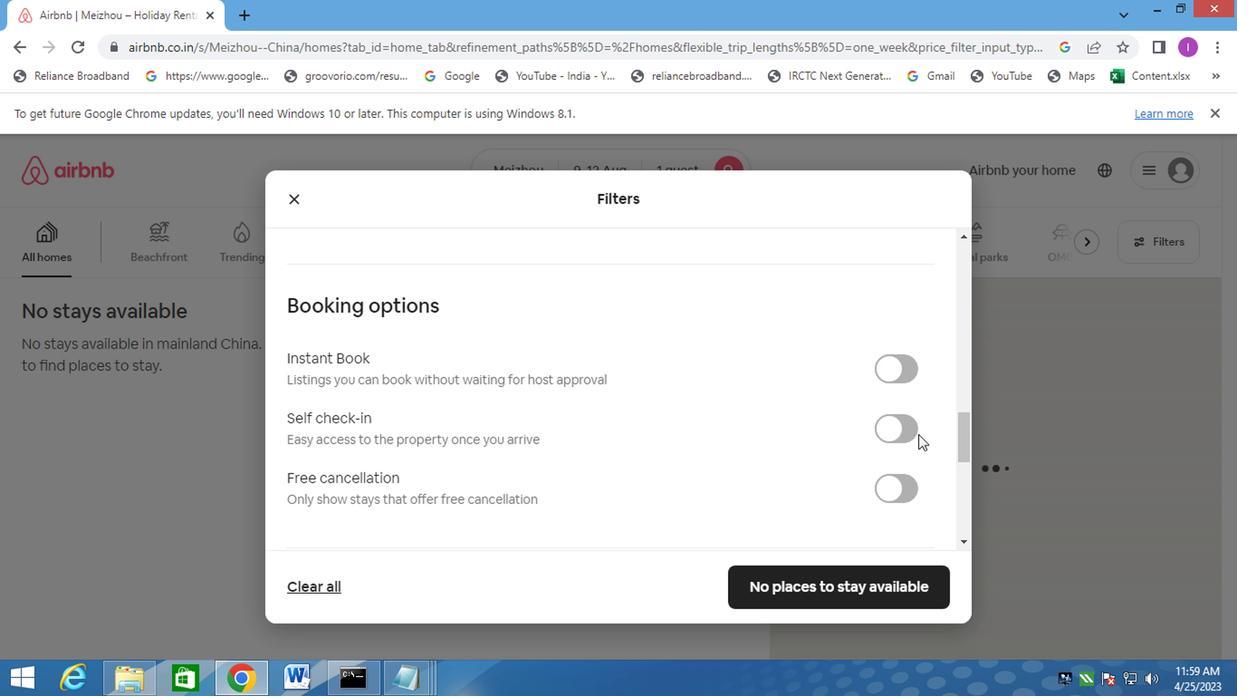 
Action: Mouse pressed left at (907, 437)
Screenshot: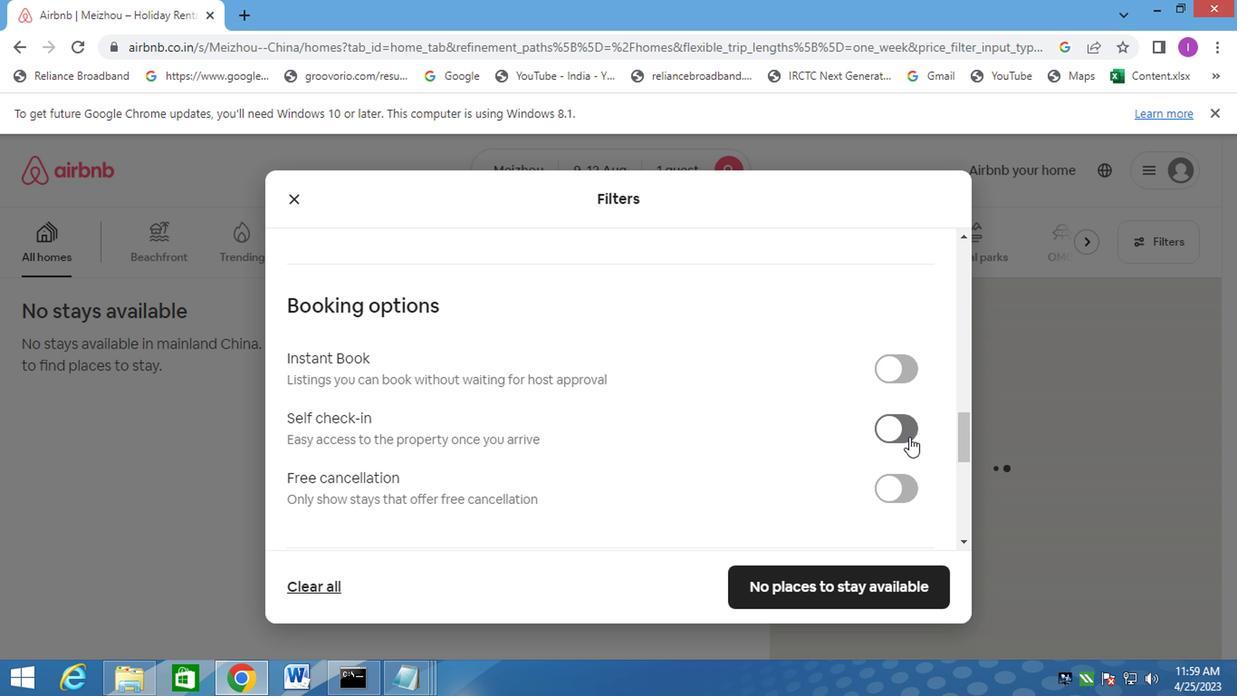
Action: Mouse moved to (905, 437)
Screenshot: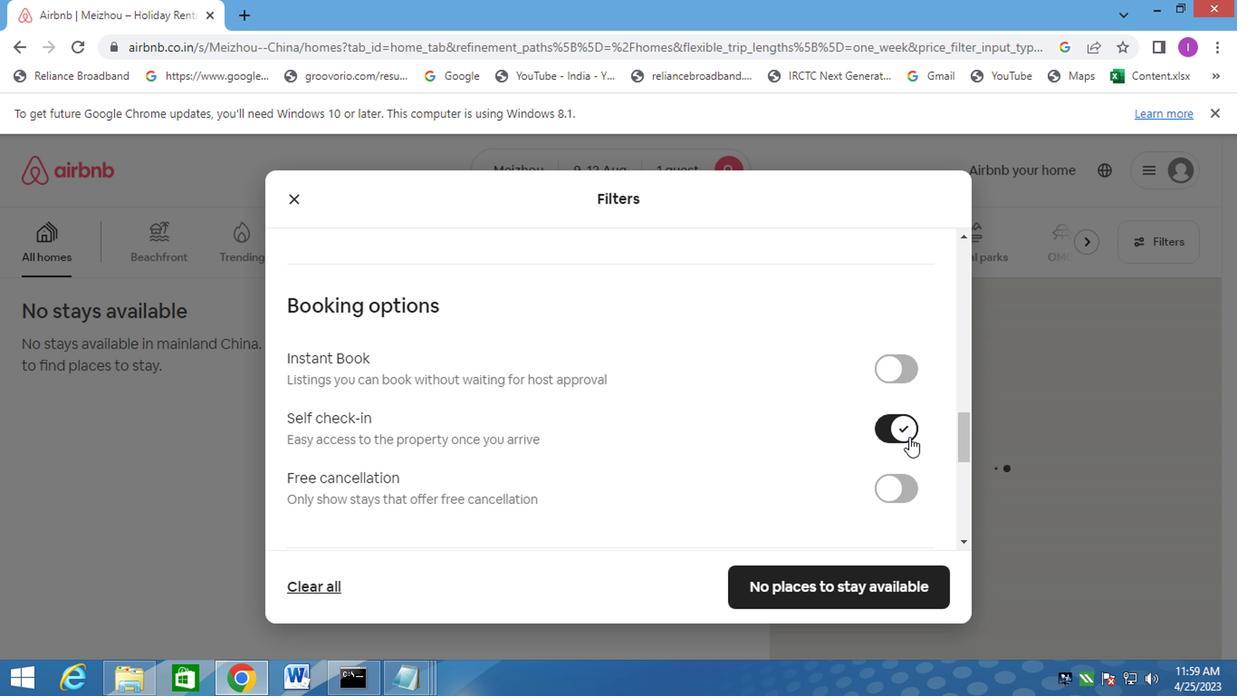
Action: Mouse scrolled (905, 437) with delta (0, 0)
Screenshot: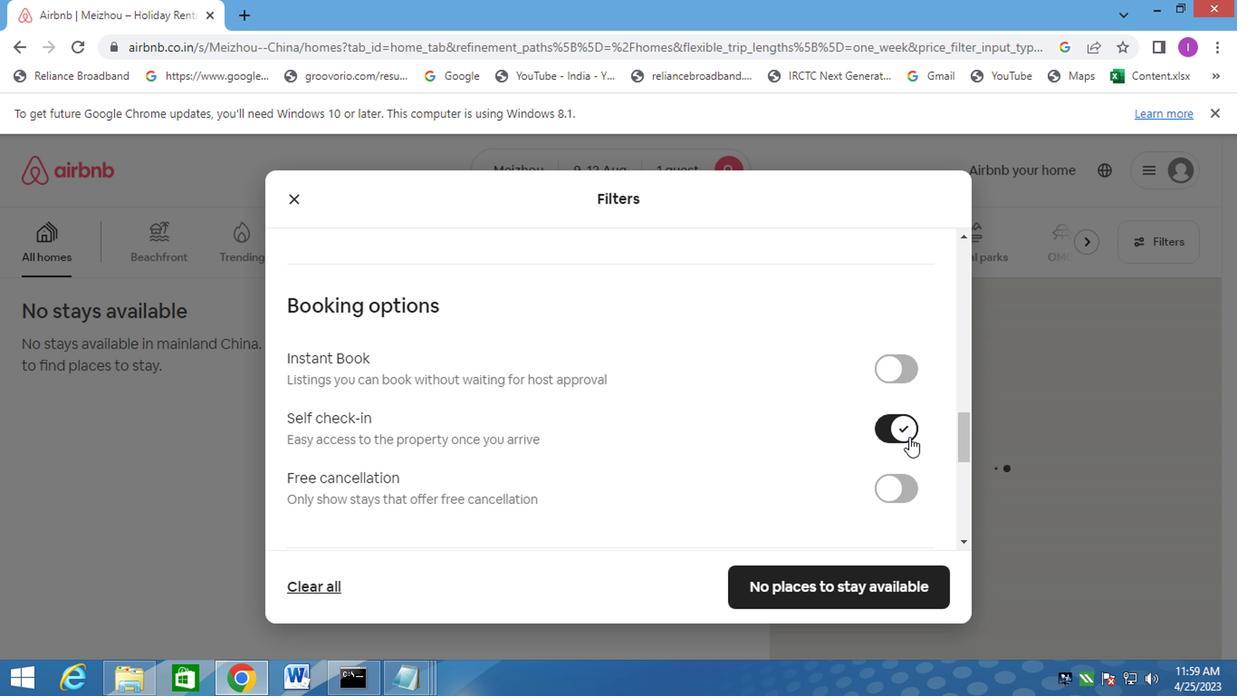 
Action: Mouse moved to (901, 441)
Screenshot: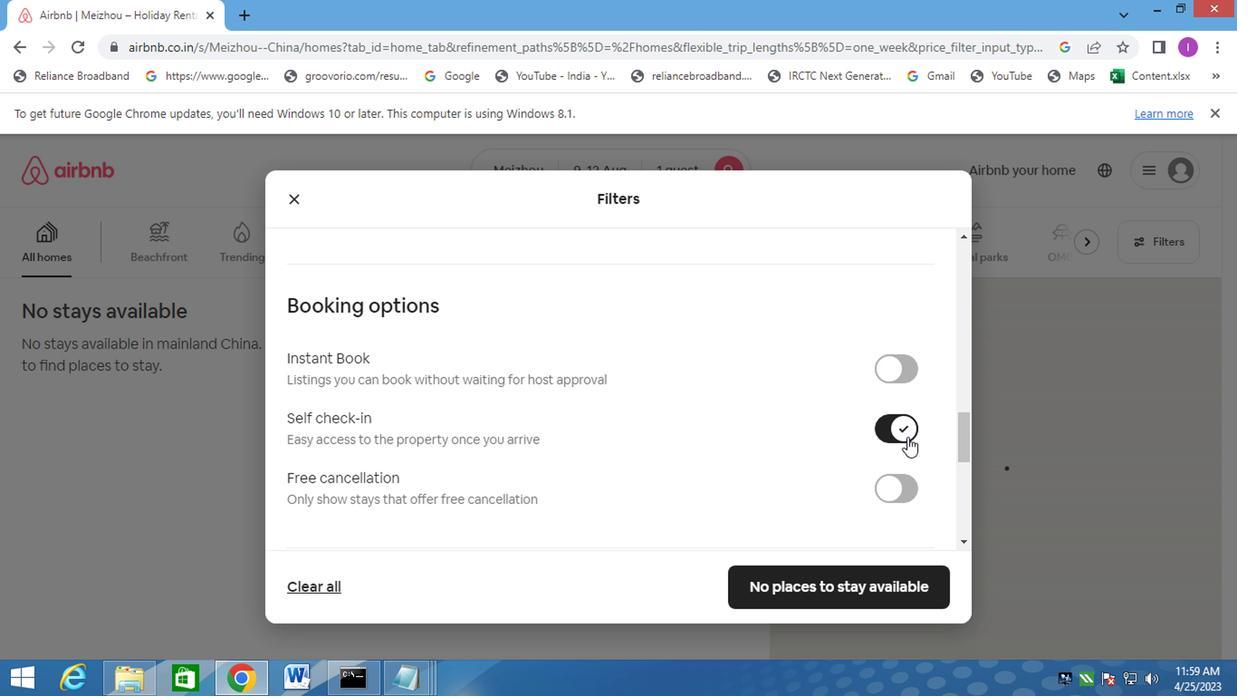 
Action: Mouse scrolled (901, 440) with delta (0, -1)
Screenshot: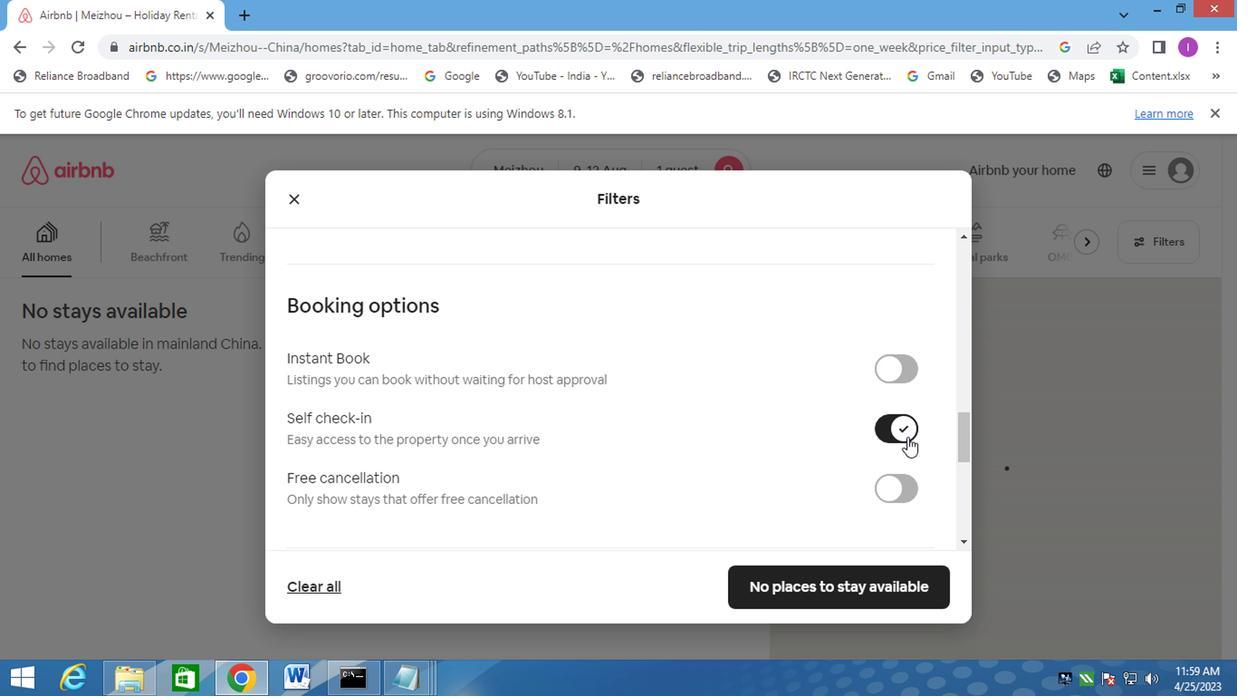 
Action: Mouse moved to (885, 448)
Screenshot: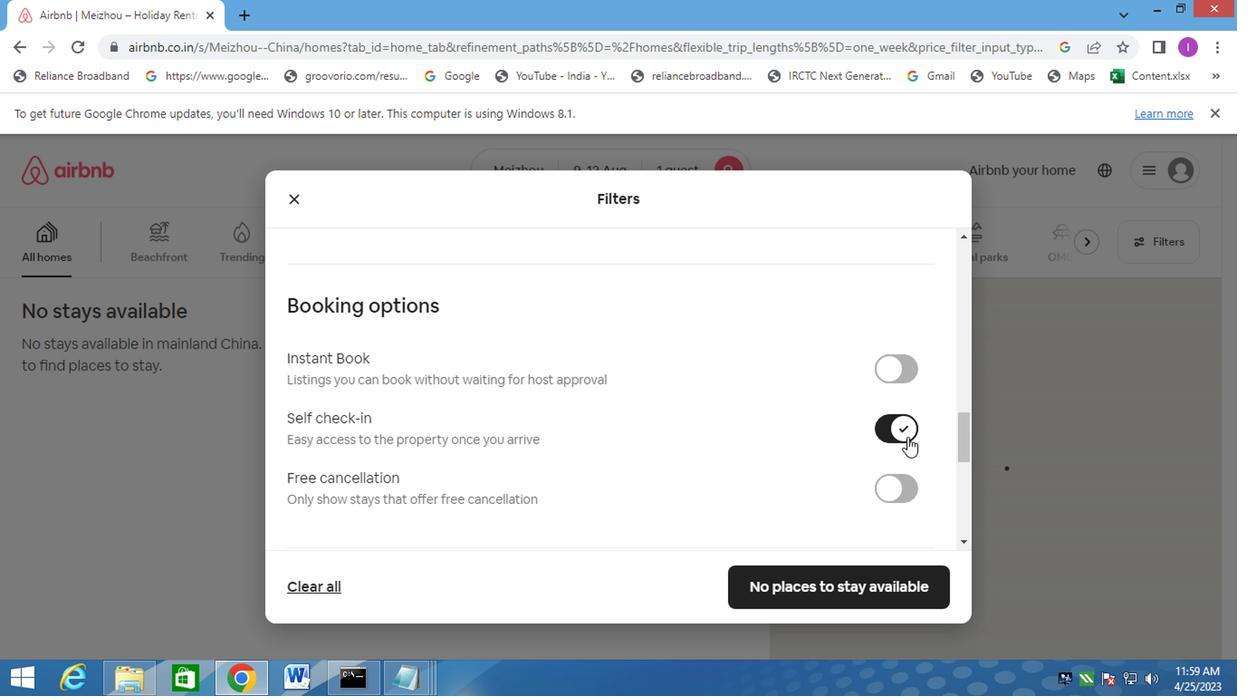 
Action: Mouse scrolled (885, 446) with delta (0, -1)
Screenshot: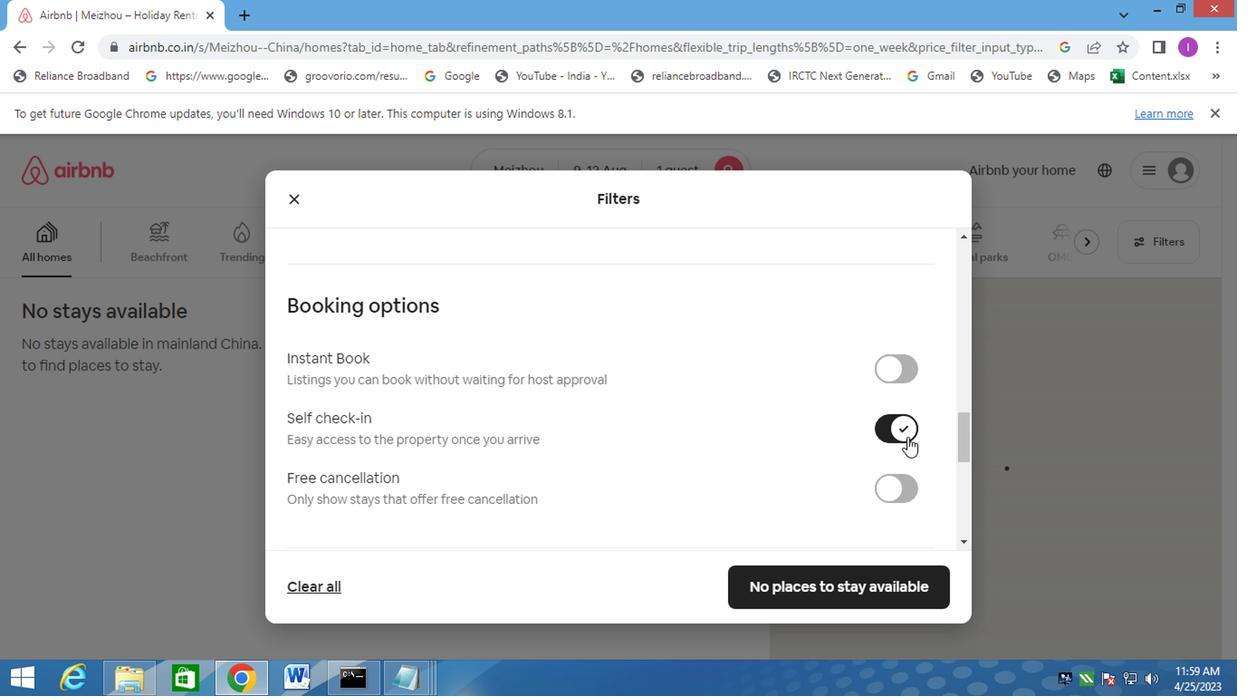 
Action: Mouse moved to (780, 455)
Screenshot: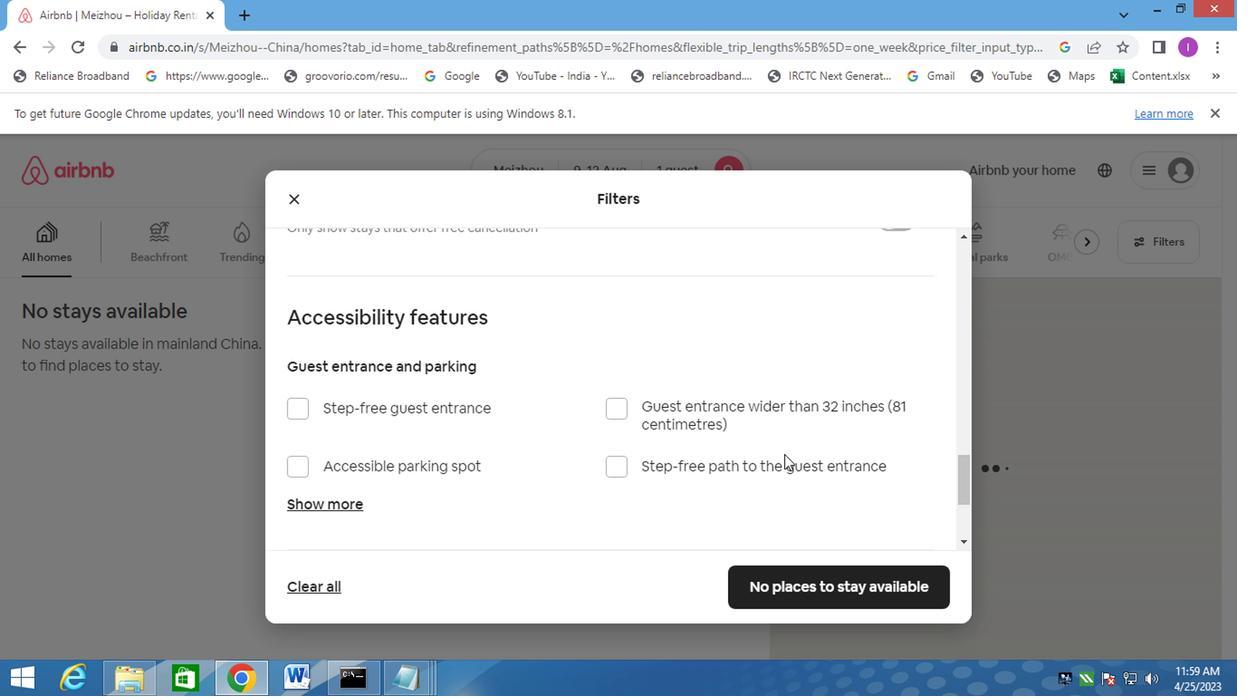 
Action: Mouse scrolled (780, 453) with delta (0, -1)
Screenshot: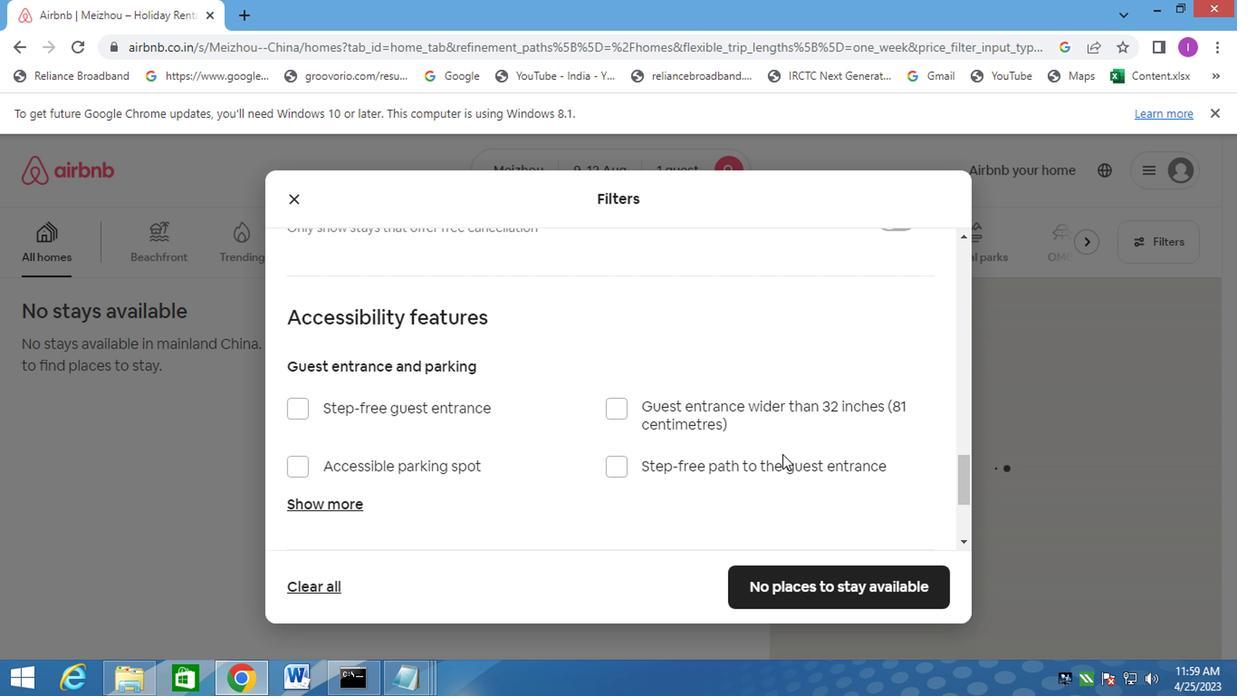 
Action: Mouse scrolled (780, 453) with delta (0, -1)
Screenshot: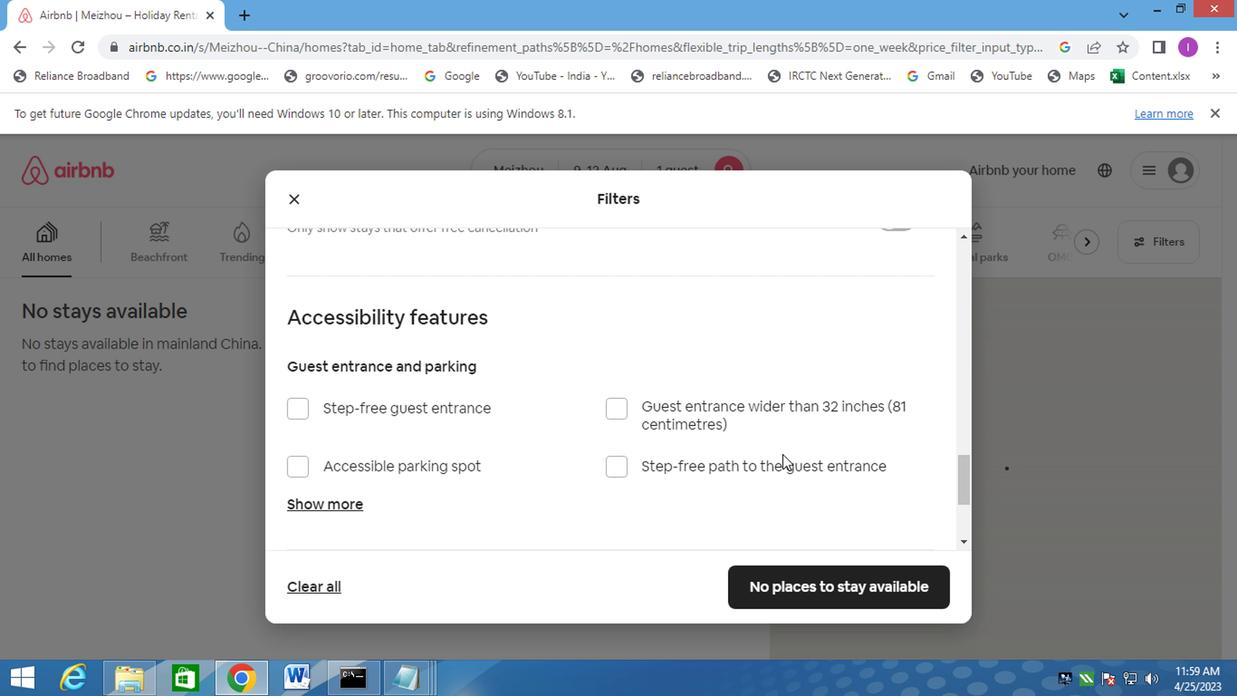 
Action: Mouse moved to (633, 448)
Screenshot: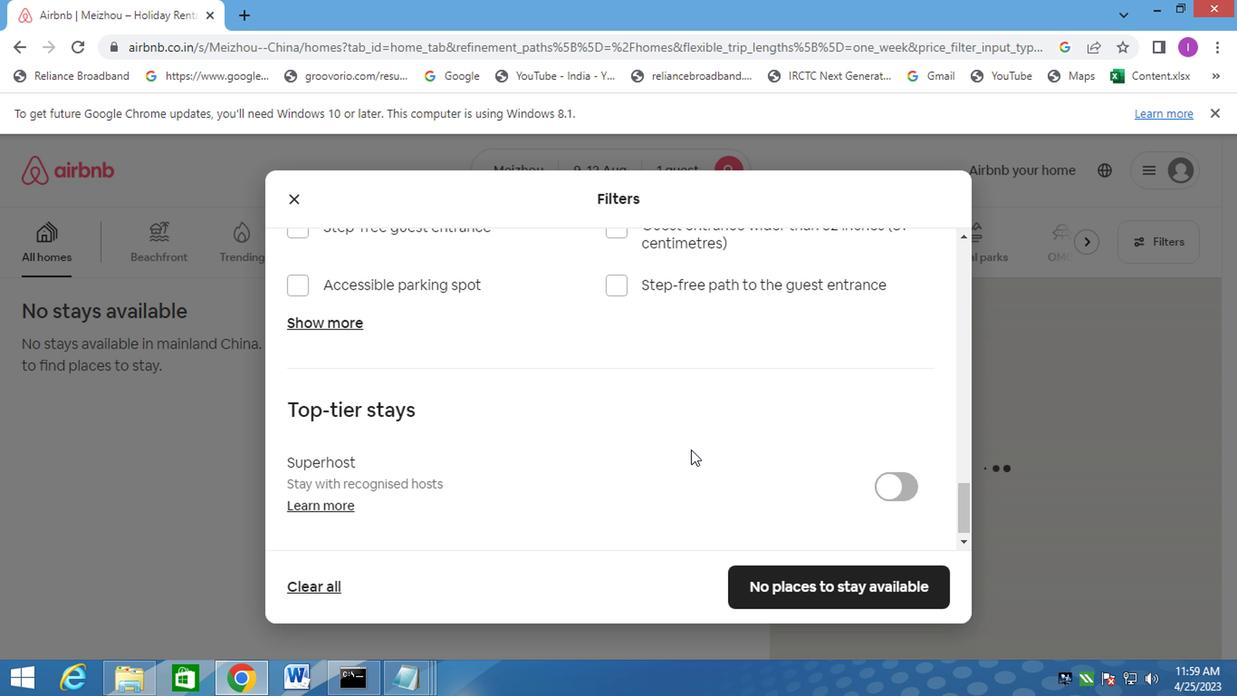 
Action: Mouse scrolled (633, 448) with delta (0, 0)
Screenshot: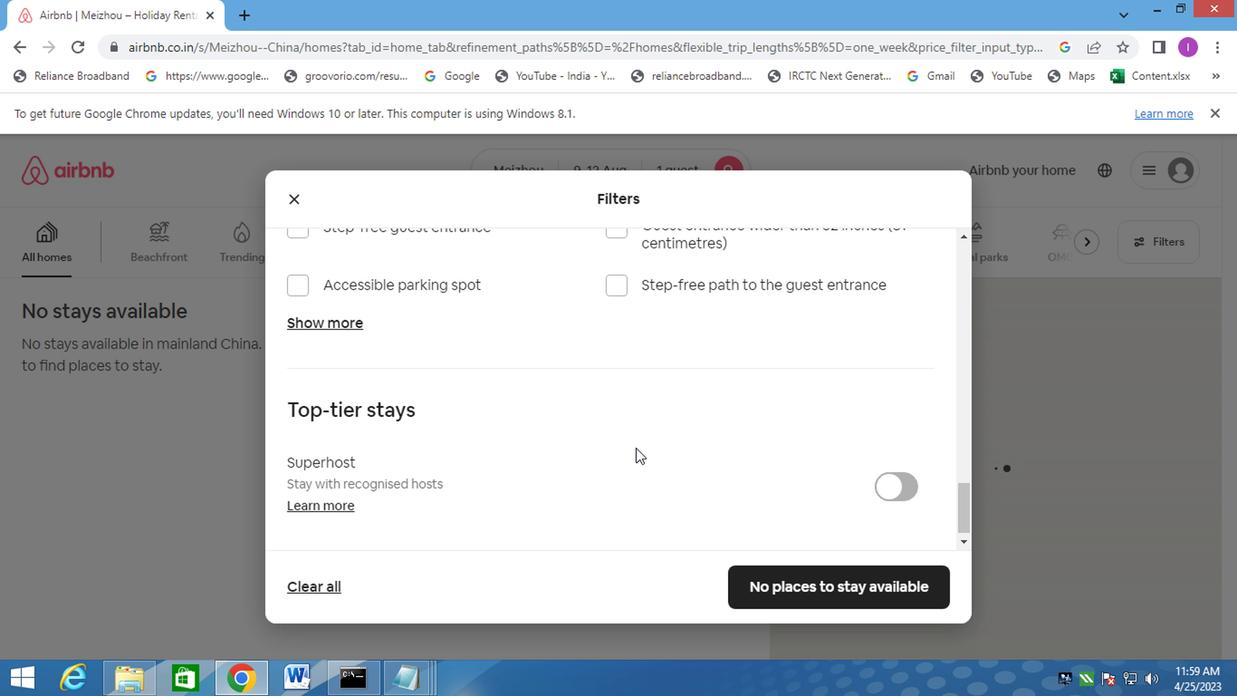 
Action: Mouse scrolled (633, 448) with delta (0, 0)
Screenshot: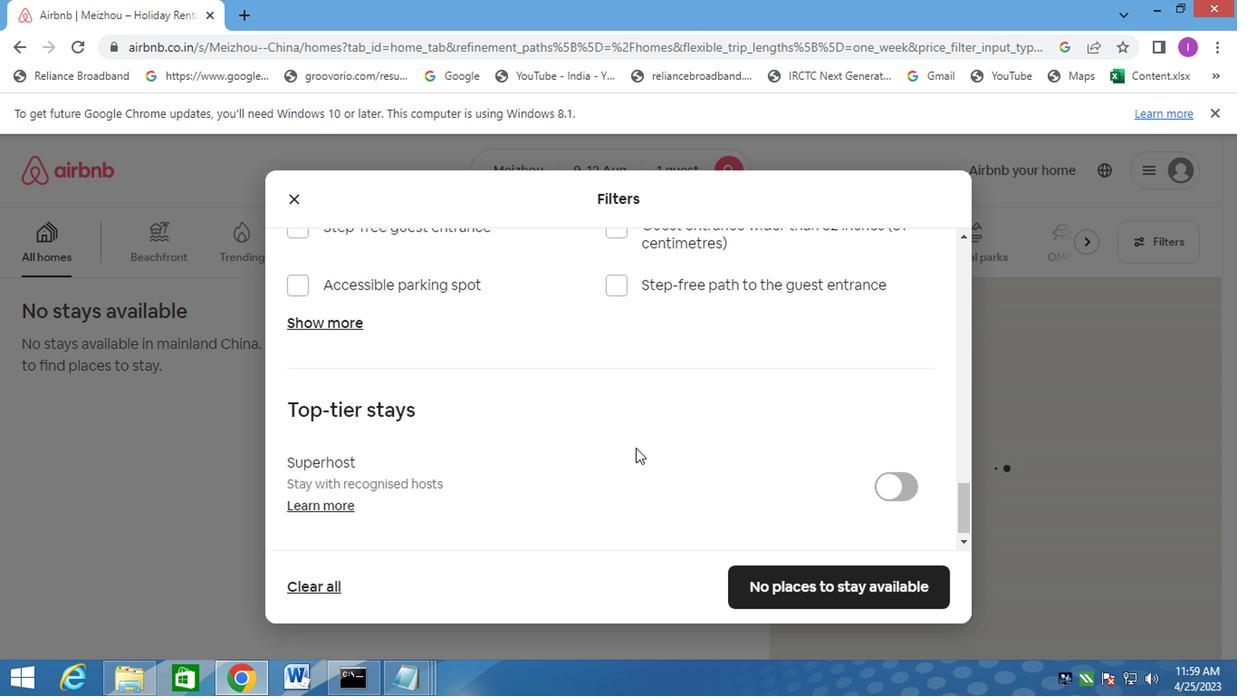 
Action: Mouse scrolled (633, 448) with delta (0, 0)
Screenshot: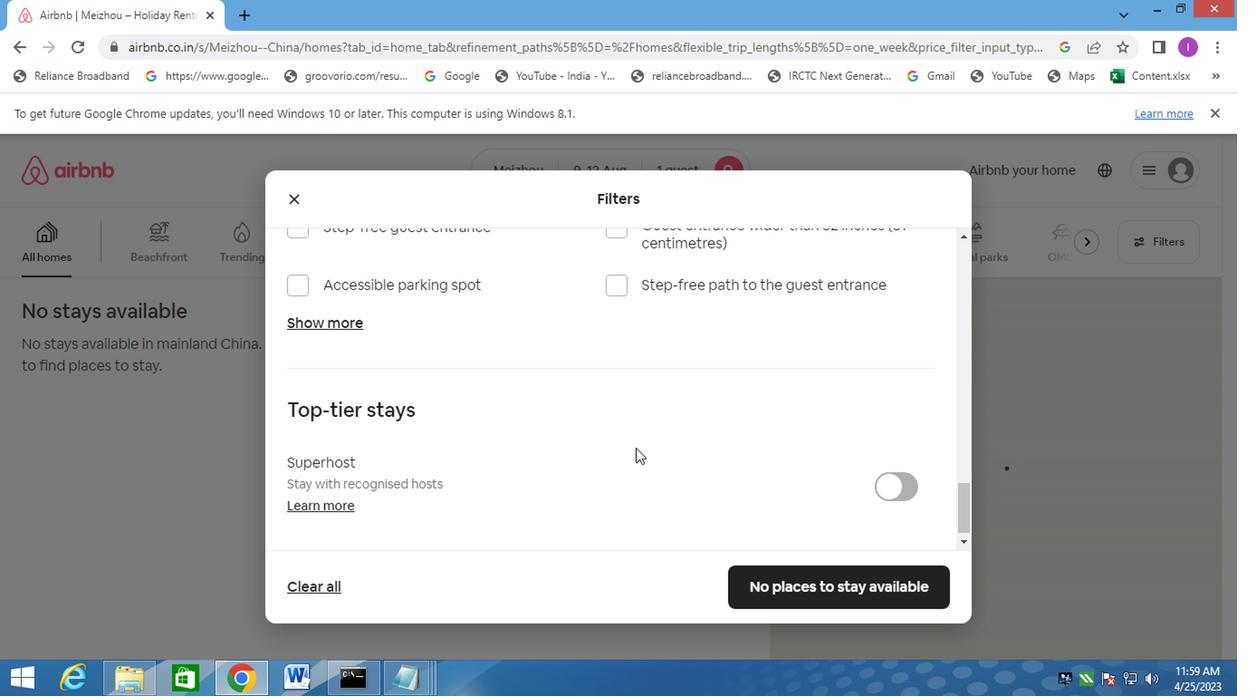 
Action: Mouse scrolled (633, 448) with delta (0, 0)
Screenshot: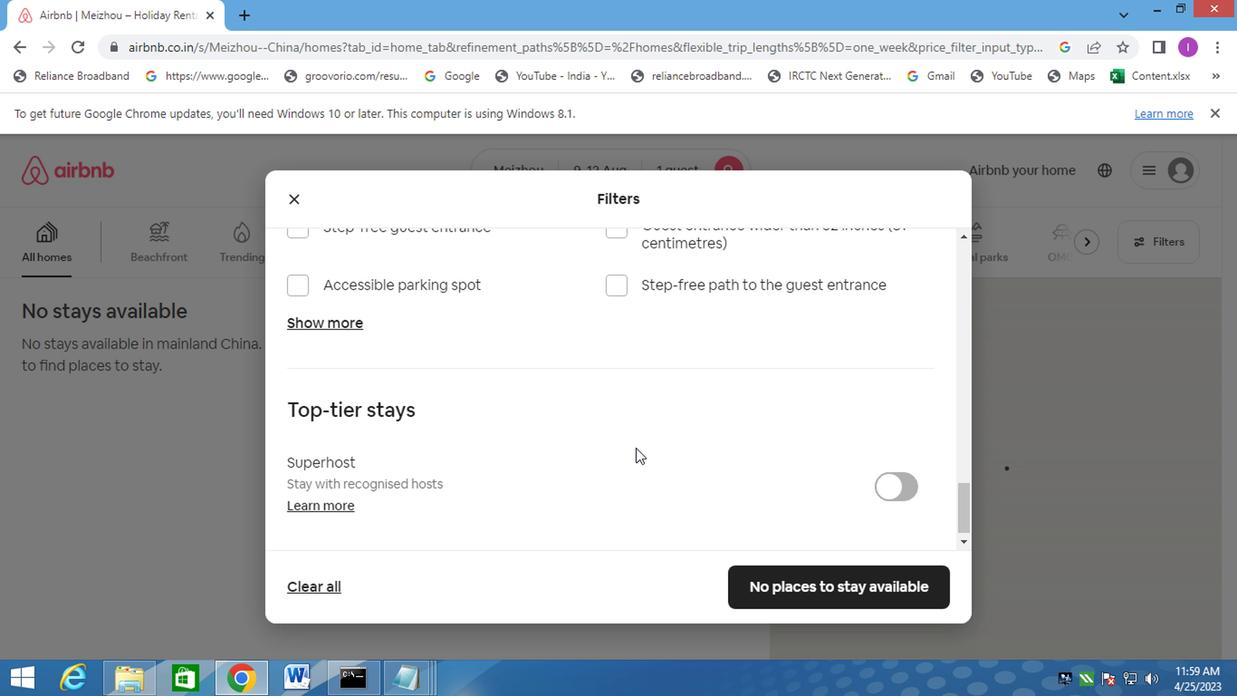 
Action: Mouse moved to (852, 582)
Screenshot: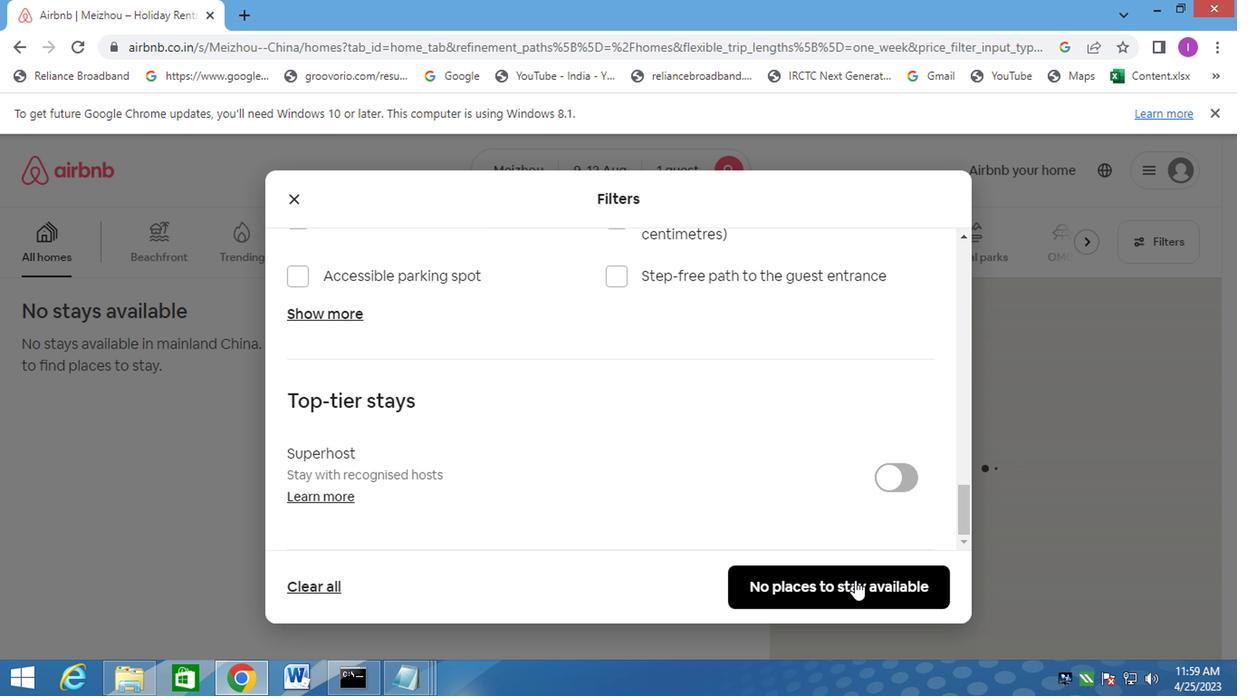 
Action: Mouse pressed left at (852, 582)
Screenshot: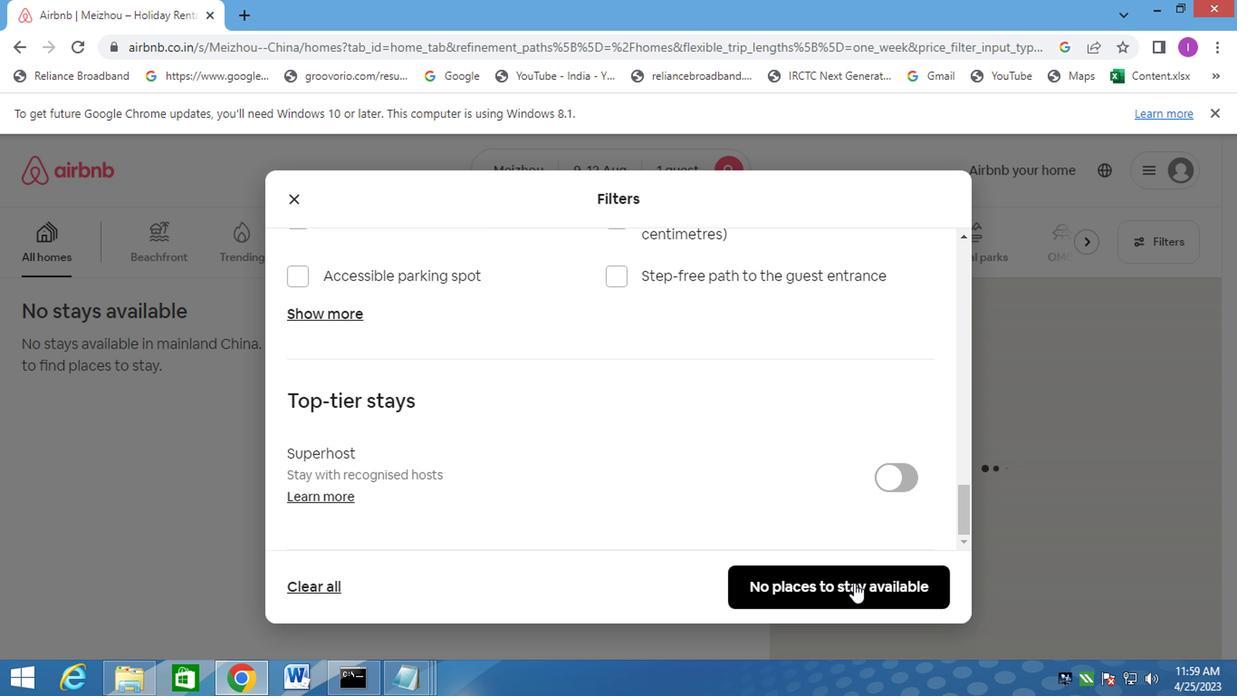 
Action: Mouse moved to (666, 503)
Screenshot: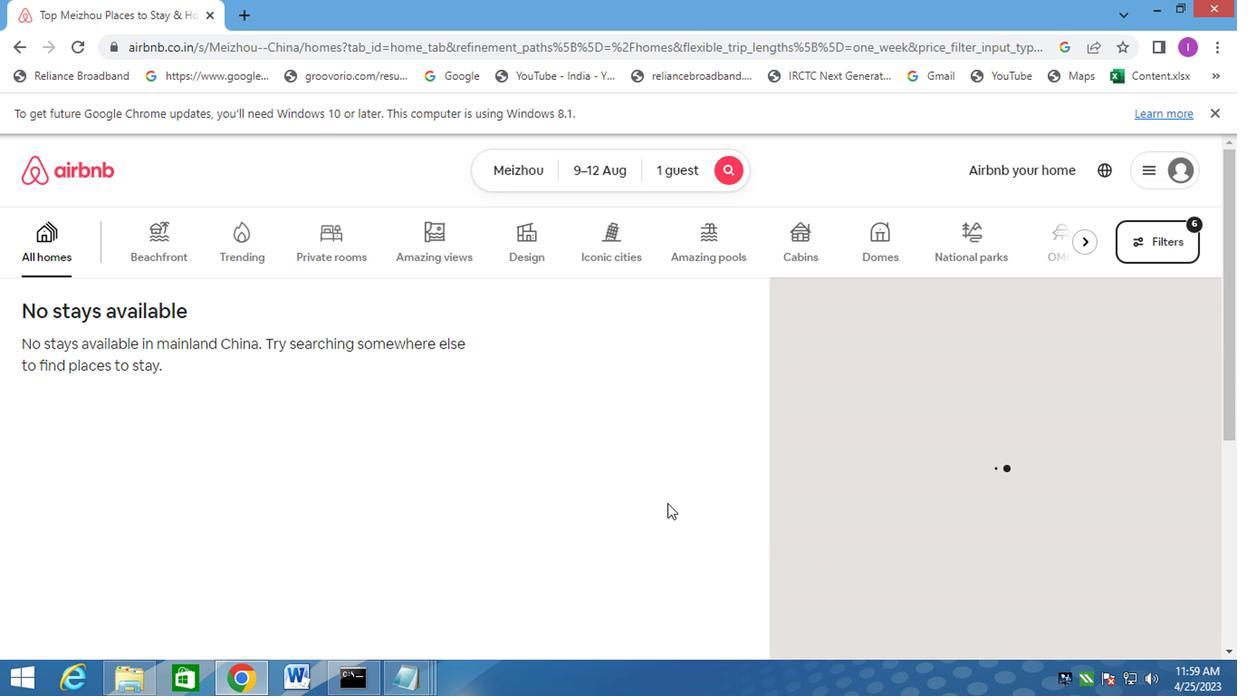 
